 Task: Look for space in Ziway, Ethiopia from 10th September, 2023 to 16th September, 2023 for 4 adults in price range Rs.10000 to Rs.14000. Place can be private room with 4 bedrooms having 4 beds and 4 bathrooms. Property type can be house, flat, hotel. Amenities needed are: wifi, TV, free parkinig on premises, gym, breakfast. Booking option can be shelf check-in. Required host language is English.
Action: Mouse moved to (429, 89)
Screenshot: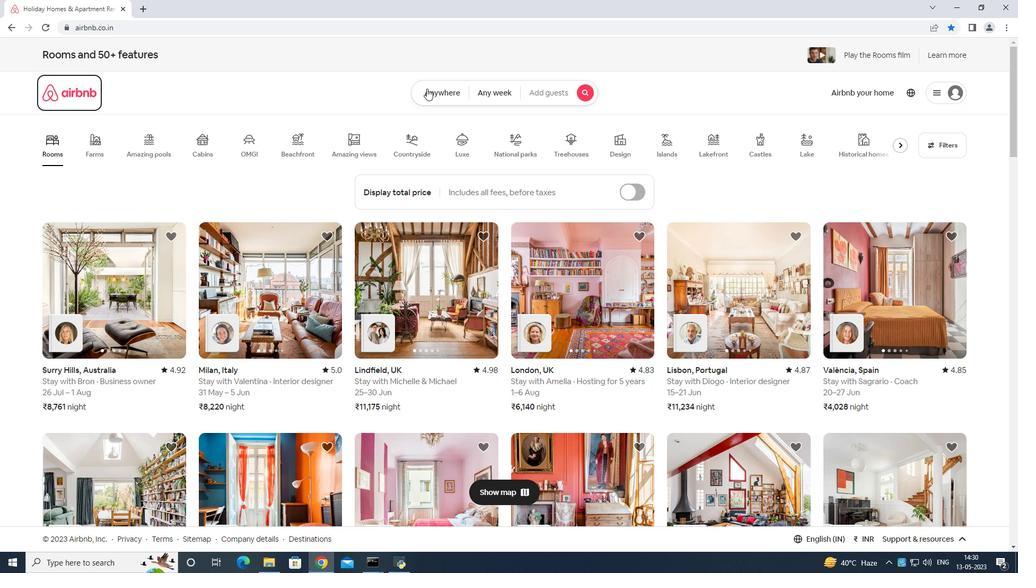 
Action: Mouse pressed left at (429, 89)
Screenshot: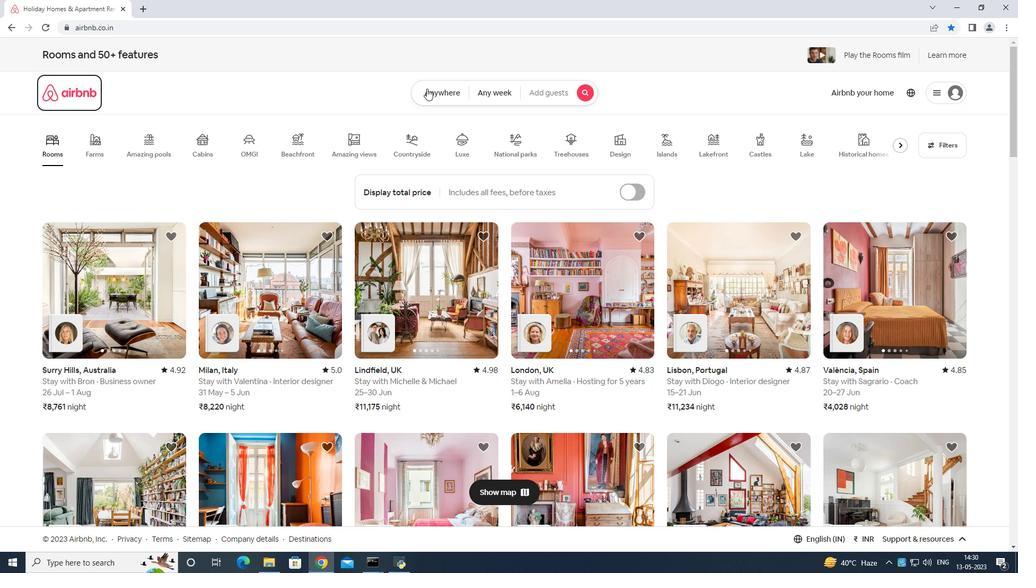 
Action: Mouse moved to (347, 130)
Screenshot: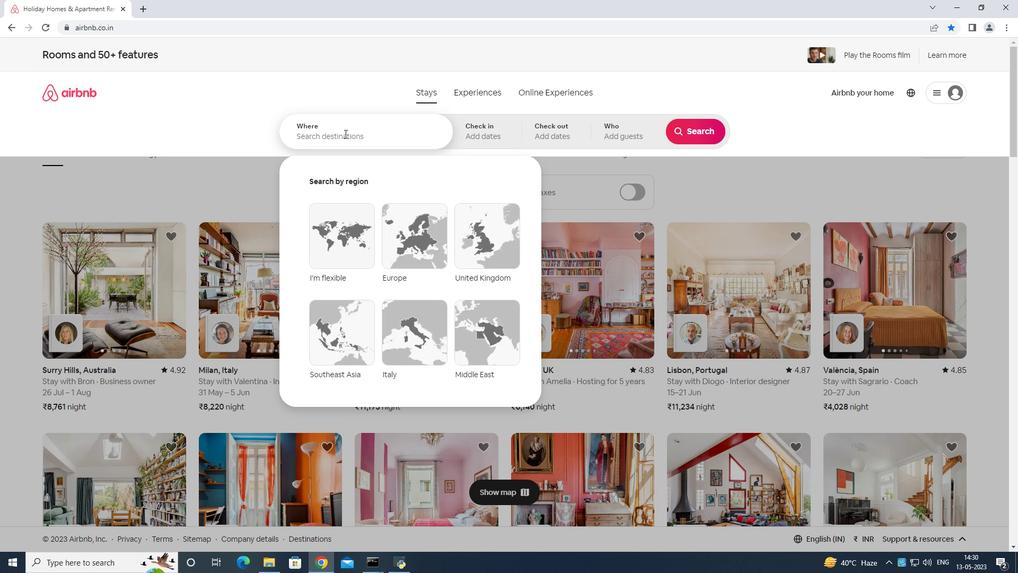 
Action: Mouse pressed left at (347, 130)
Screenshot: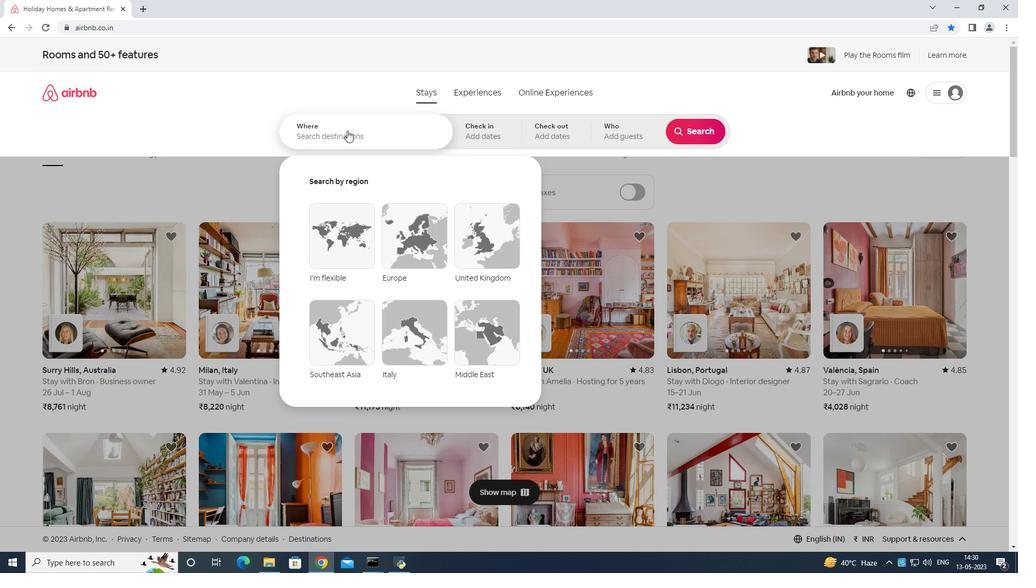 
Action: Mouse moved to (335, 135)
Screenshot: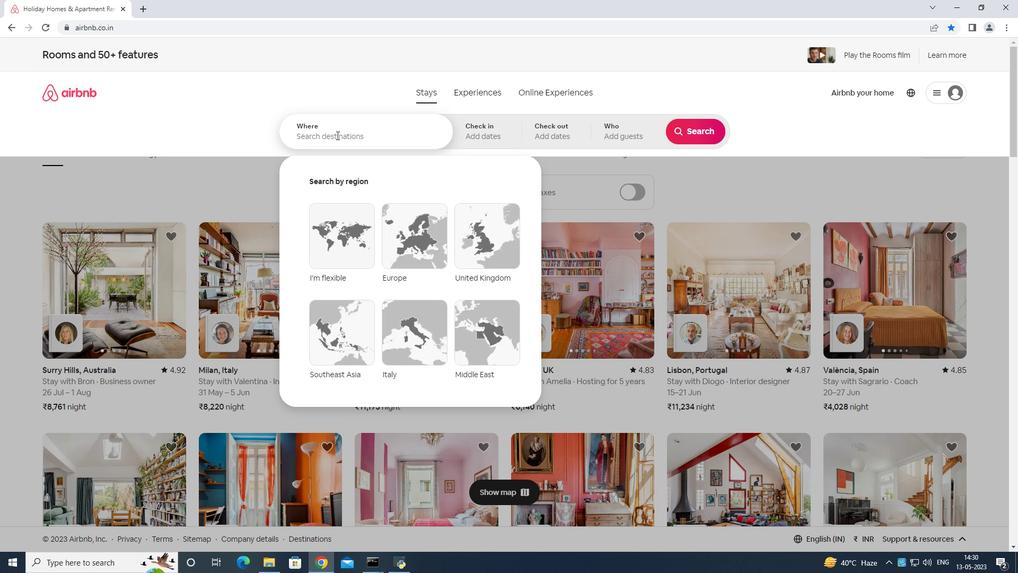 
Action: Key pressed <Key.shift>Ziway<Key.space>etiop<Key.backspace><Key.backspace><Key.backspace>hiopio<Key.backspace>a<Key.enter>
Screenshot: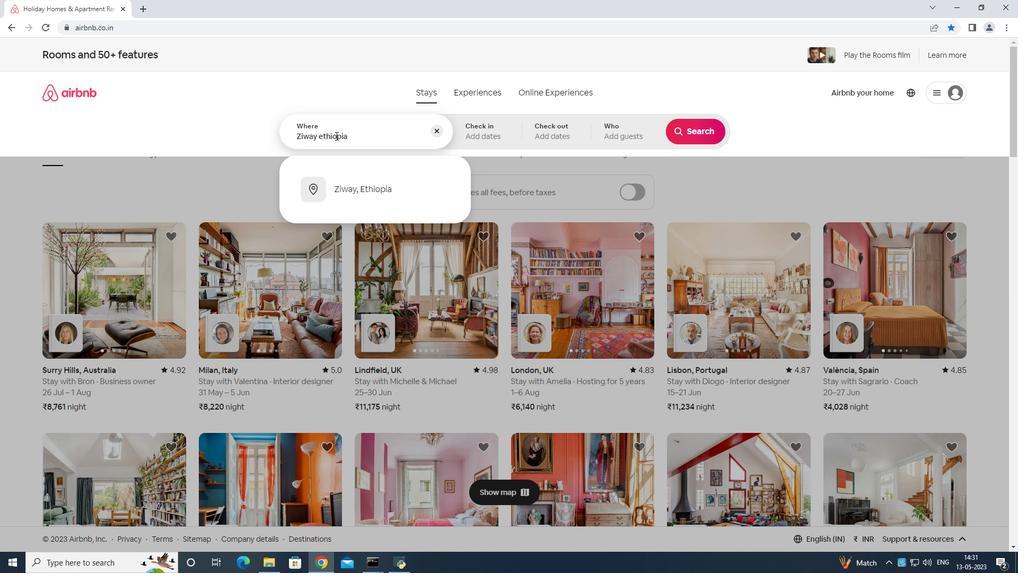 
Action: Mouse moved to (701, 222)
Screenshot: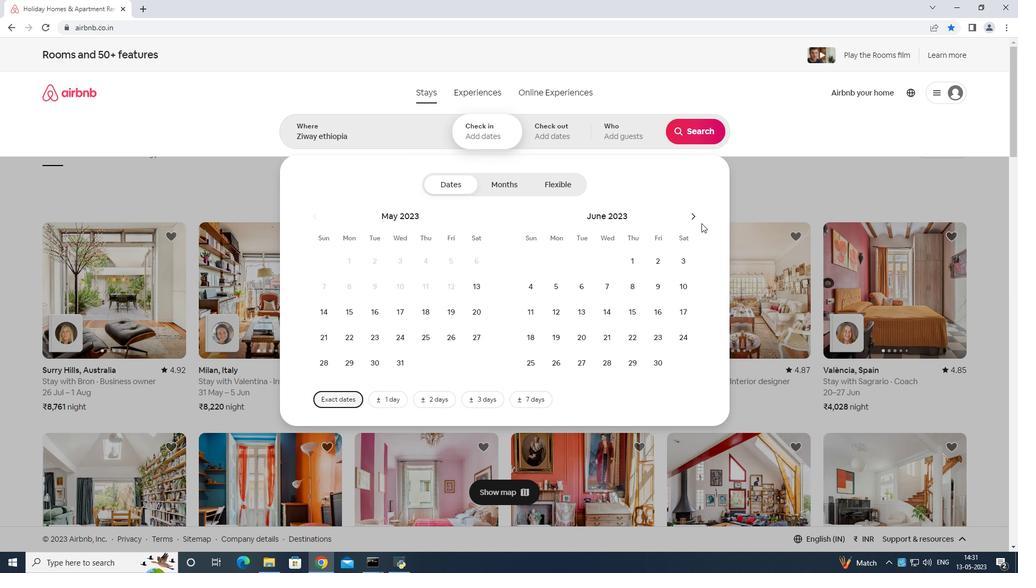 
Action: Mouse pressed left at (701, 222)
Screenshot: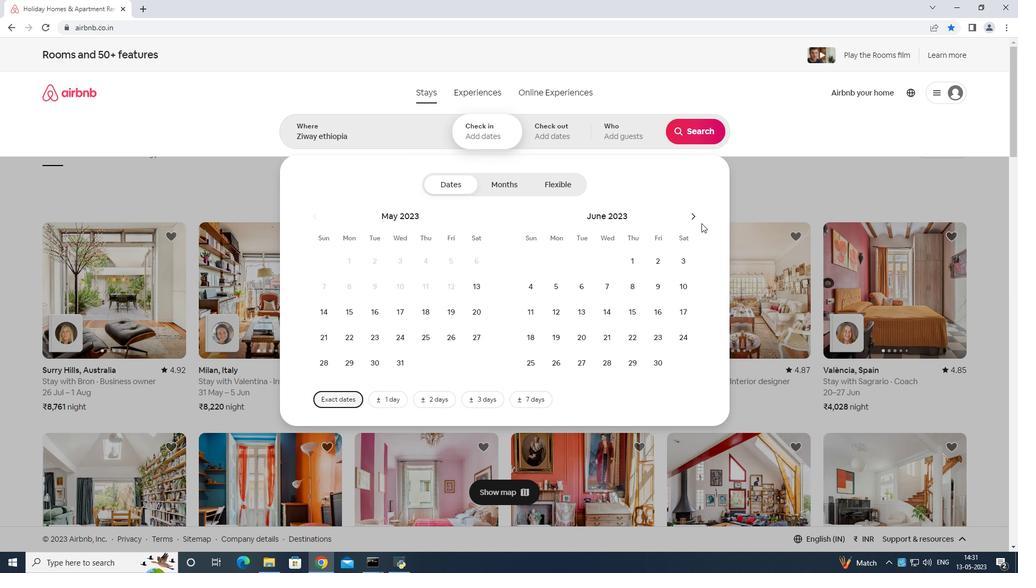 
Action: Mouse moved to (698, 220)
Screenshot: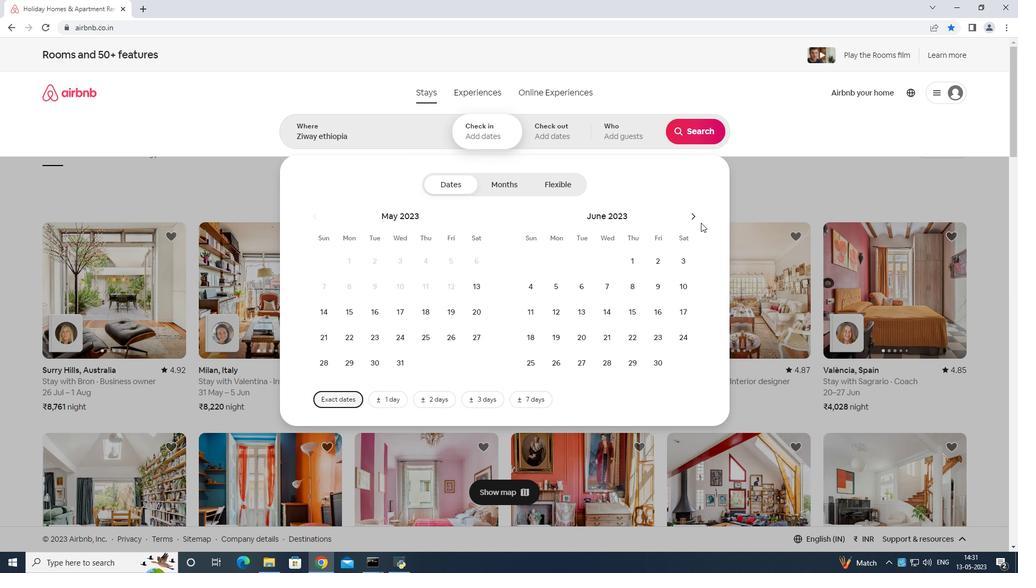 
Action: Mouse pressed left at (698, 220)
Screenshot: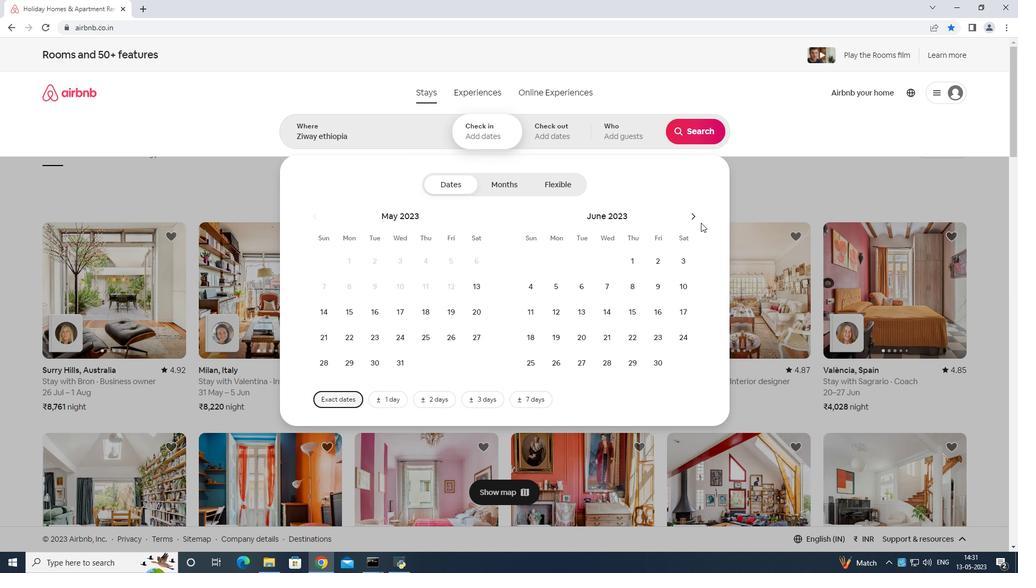 
Action: Mouse moved to (693, 217)
Screenshot: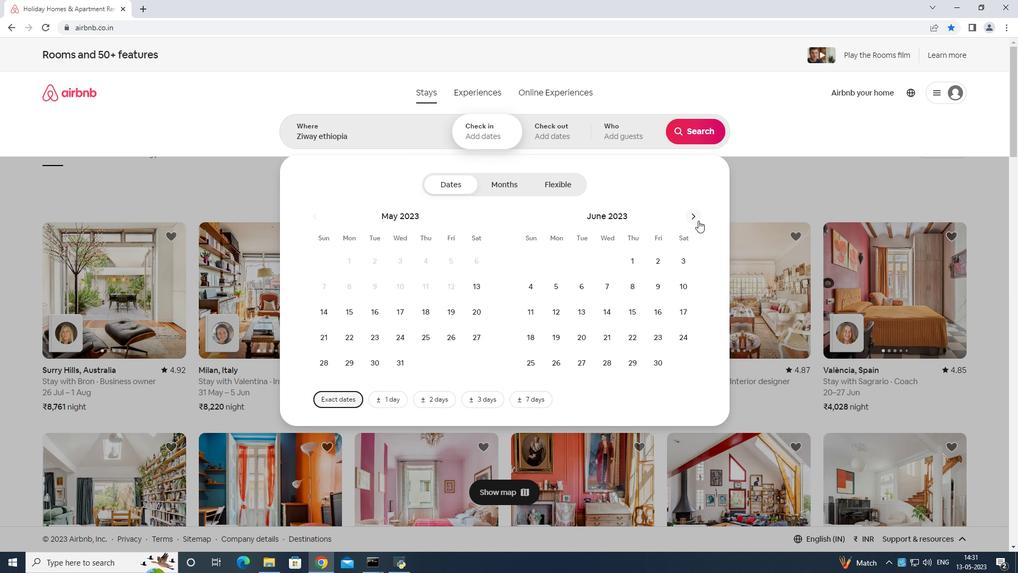 
Action: Mouse pressed left at (693, 217)
Screenshot: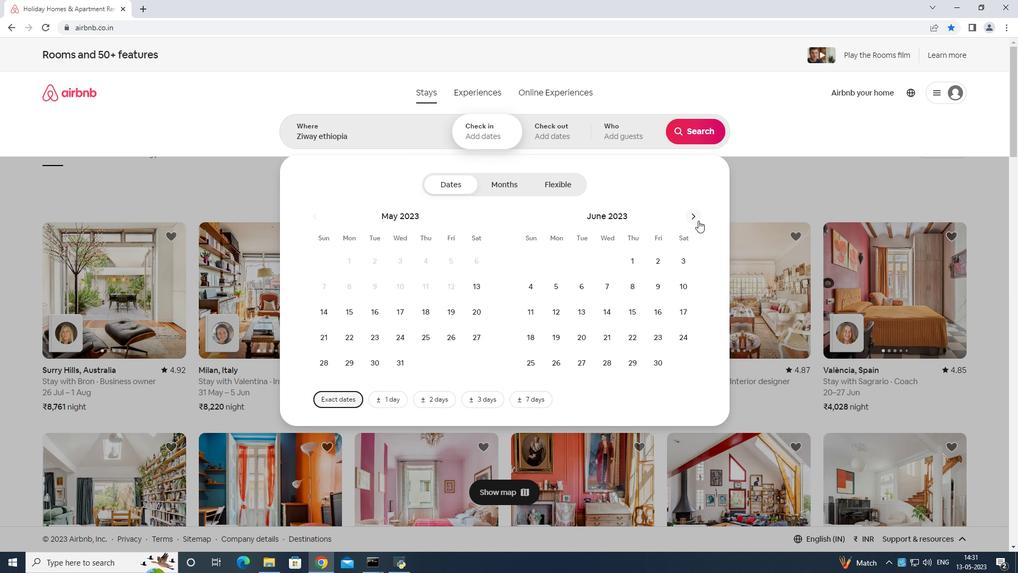 
Action: Mouse pressed left at (693, 217)
Screenshot: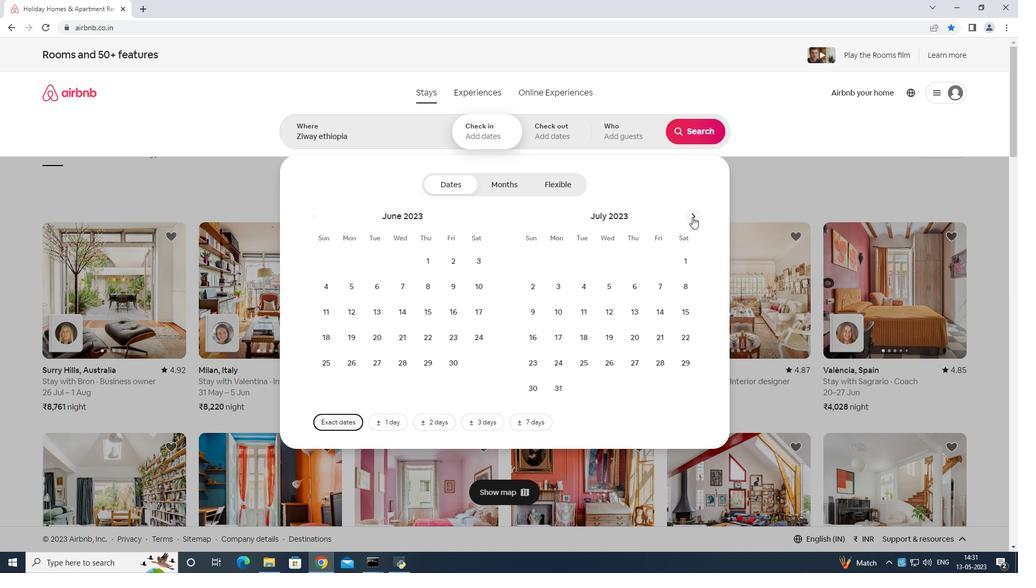 
Action: Mouse pressed left at (693, 217)
Screenshot: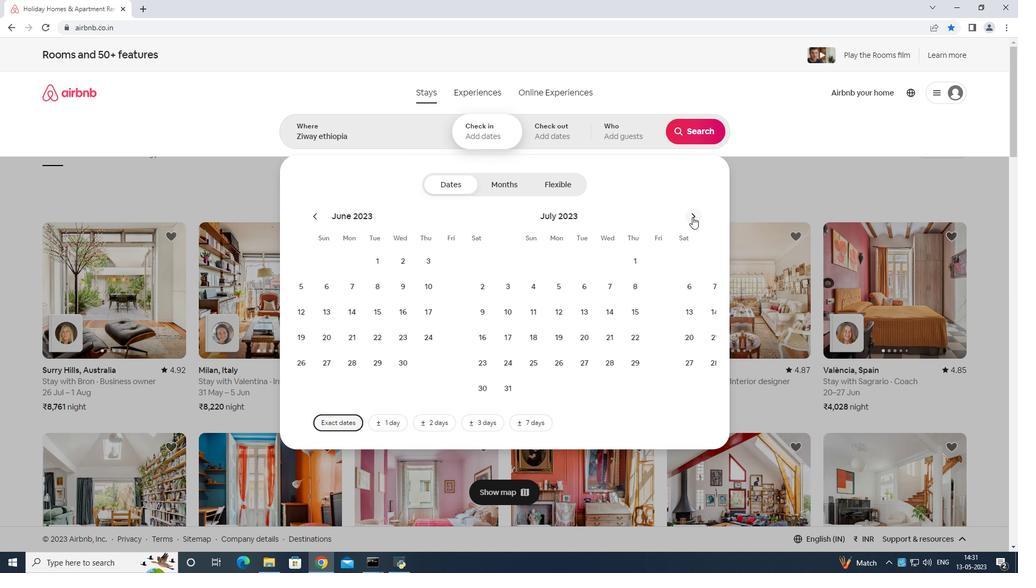 
Action: Mouse moved to (534, 306)
Screenshot: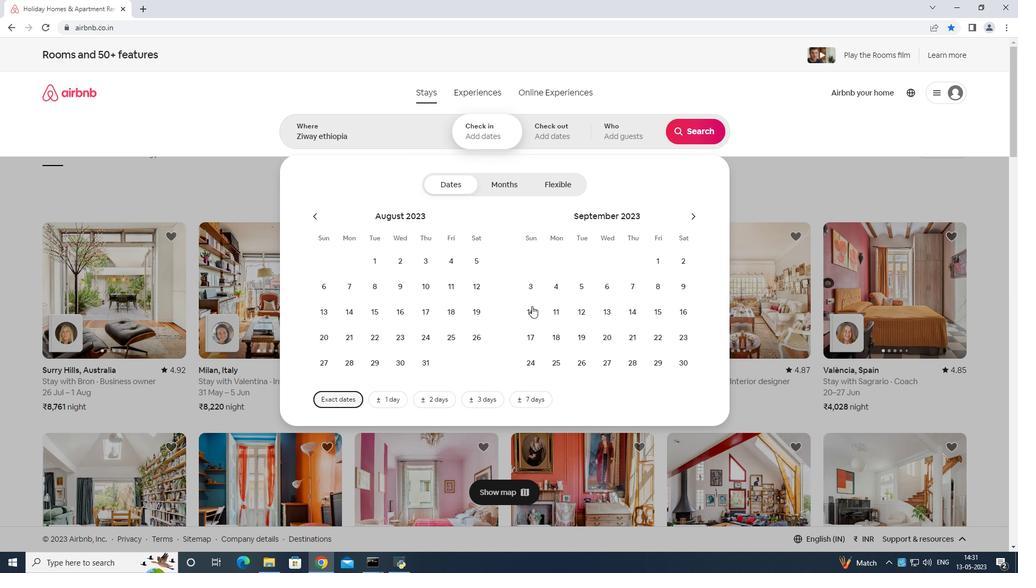 
Action: Mouse pressed left at (534, 306)
Screenshot: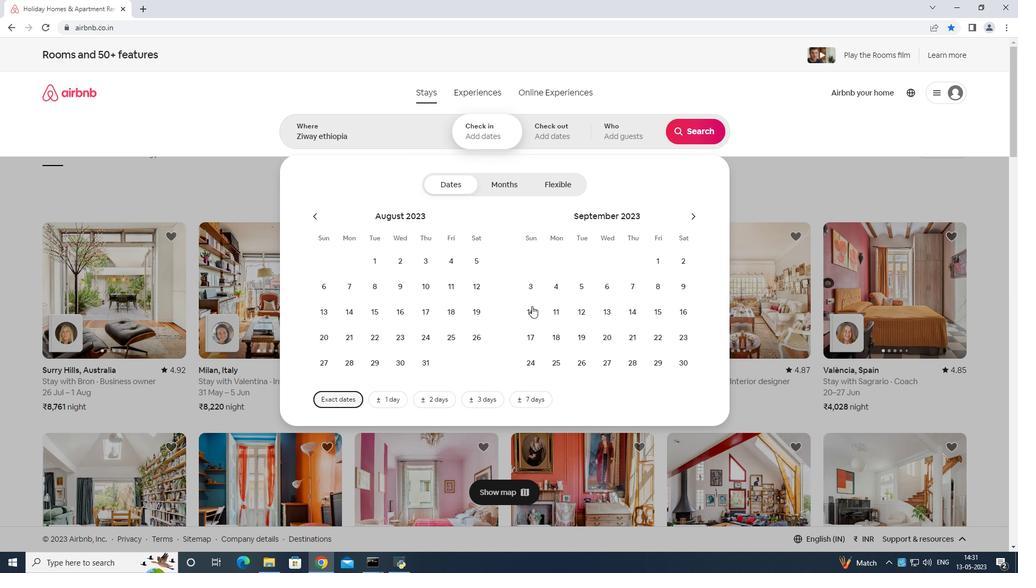 
Action: Mouse moved to (676, 317)
Screenshot: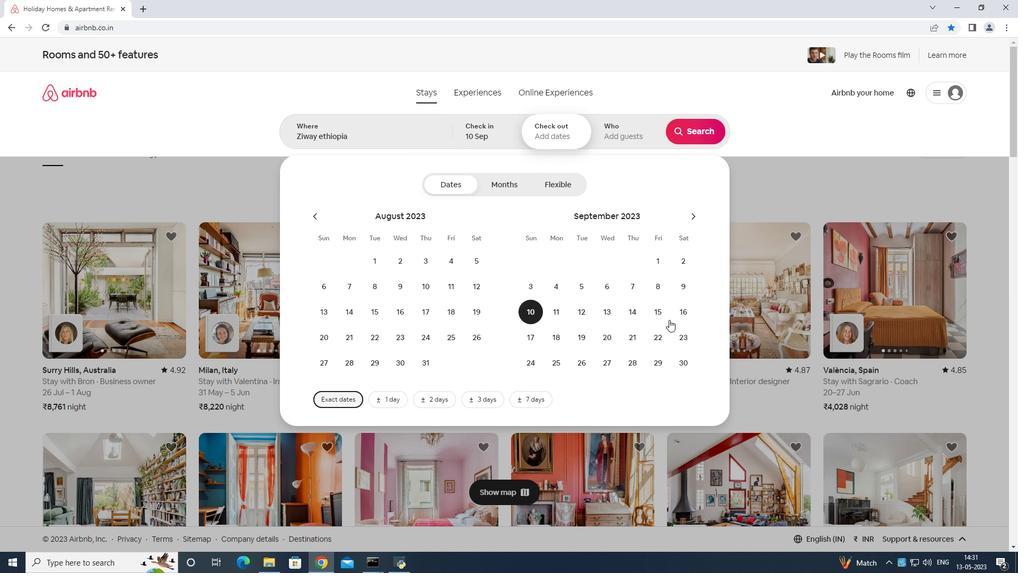 
Action: Mouse pressed left at (676, 317)
Screenshot: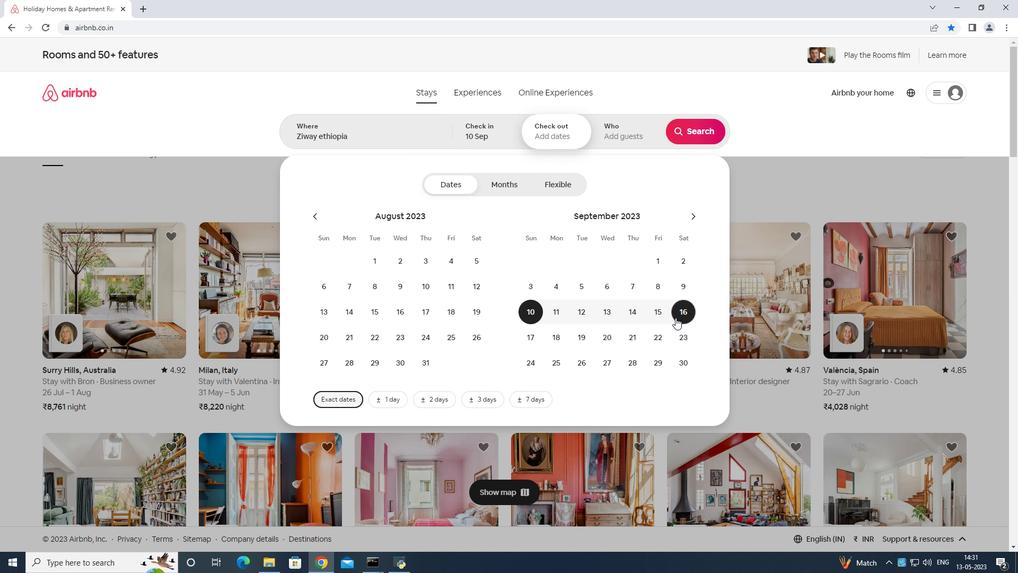 
Action: Mouse moved to (637, 139)
Screenshot: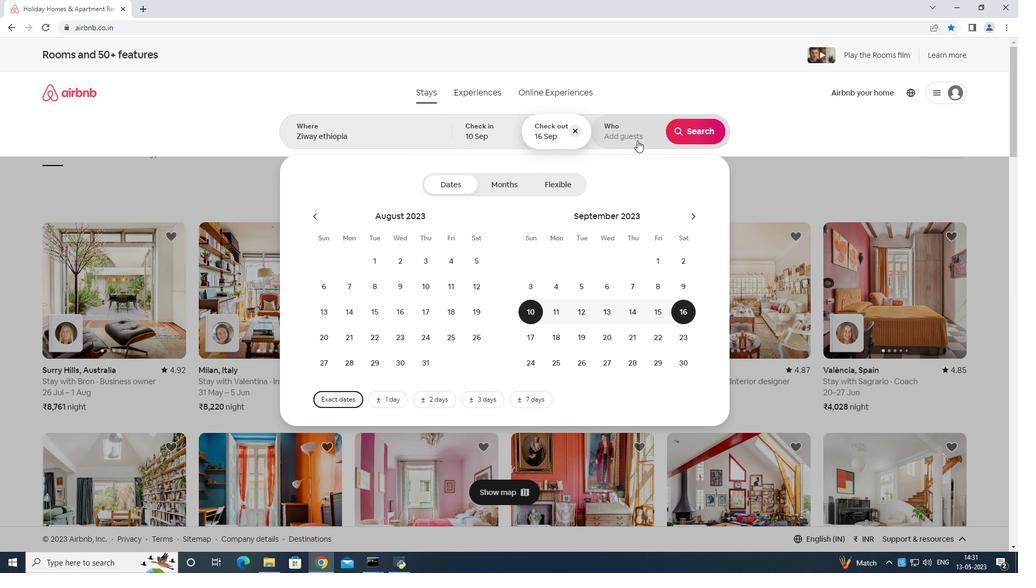 
Action: Mouse pressed left at (637, 139)
Screenshot: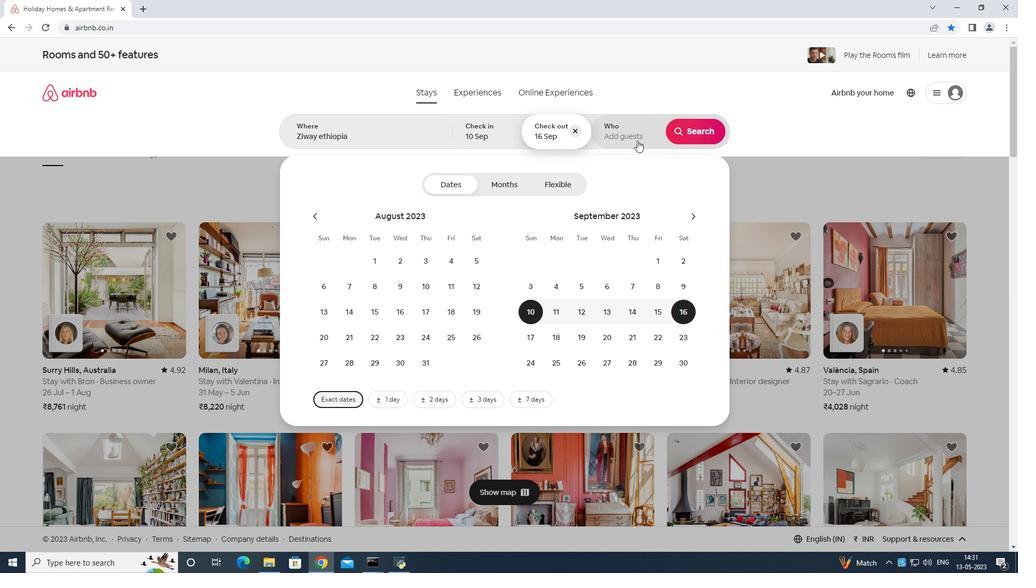 
Action: Mouse moved to (696, 185)
Screenshot: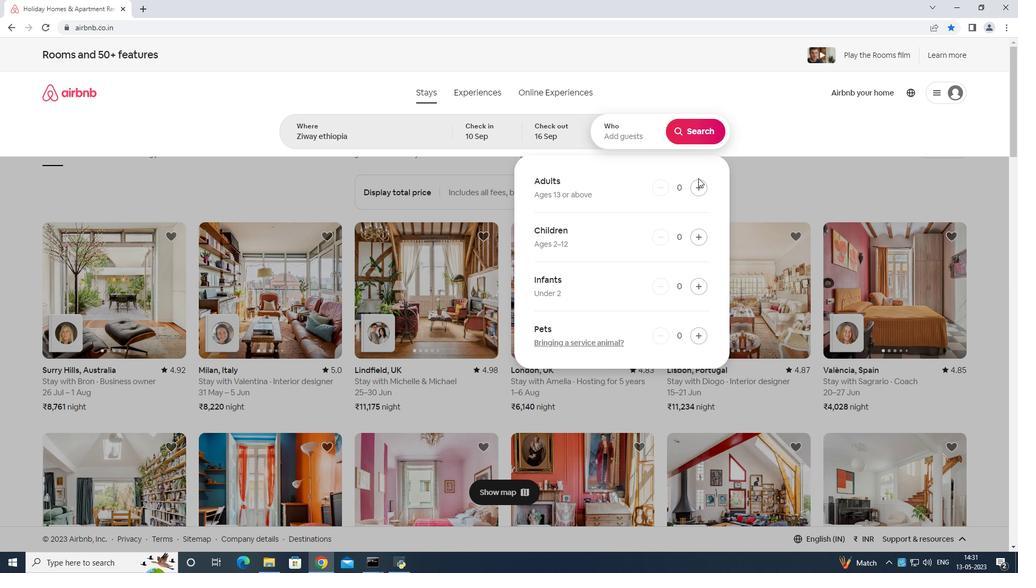 
Action: Mouse pressed left at (696, 185)
Screenshot: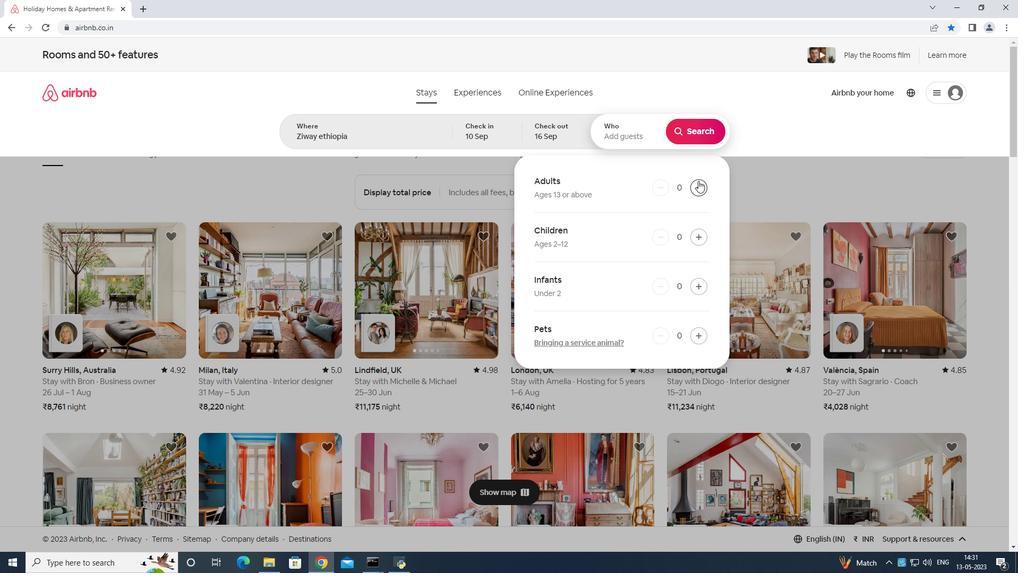 
Action: Mouse pressed left at (696, 185)
Screenshot: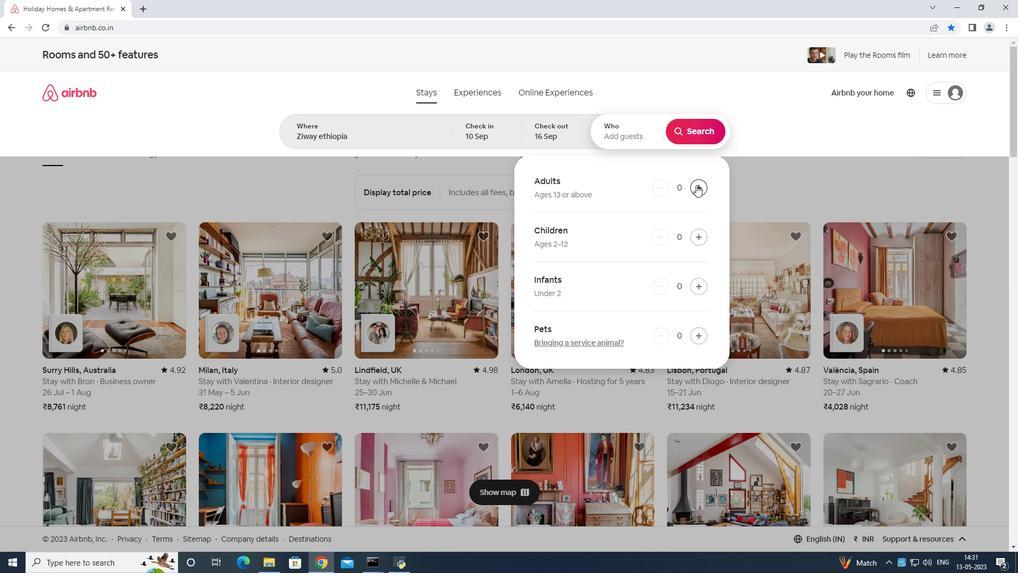 
Action: Mouse pressed left at (696, 185)
Screenshot: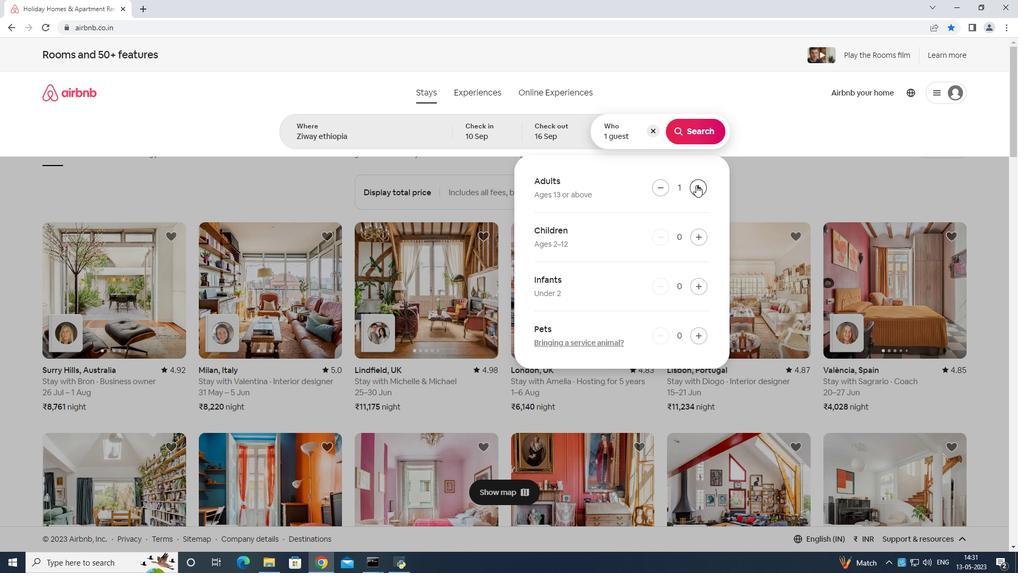 
Action: Mouse pressed left at (696, 185)
Screenshot: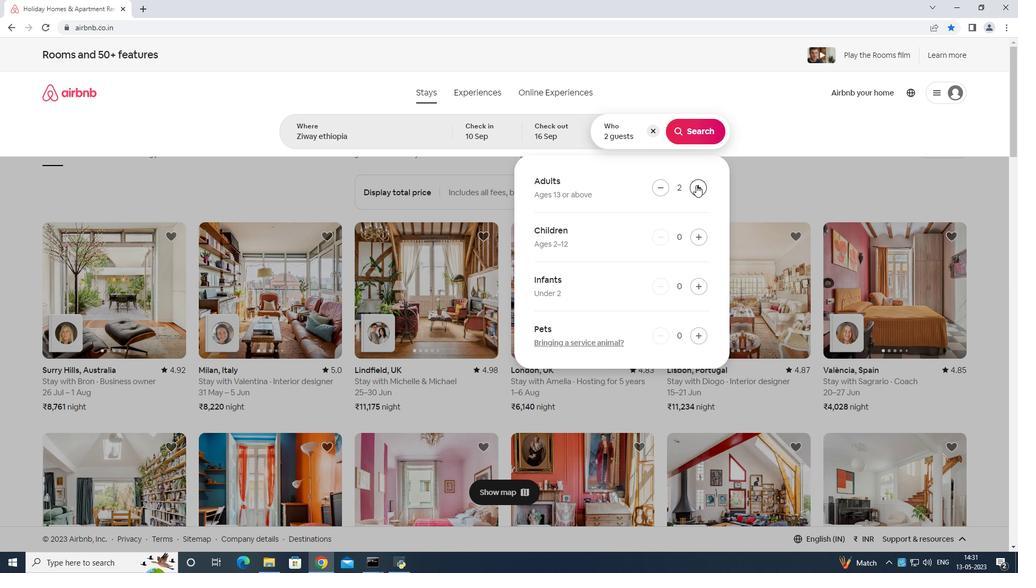
Action: Mouse moved to (697, 126)
Screenshot: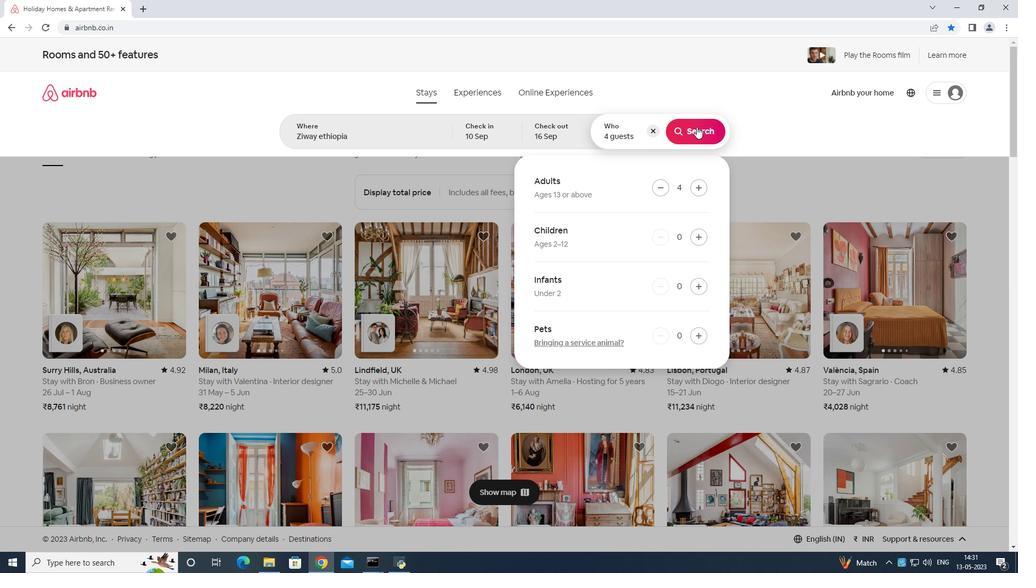 
Action: Mouse pressed left at (697, 126)
Screenshot: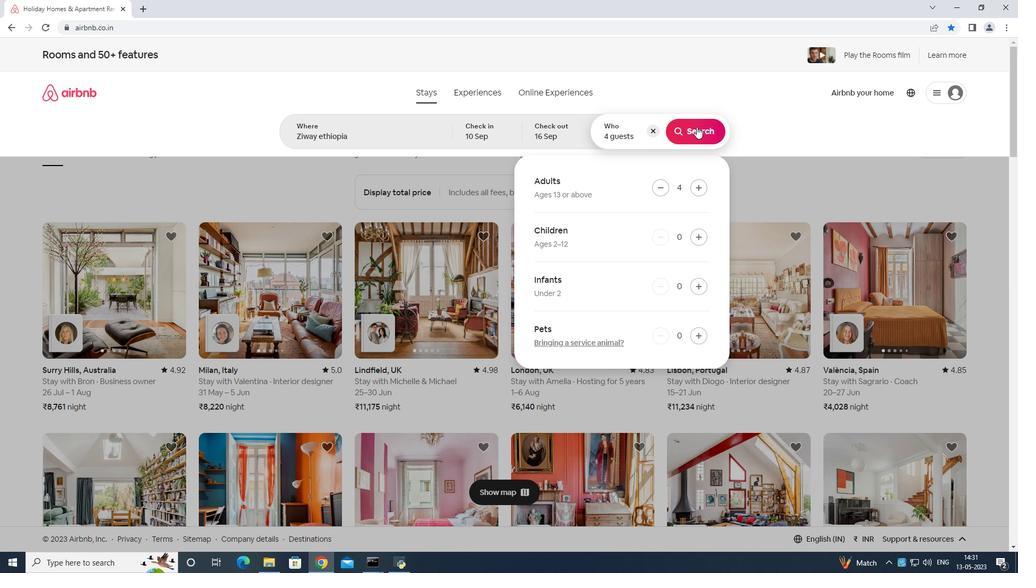 
Action: Mouse moved to (968, 99)
Screenshot: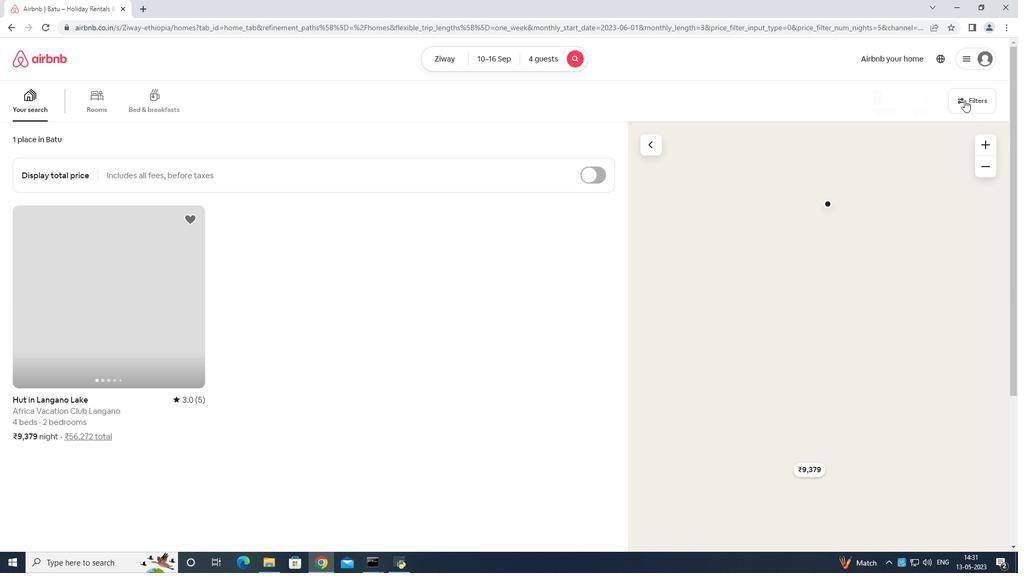 
Action: Mouse pressed left at (968, 99)
Screenshot: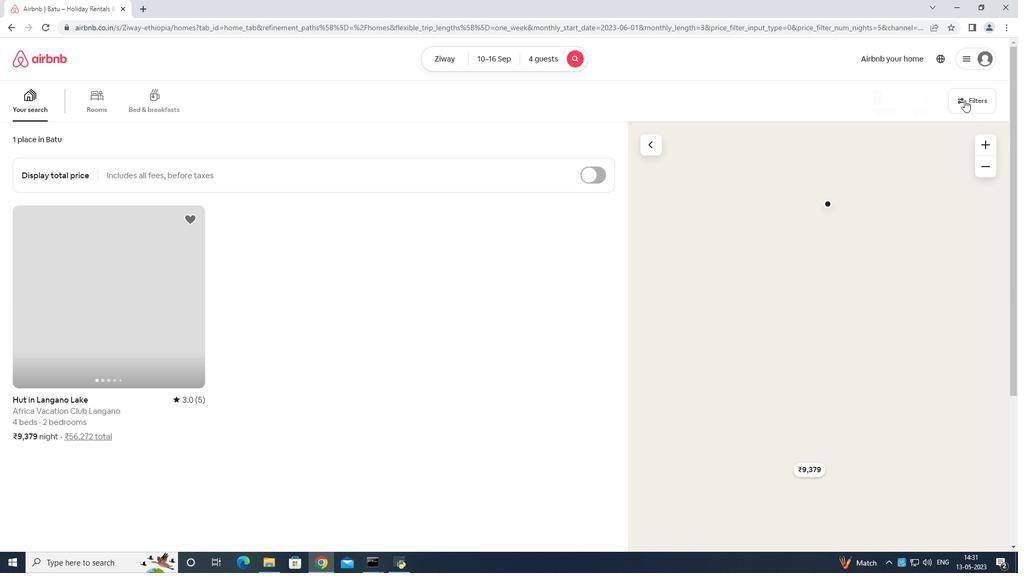 
Action: Mouse moved to (424, 354)
Screenshot: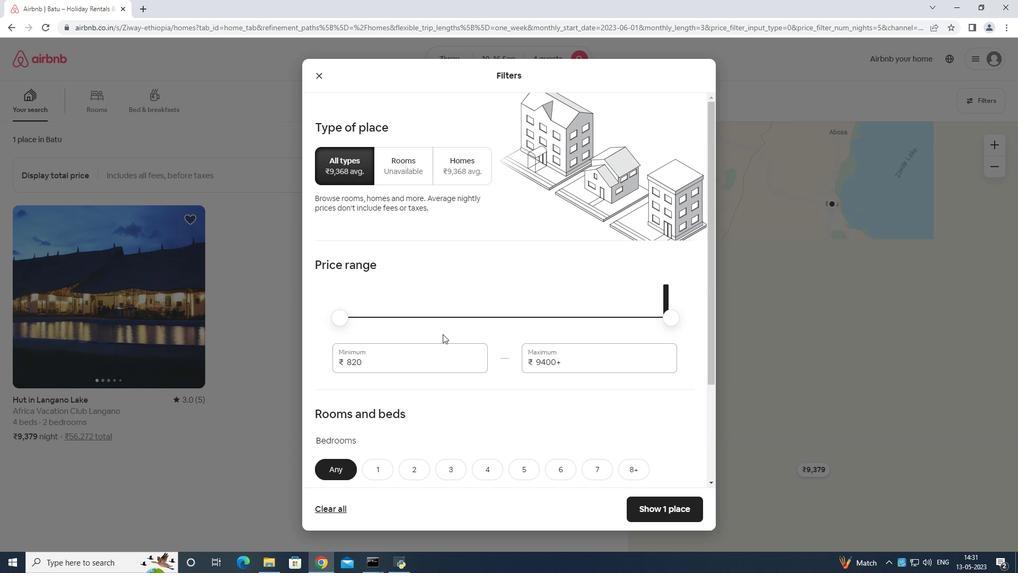 
Action: Mouse pressed left at (424, 354)
Screenshot: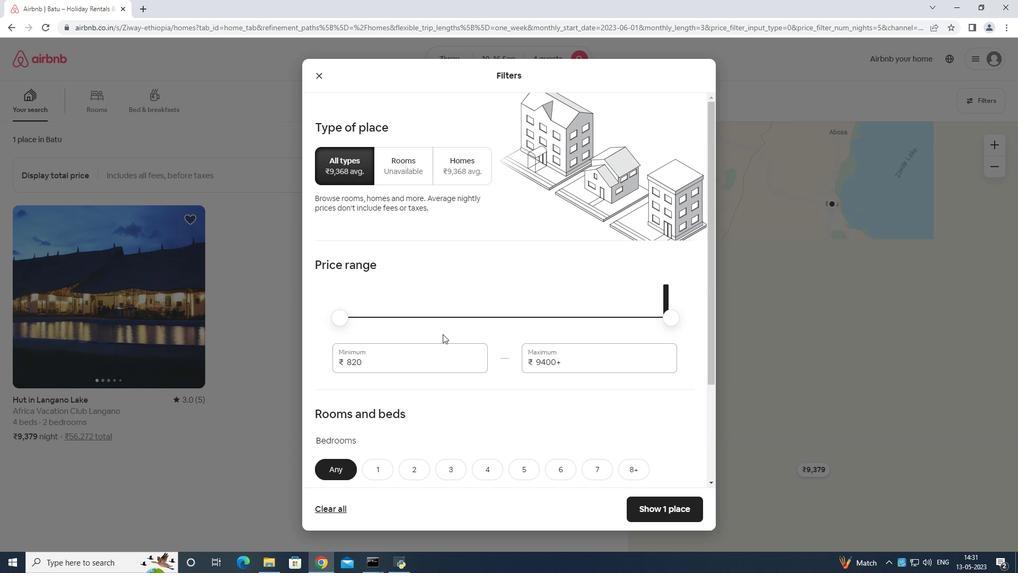 
Action: Mouse moved to (422, 345)
Screenshot: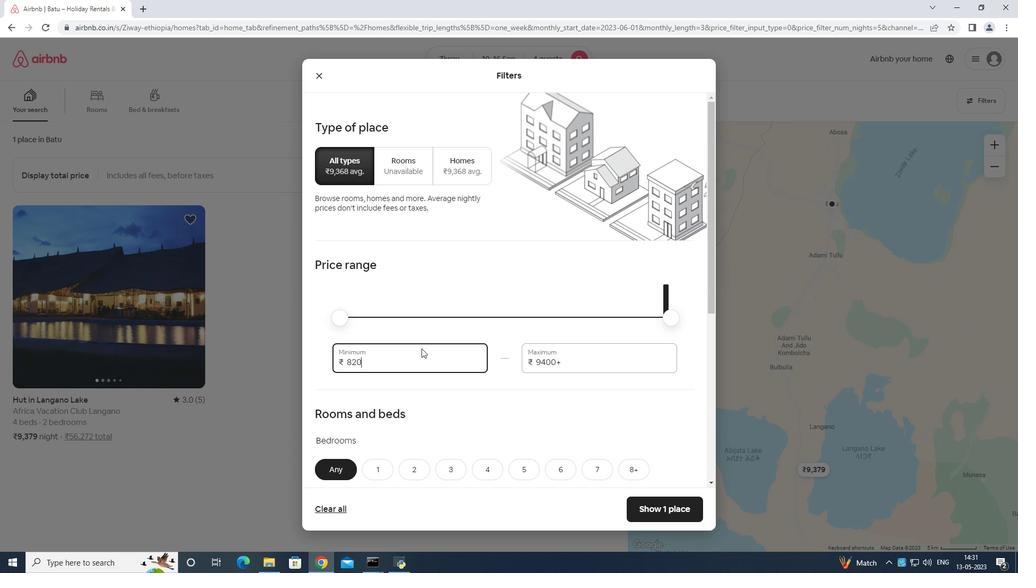 
Action: Key pressed <Key.backspace>
Screenshot: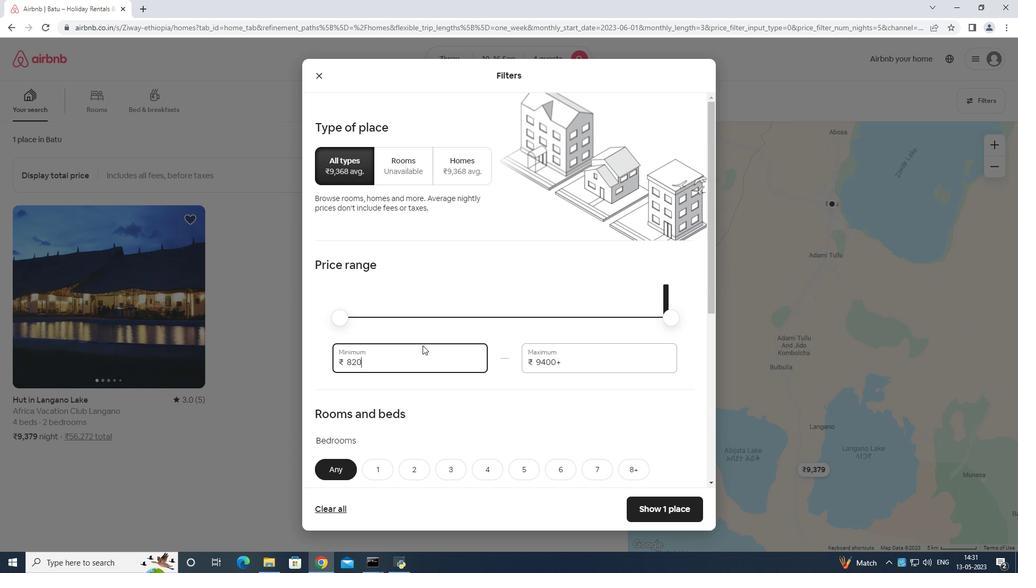 
Action: Mouse moved to (422, 343)
Screenshot: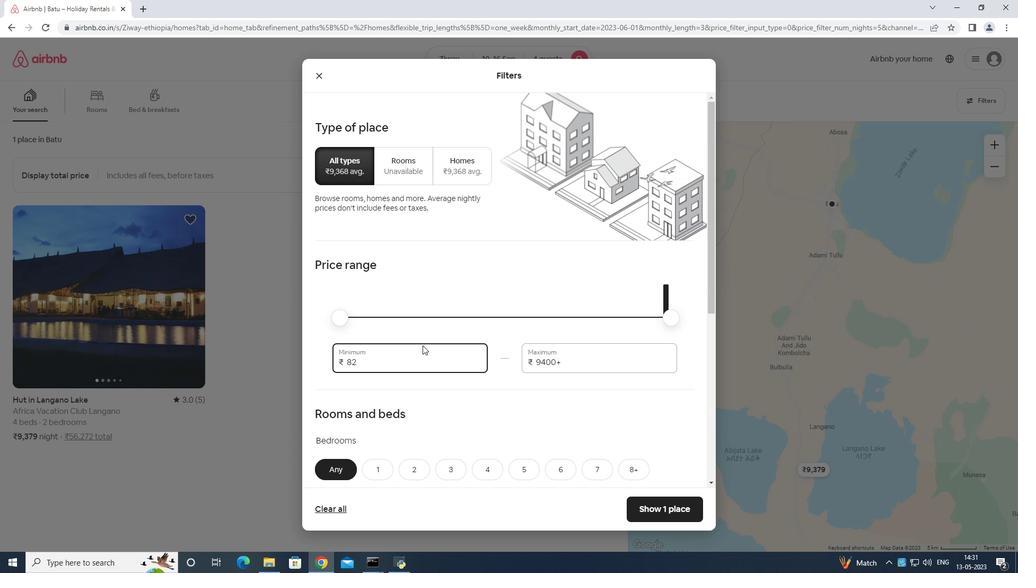 
Action: Key pressed <Key.backspace>
Screenshot: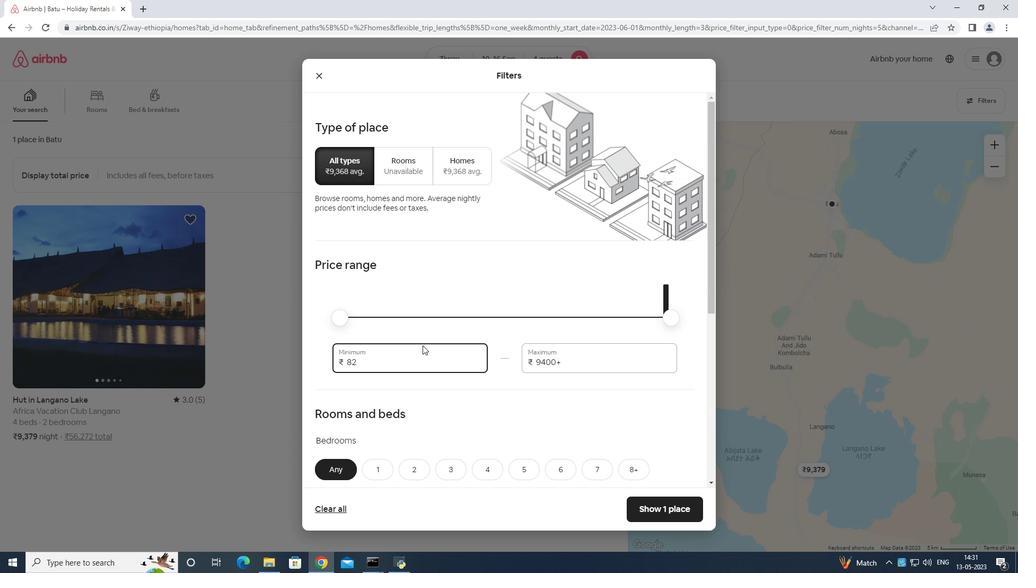 
Action: Mouse moved to (422, 342)
Screenshot: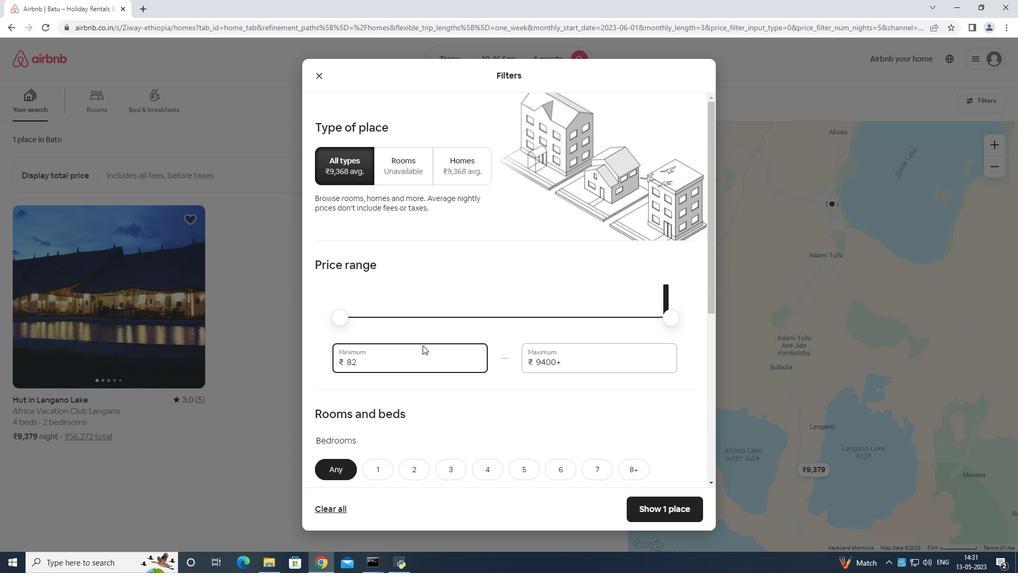 
Action: Key pressed <Key.backspace><Key.backspace>
Screenshot: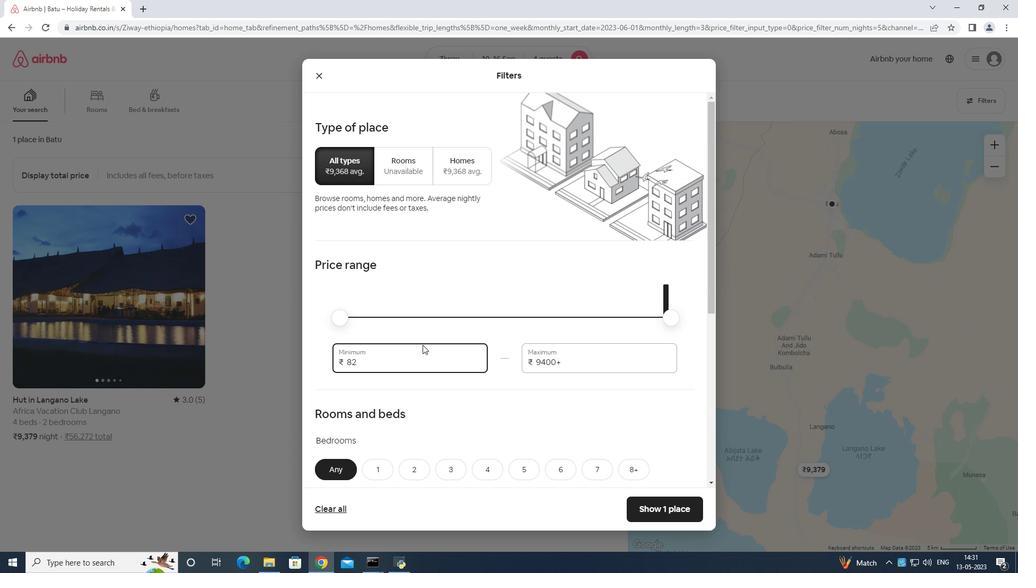 
Action: Mouse moved to (422, 342)
Screenshot: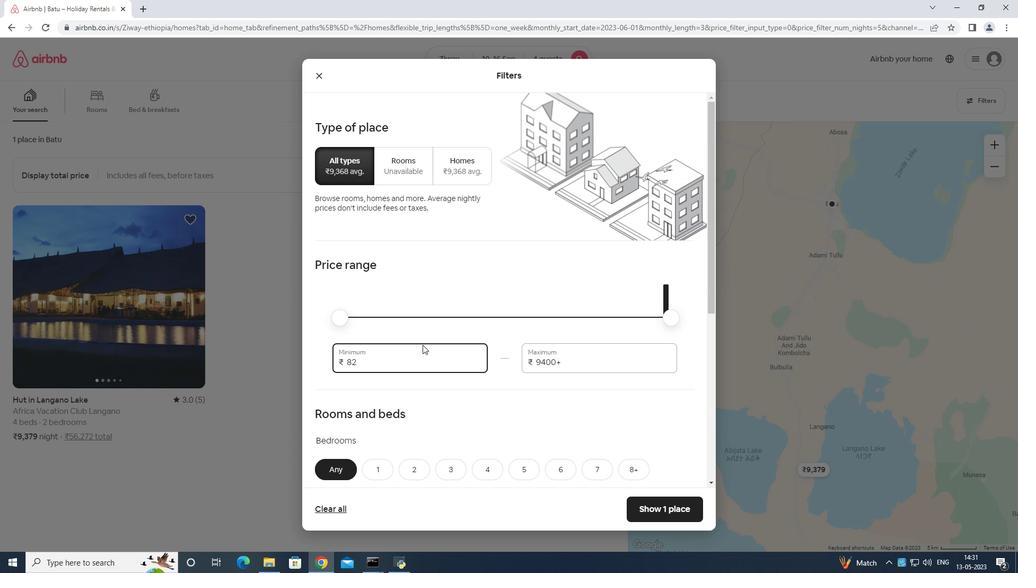 
Action: Key pressed <Key.backspace><Key.backspace><Key.backspace><Key.backspace>
Screenshot: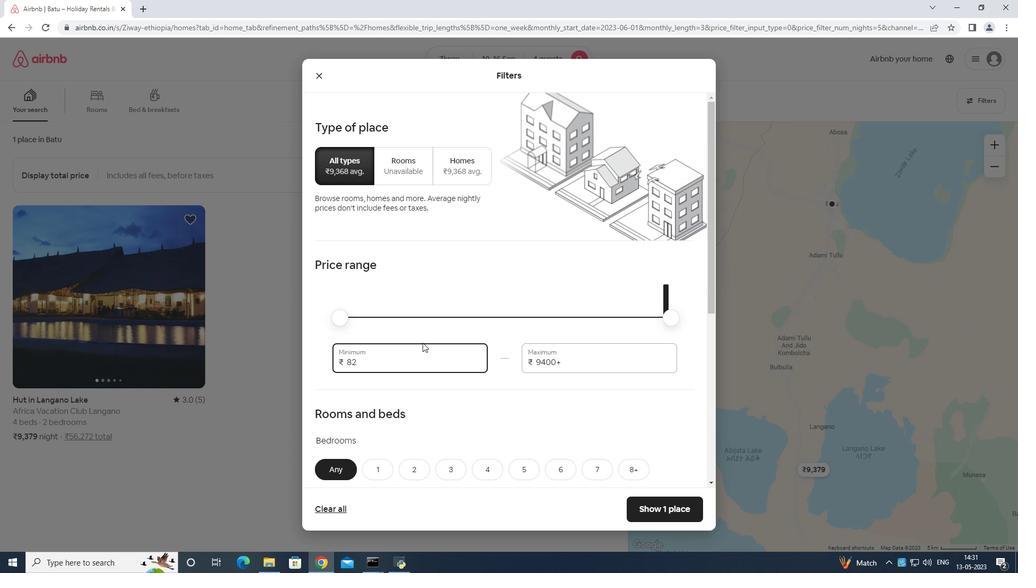 
Action: Mouse moved to (423, 341)
Screenshot: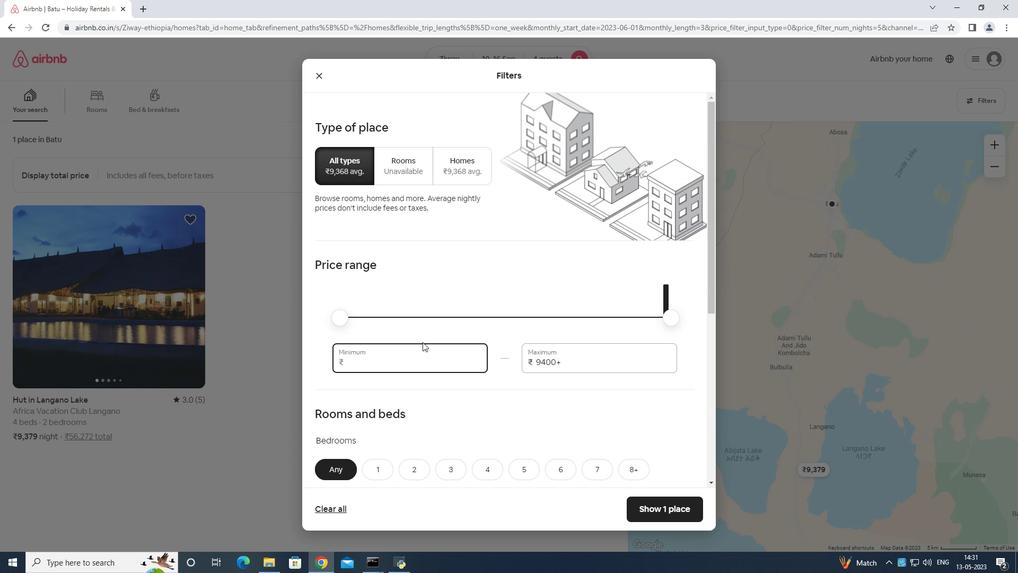 
Action: Key pressed 1
Screenshot: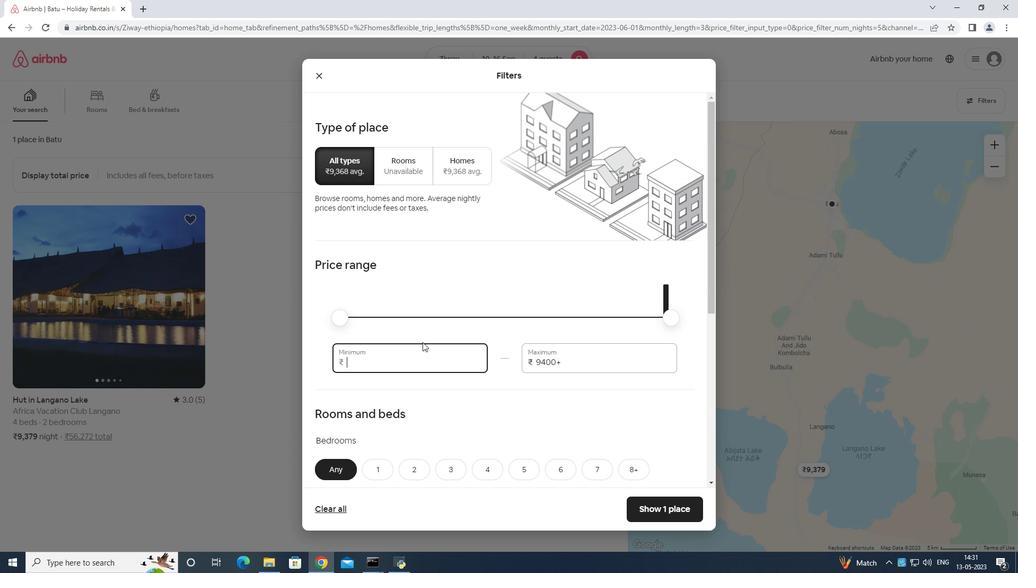 
Action: Mouse moved to (424, 340)
Screenshot: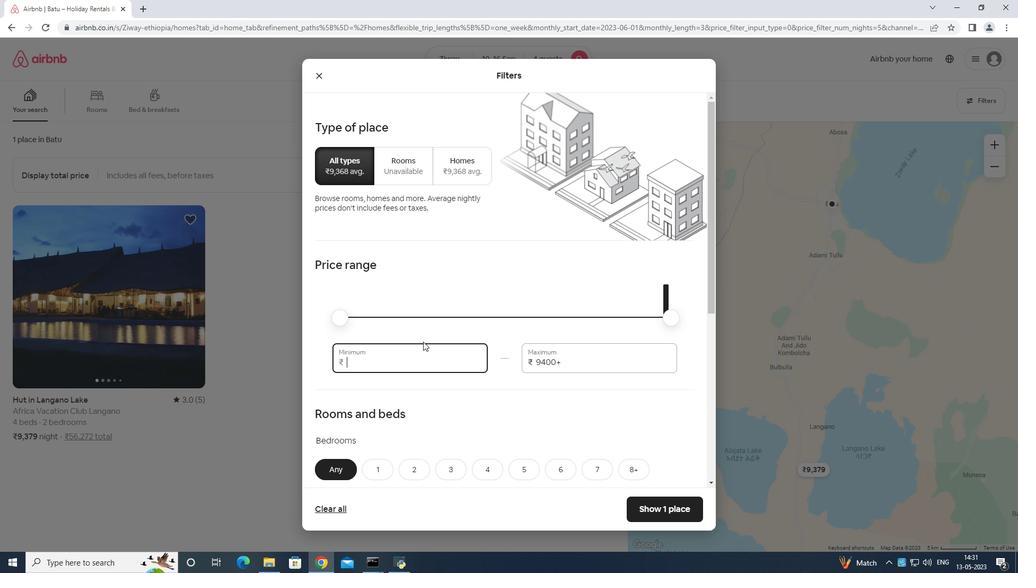
Action: Key pressed 0
Screenshot: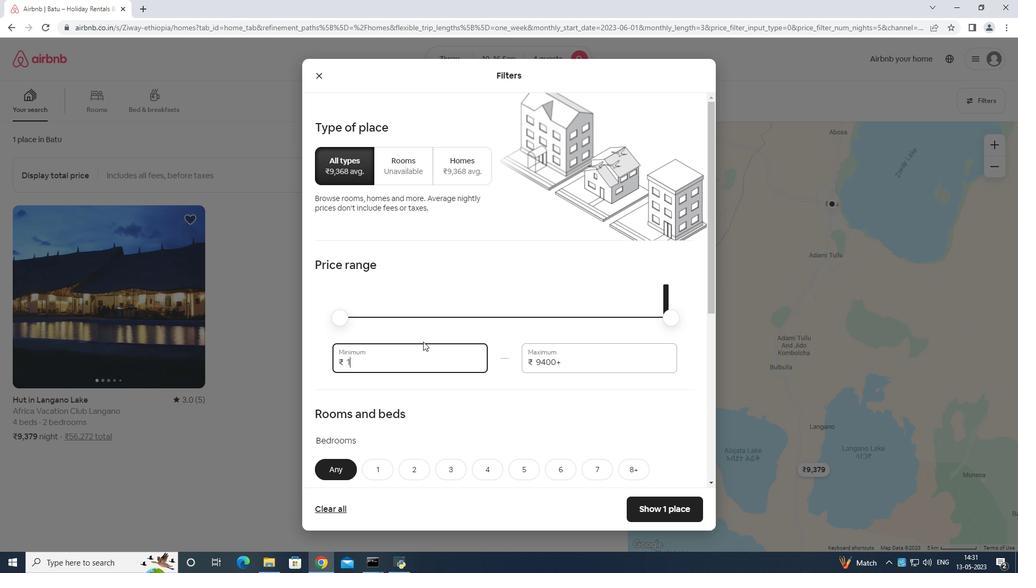 
Action: Mouse moved to (425, 338)
Screenshot: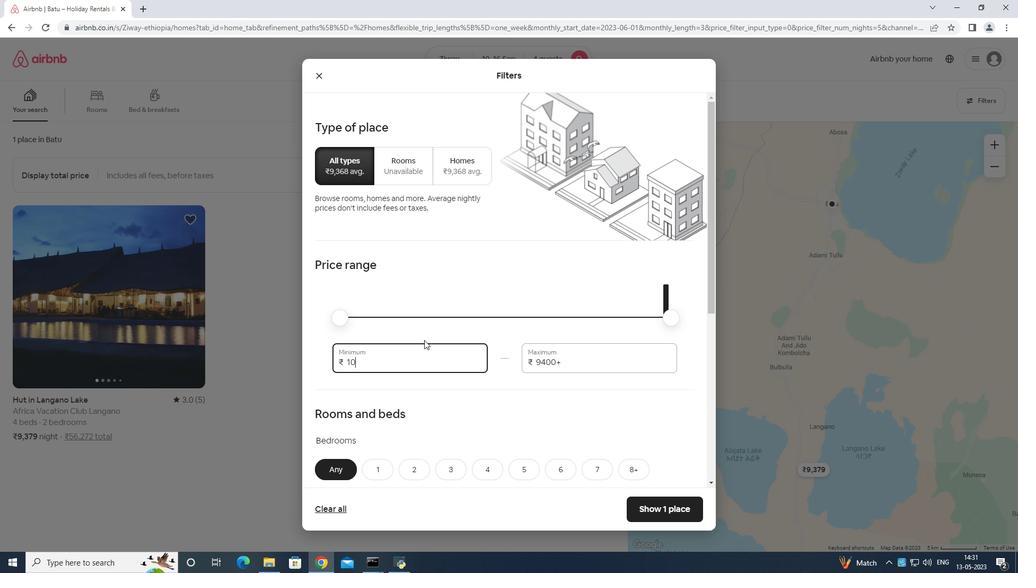 
Action: Key pressed 000
Screenshot: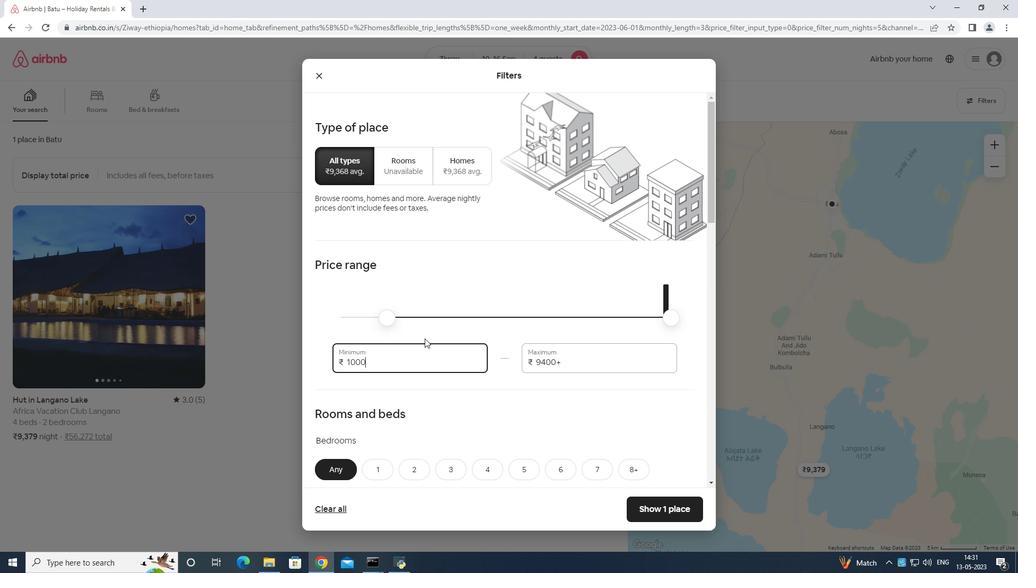 
Action: Mouse moved to (559, 359)
Screenshot: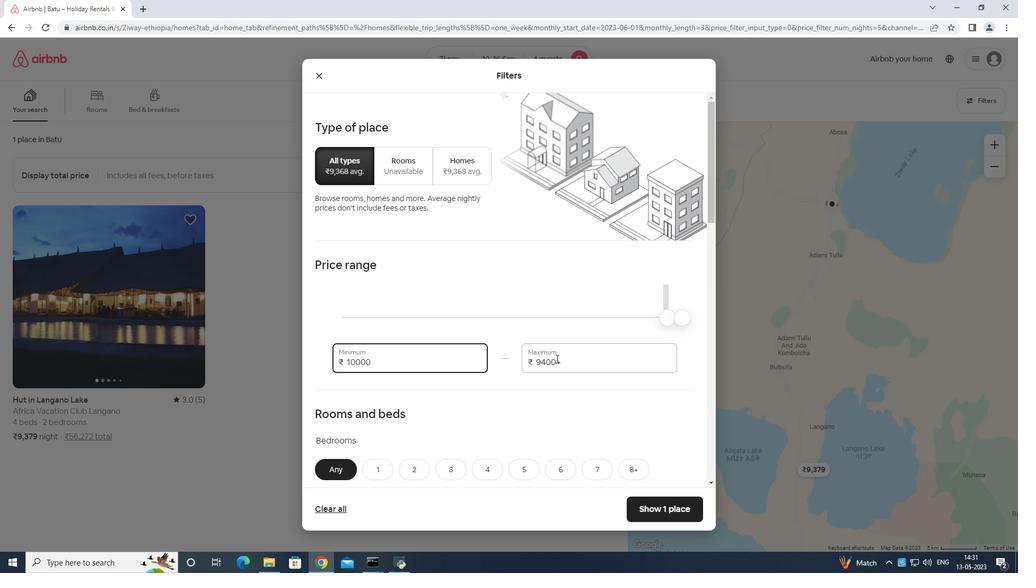 
Action: Mouse pressed left at (559, 359)
Screenshot: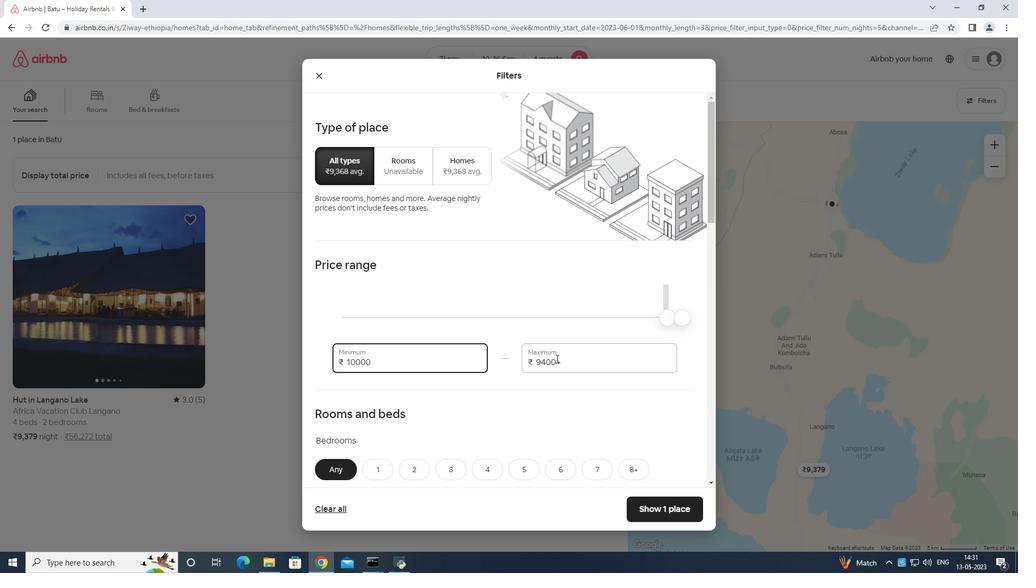 
Action: Mouse moved to (560, 359)
Screenshot: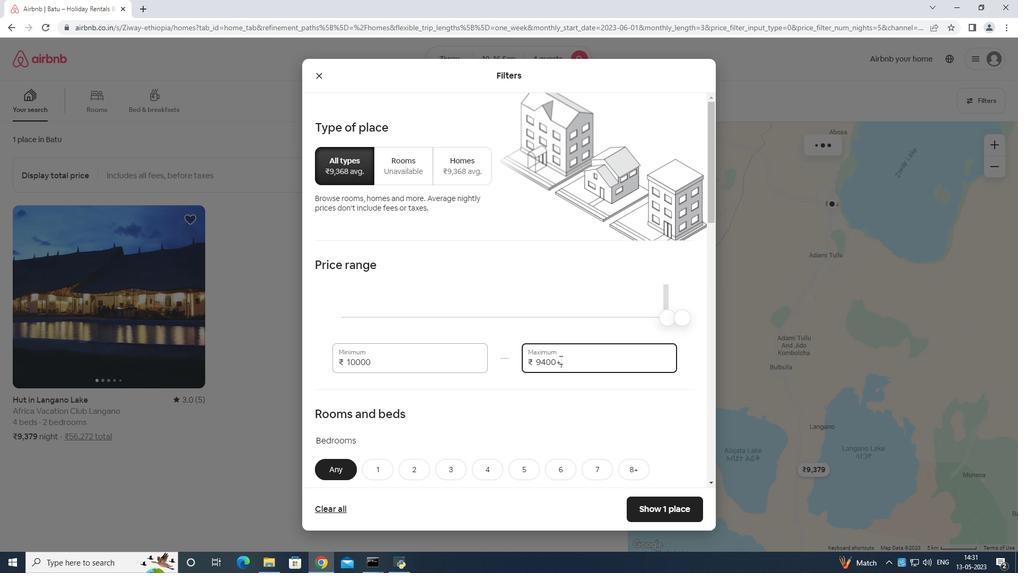
Action: Key pressed <Key.backspace><Key.backspace><Key.backspace><Key.backspace><Key.backspace><Key.backspace><Key.backspace><Key.backspace><Key.backspace><Key.backspace><Key.backspace><Key.backspace><Key.backspace>
Screenshot: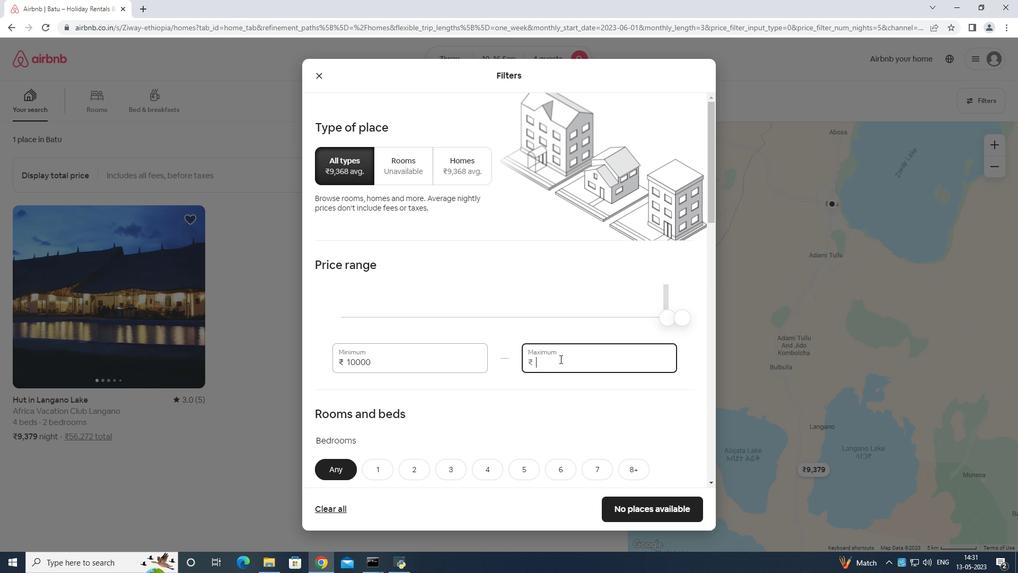 
Action: Mouse moved to (560, 358)
Screenshot: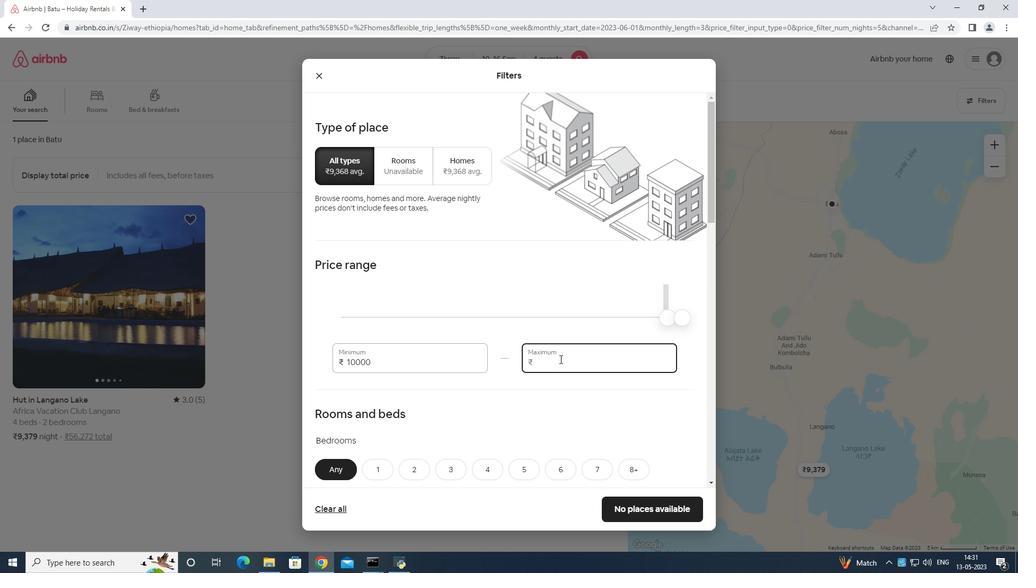 
Action: Key pressed 14
Screenshot: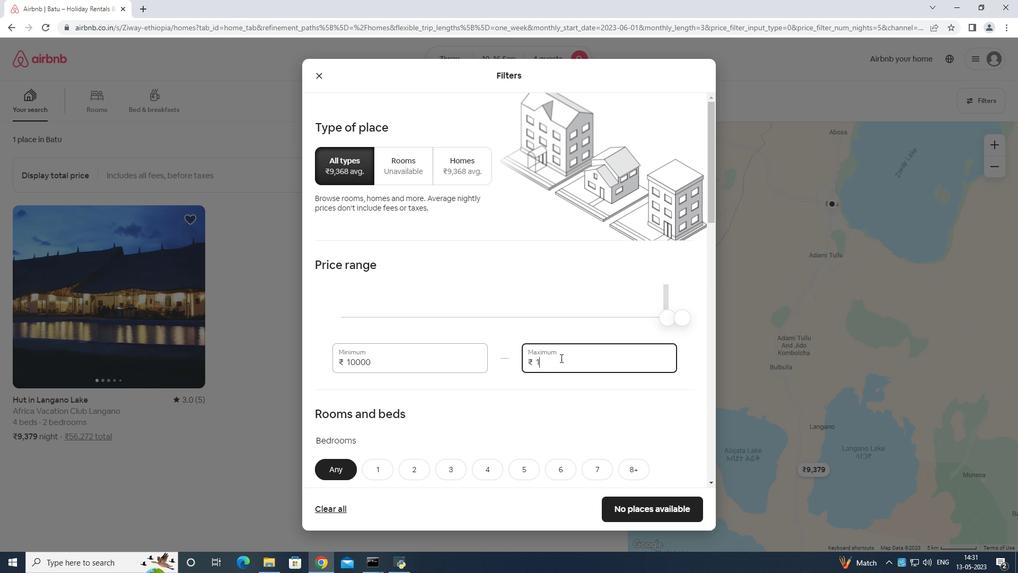 
Action: Mouse moved to (561, 357)
Screenshot: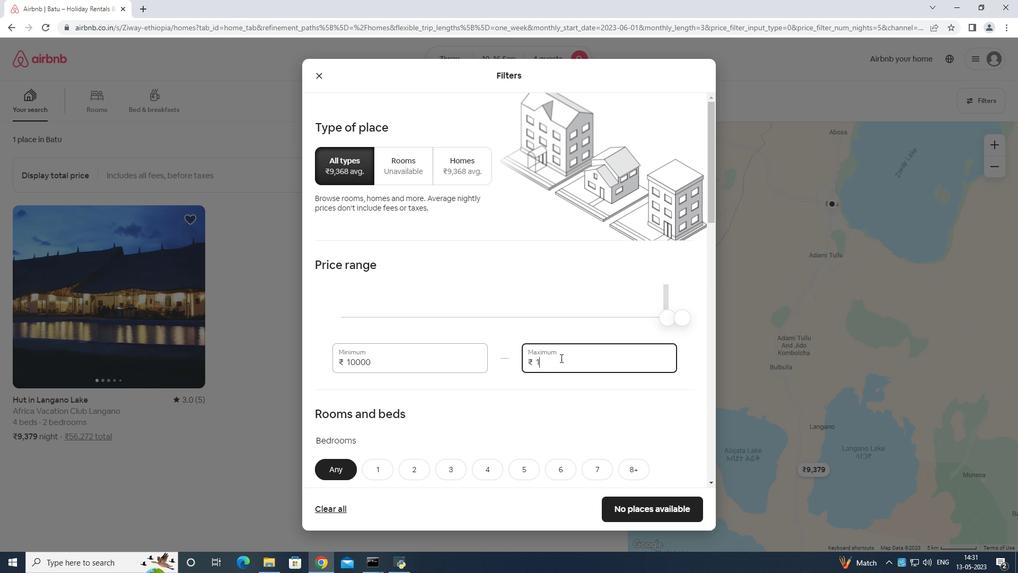 
Action: Key pressed 000
Screenshot: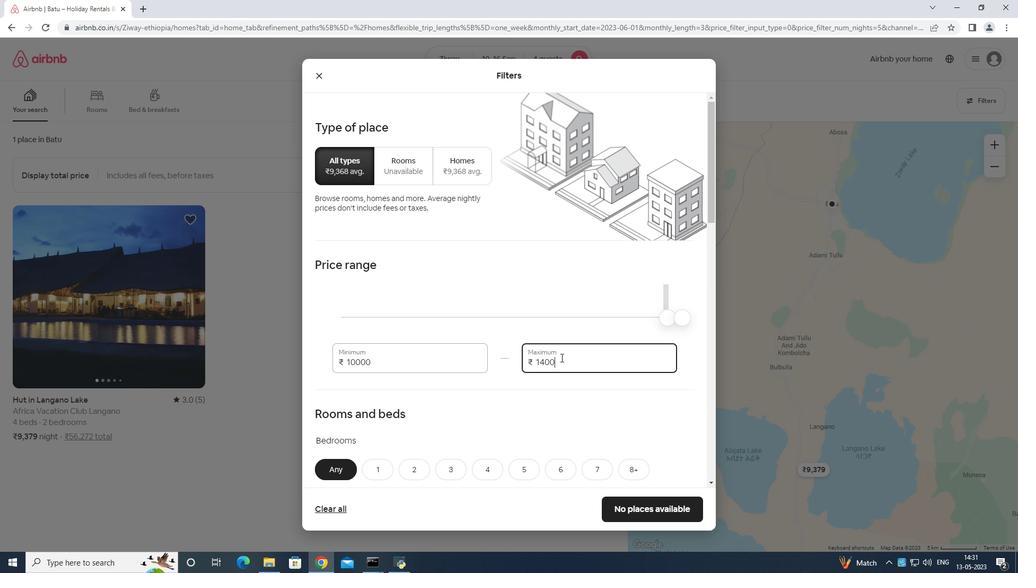 
Action: Mouse moved to (571, 346)
Screenshot: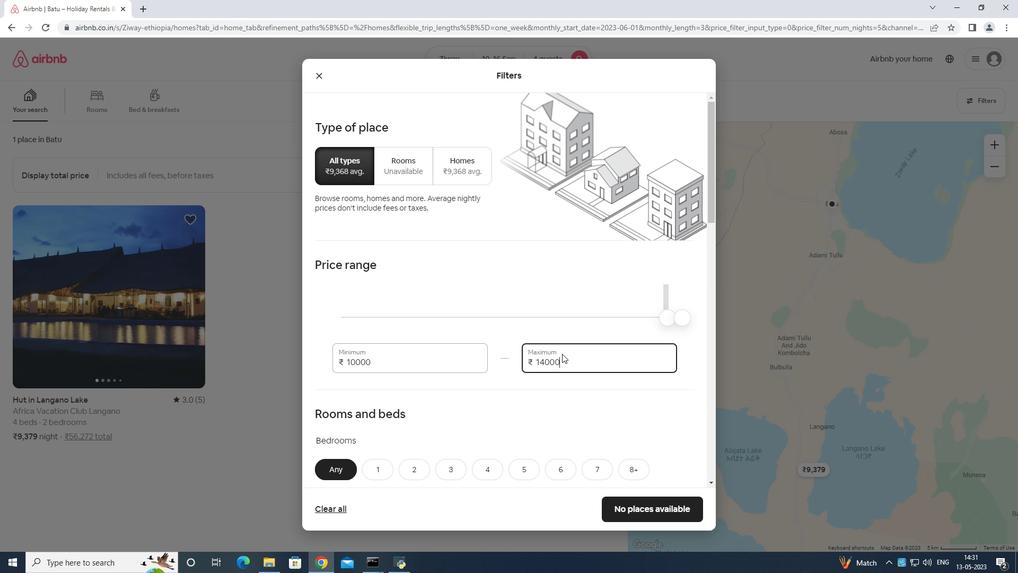 
Action: Mouse scrolled (571, 346) with delta (0, 0)
Screenshot: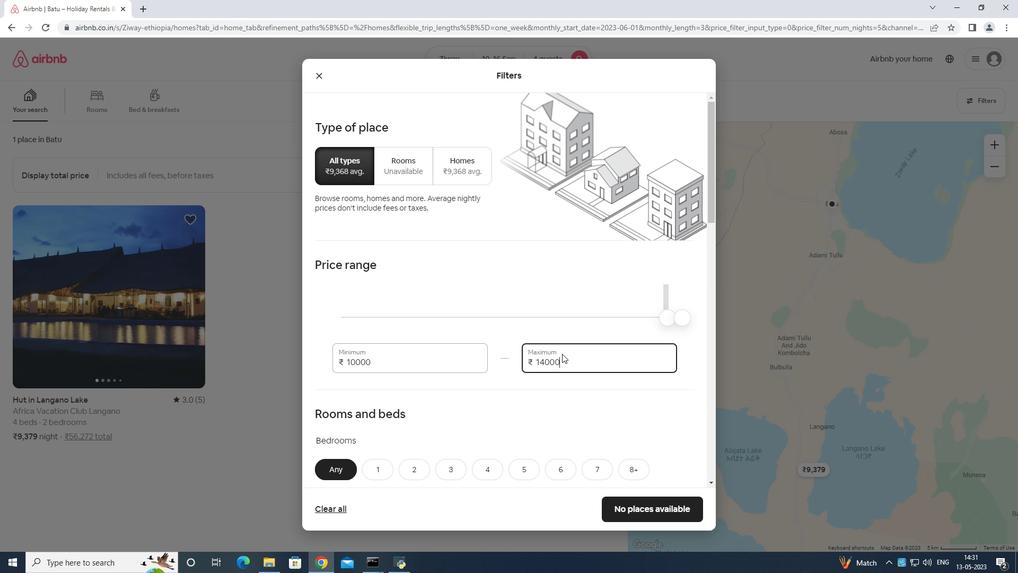 
Action: Mouse moved to (572, 347)
Screenshot: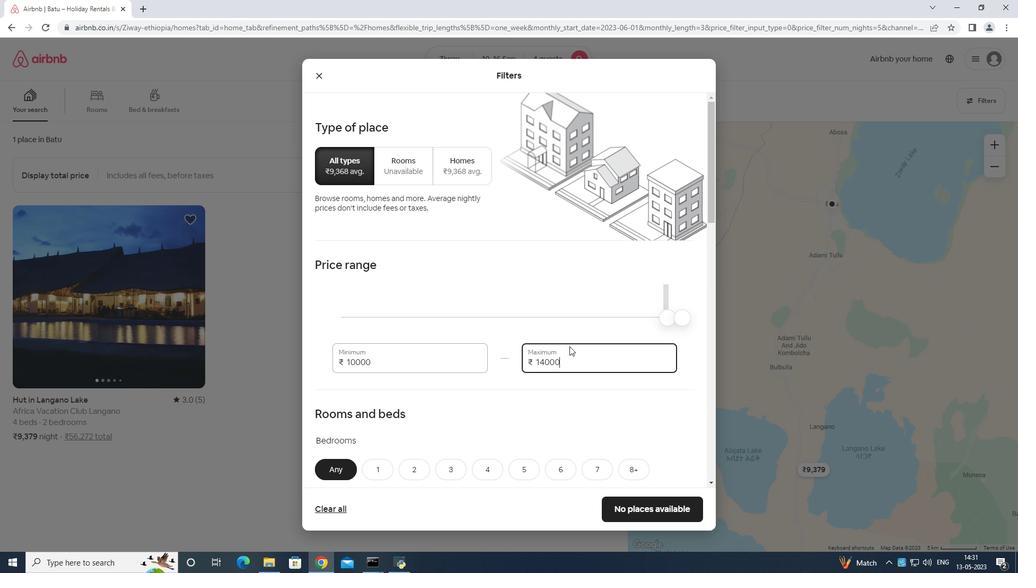 
Action: Mouse scrolled (572, 346) with delta (0, 0)
Screenshot: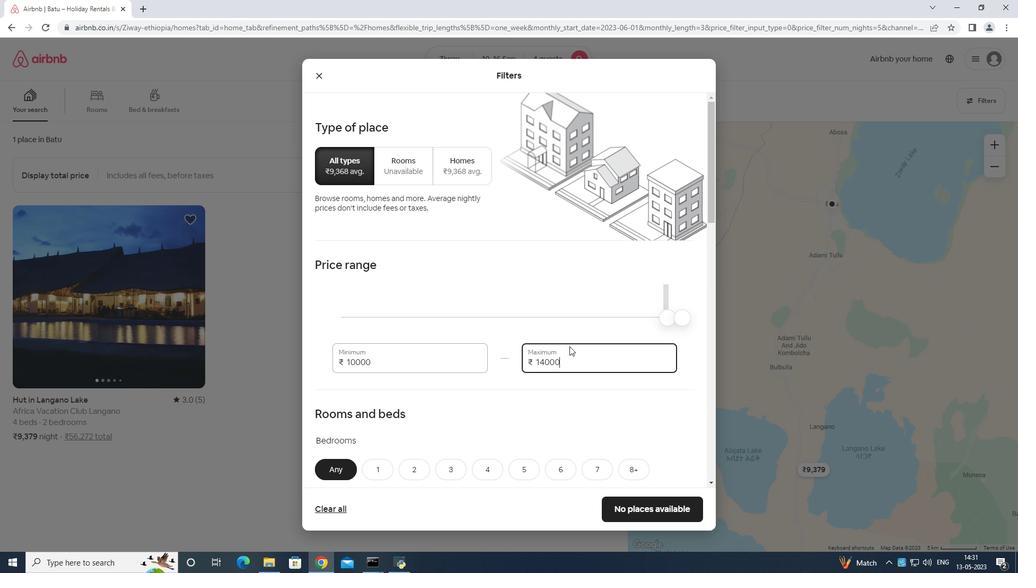
Action: Mouse moved to (572, 347)
Screenshot: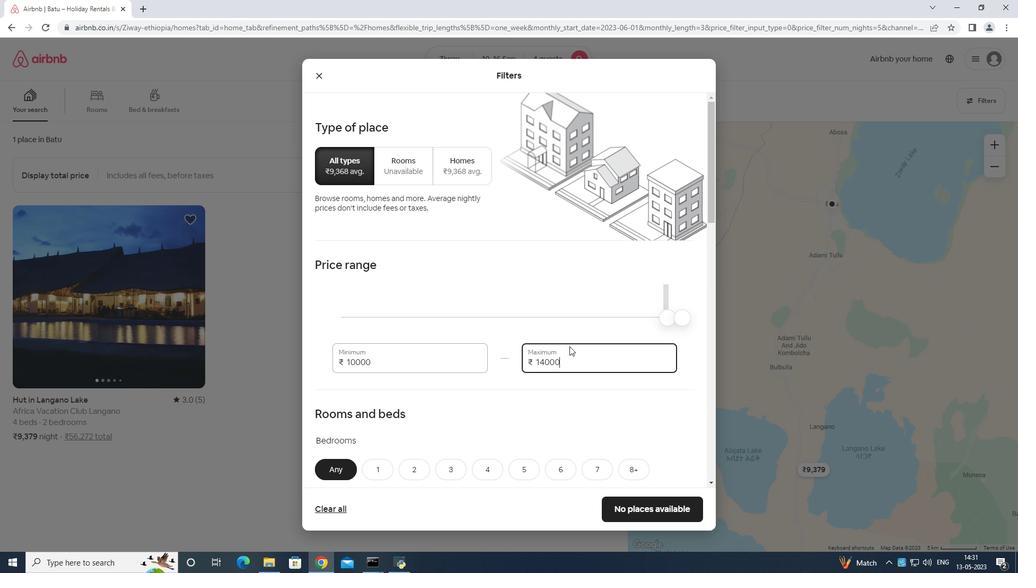 
Action: Mouse scrolled (572, 347) with delta (0, 0)
Screenshot: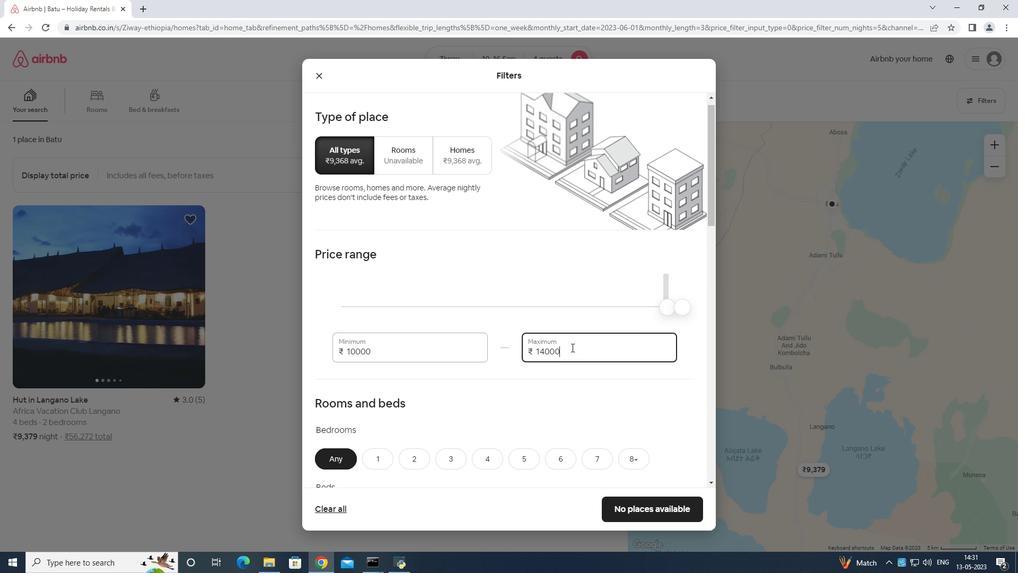 
Action: Mouse moved to (484, 315)
Screenshot: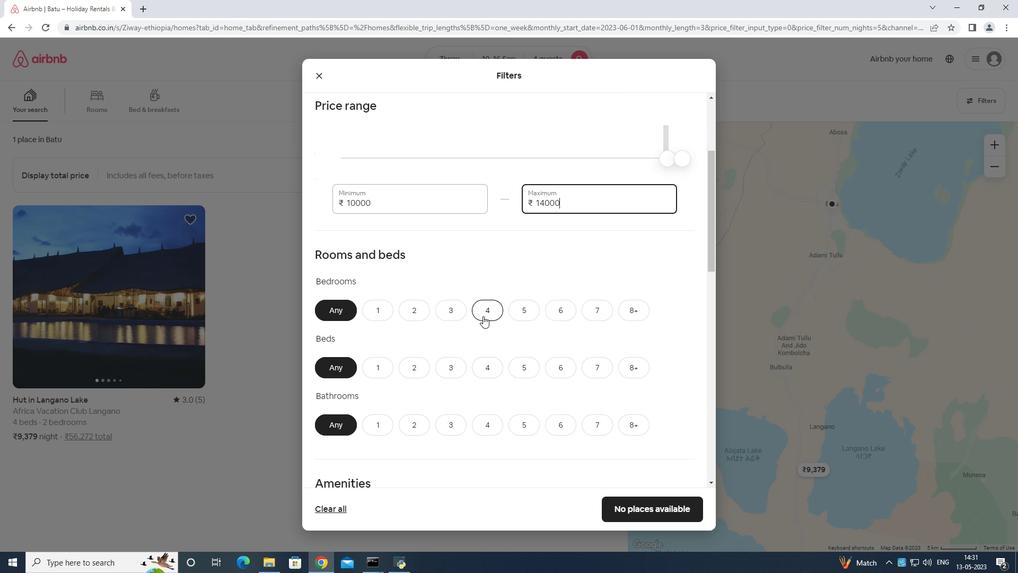 
Action: Mouse pressed left at (484, 315)
Screenshot: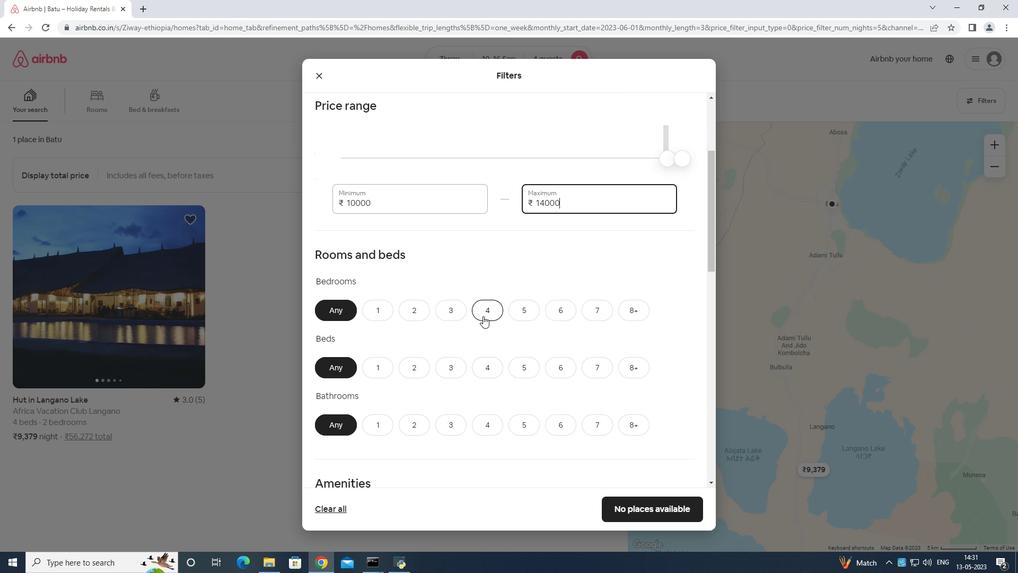
Action: Mouse moved to (482, 359)
Screenshot: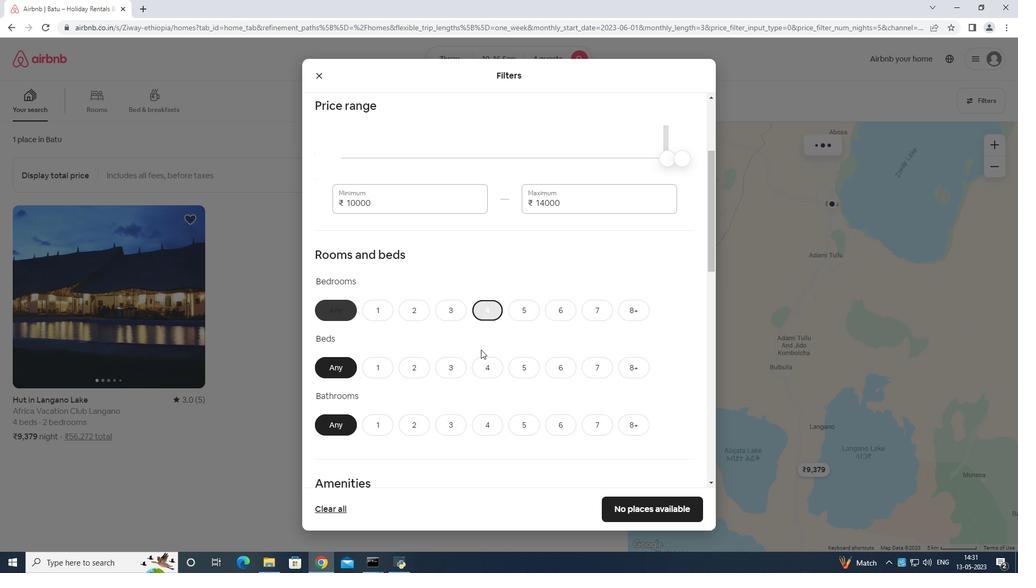 
Action: Mouse pressed left at (482, 359)
Screenshot: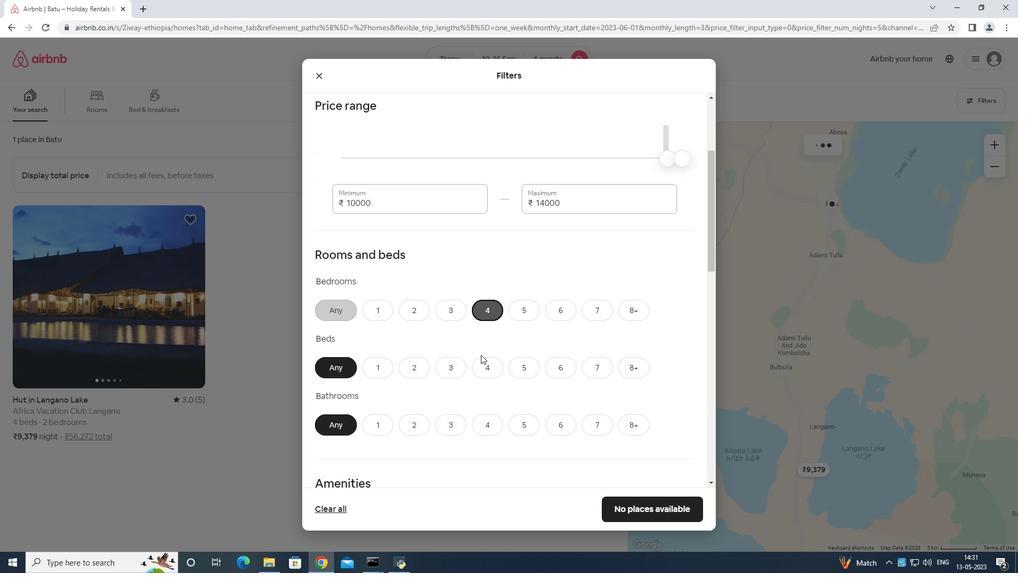 
Action: Mouse moved to (486, 426)
Screenshot: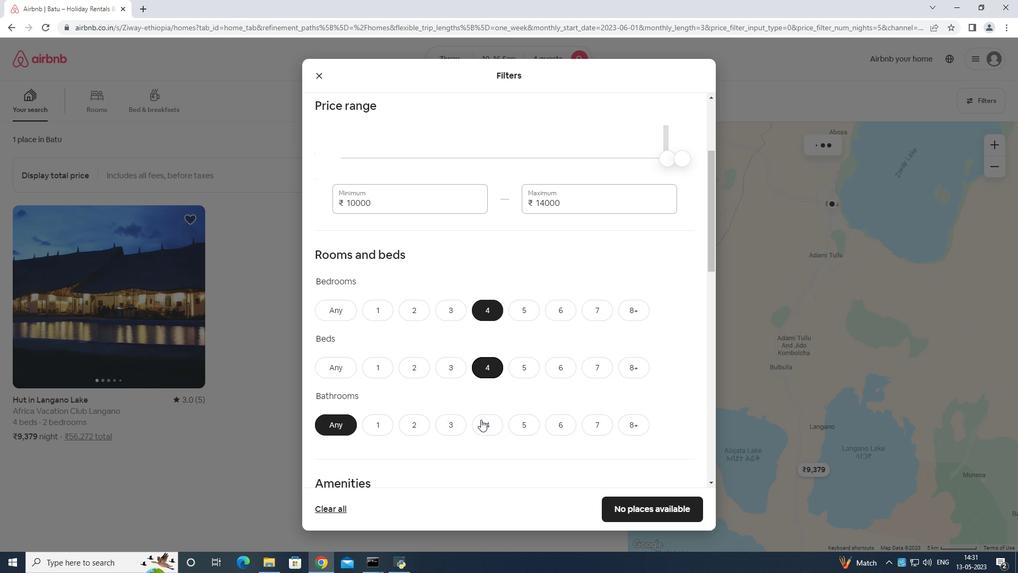 
Action: Mouse pressed left at (486, 426)
Screenshot: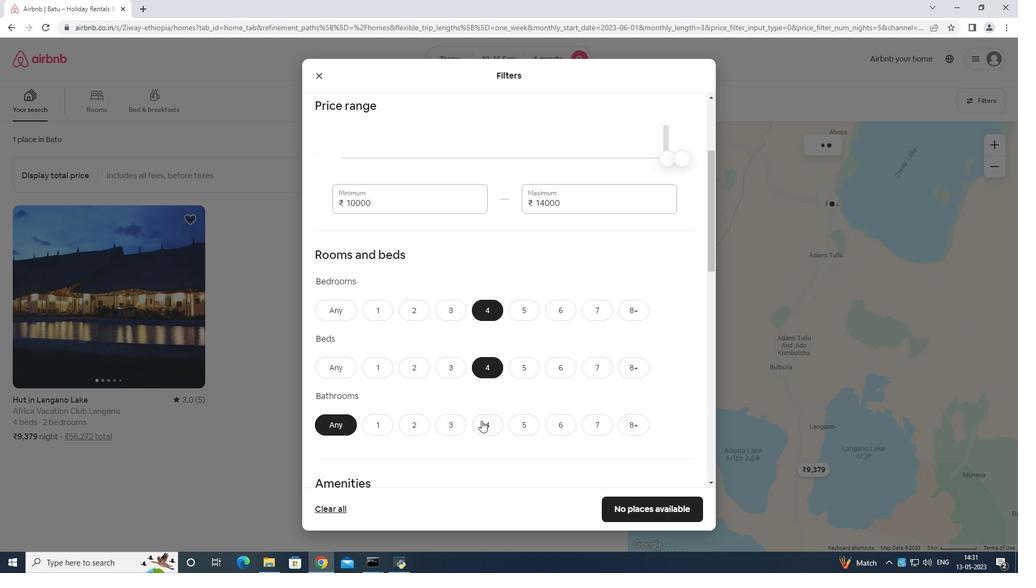
Action: Mouse moved to (508, 402)
Screenshot: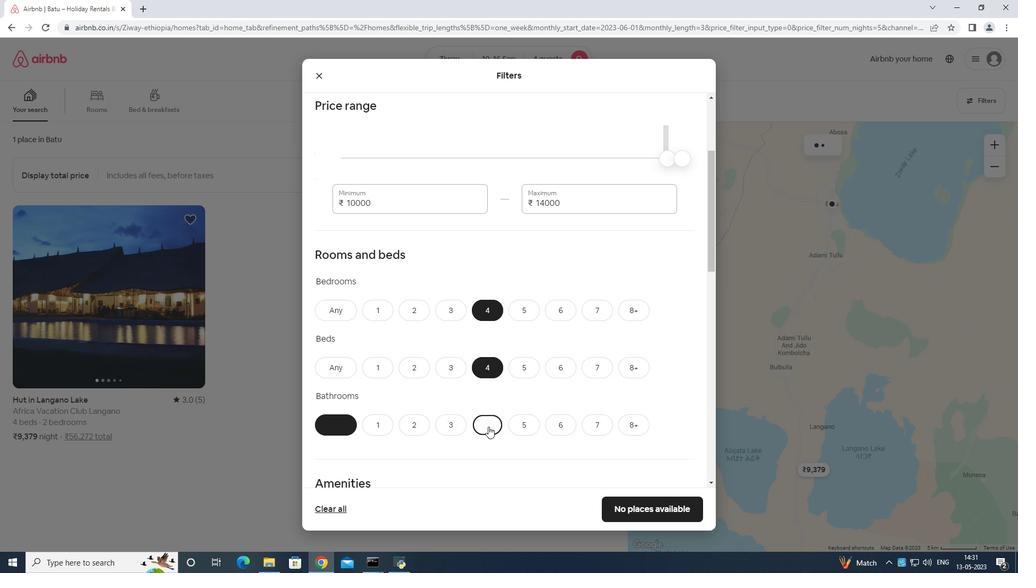 
Action: Mouse scrolled (508, 402) with delta (0, 0)
Screenshot: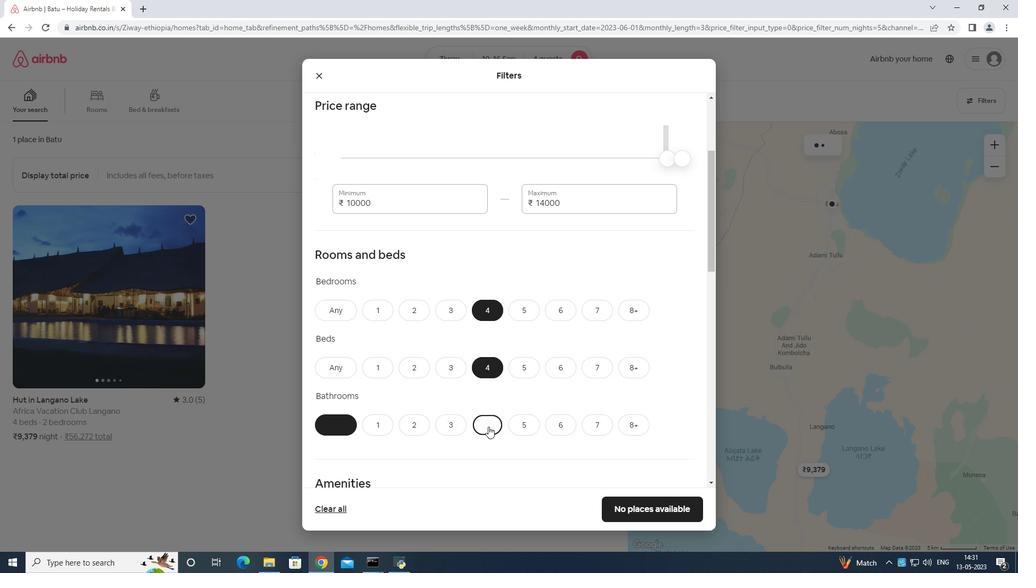 
Action: Mouse moved to (515, 400)
Screenshot: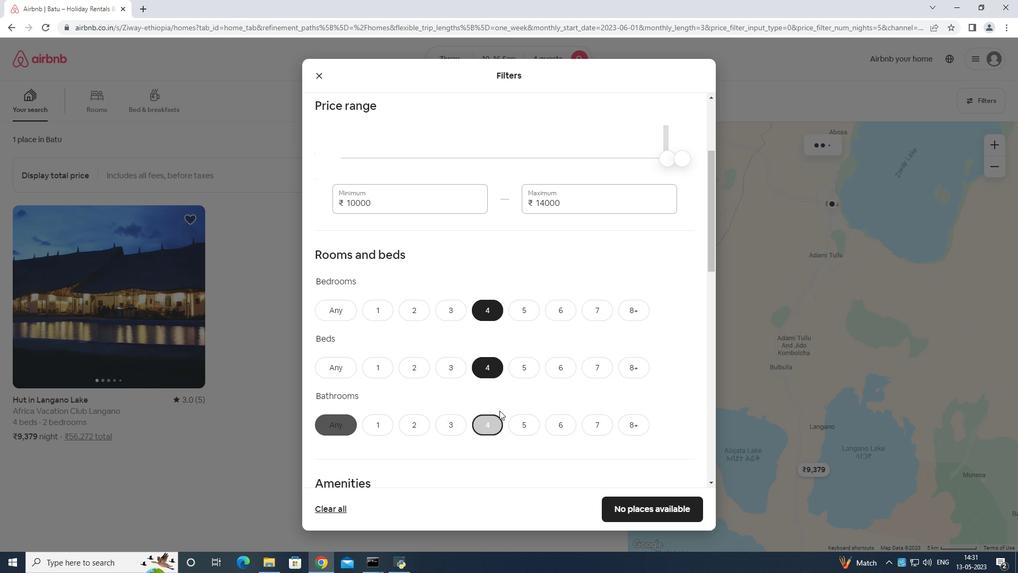 
Action: Mouse scrolled (515, 399) with delta (0, 0)
Screenshot: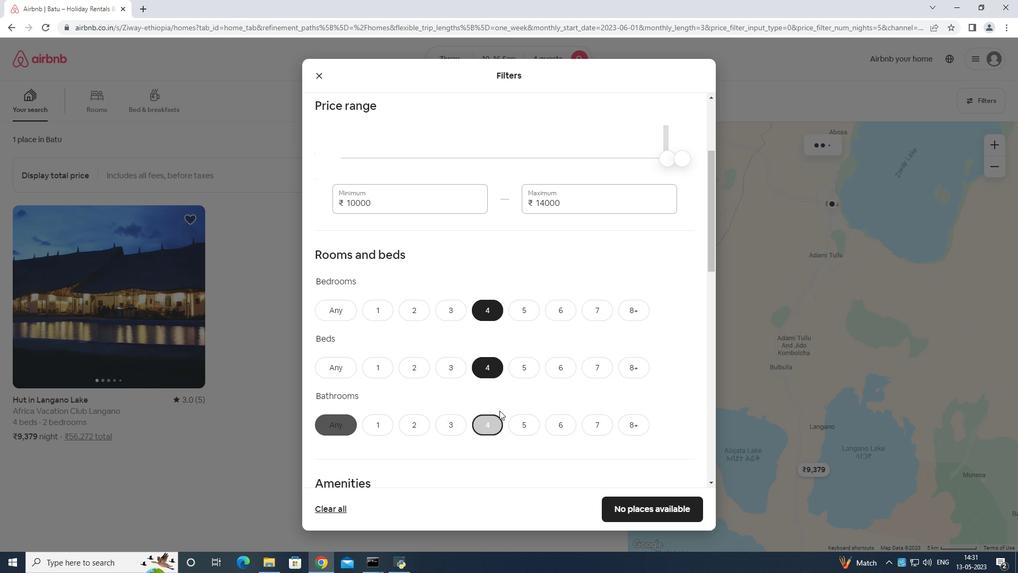 
Action: Mouse moved to (519, 396)
Screenshot: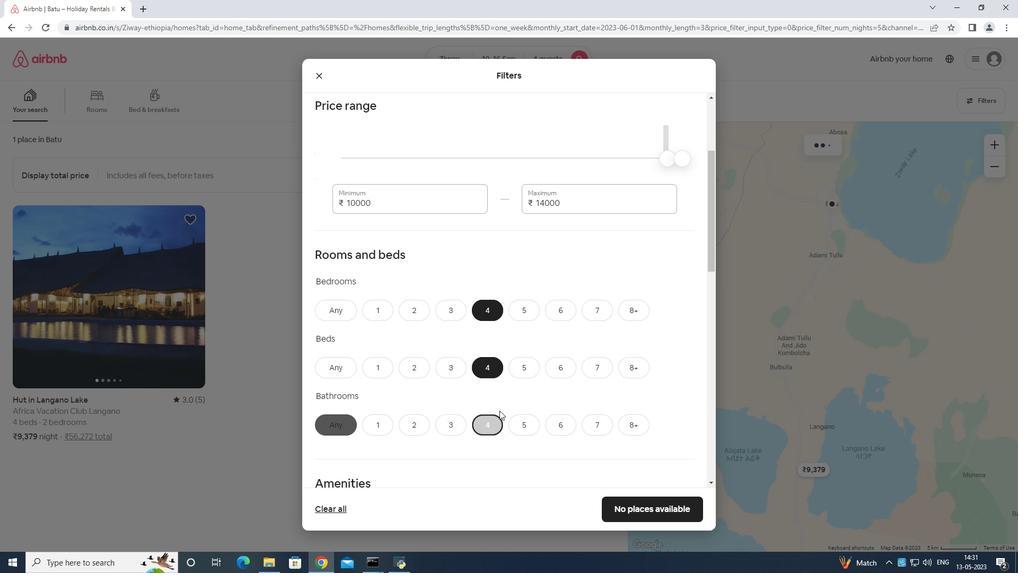
Action: Mouse scrolled (519, 396) with delta (0, 0)
Screenshot: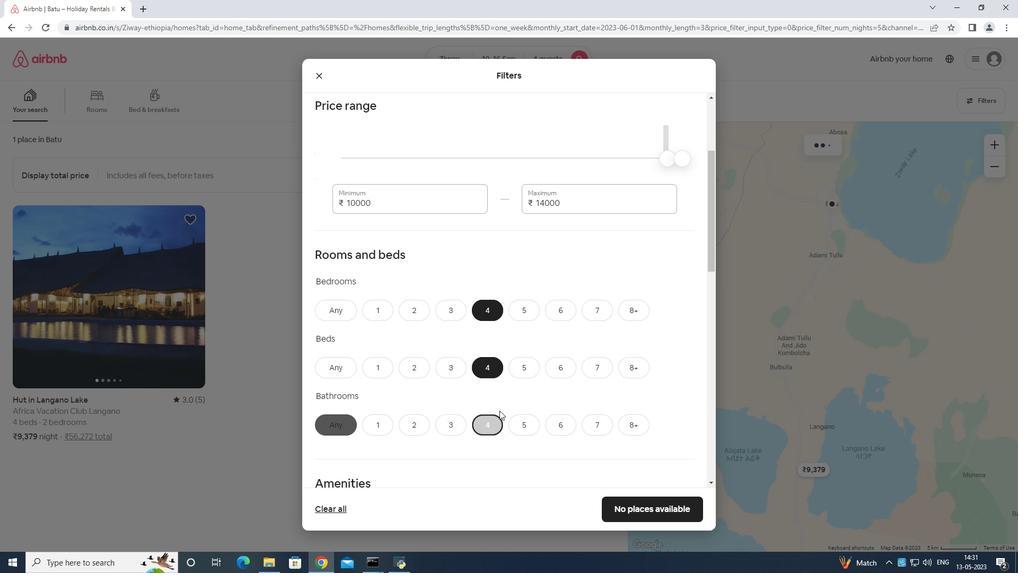 
Action: Mouse moved to (521, 387)
Screenshot: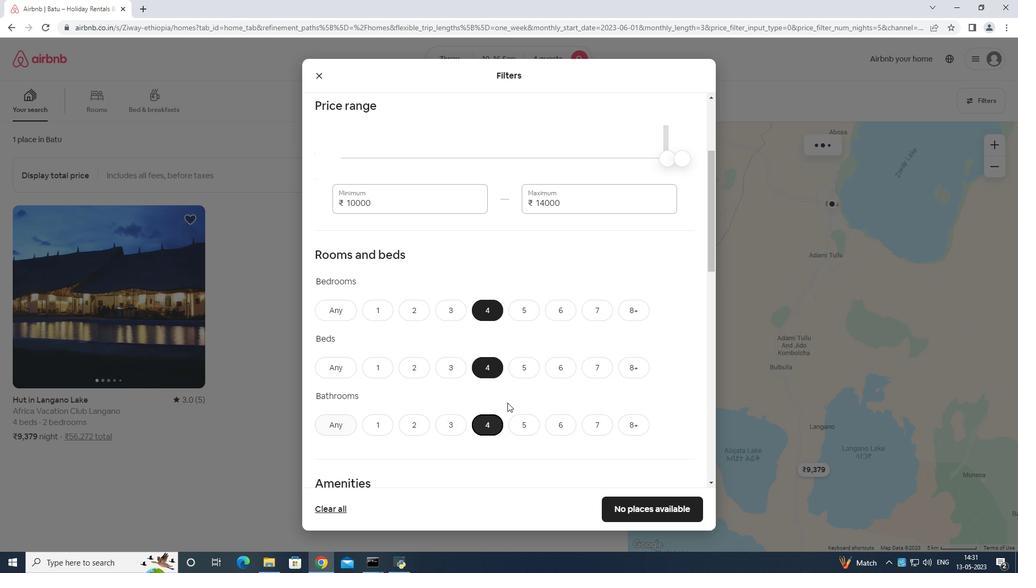 
Action: Mouse scrolled (521, 388) with delta (0, 0)
Screenshot: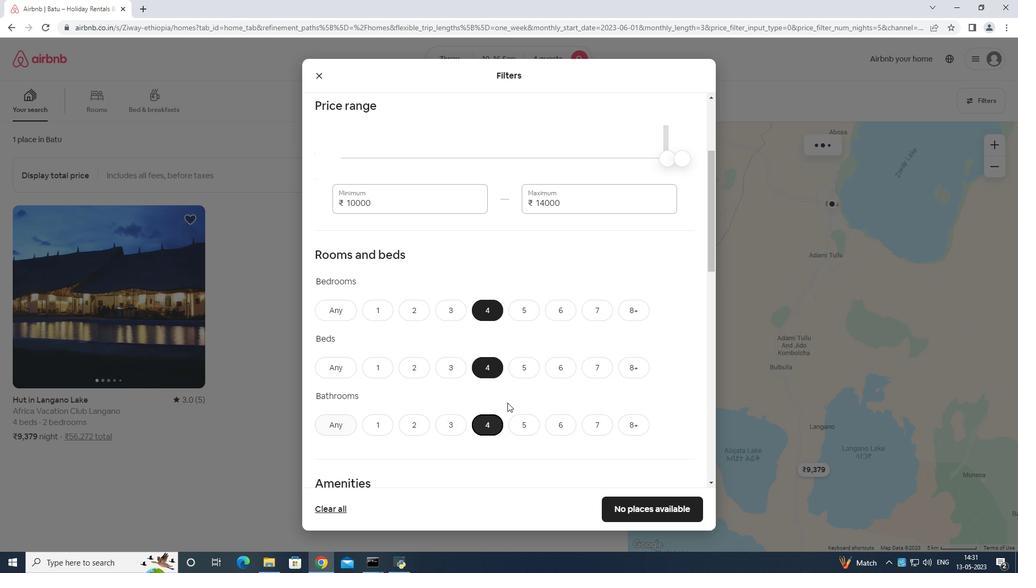 
Action: Mouse moved to (318, 322)
Screenshot: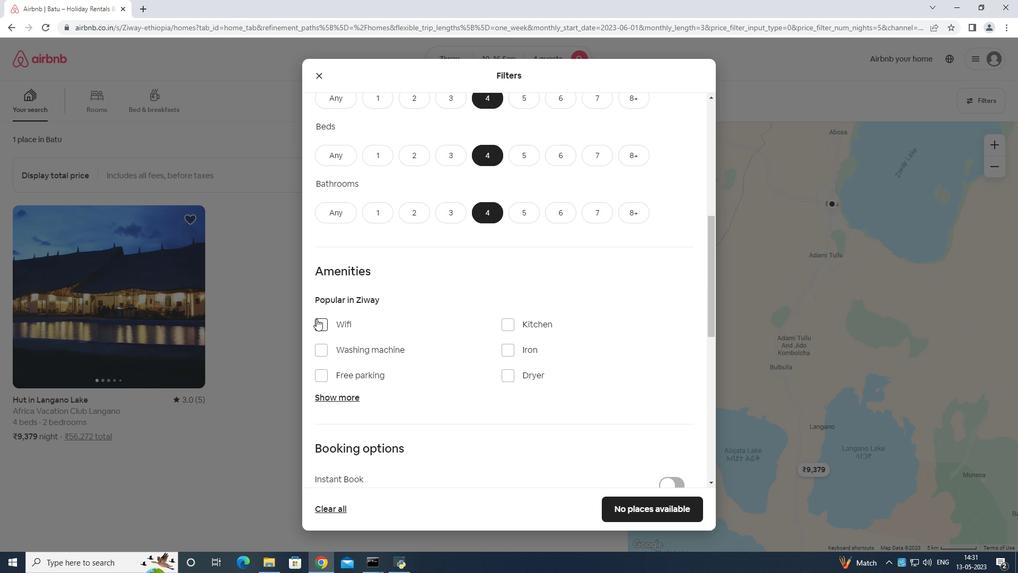 
Action: Mouse pressed left at (317, 322)
Screenshot: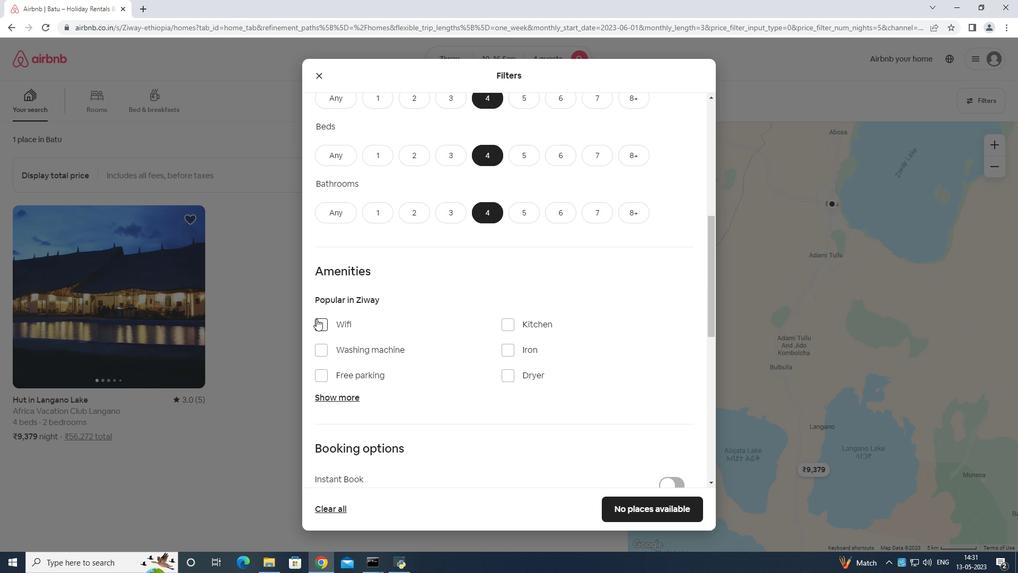 
Action: Mouse moved to (319, 372)
Screenshot: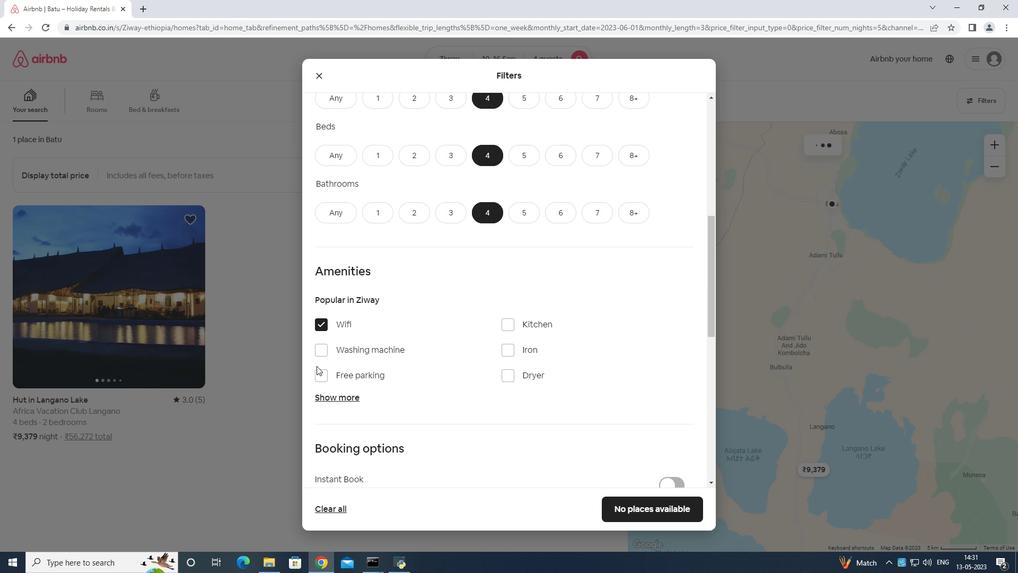 
Action: Mouse pressed left at (319, 372)
Screenshot: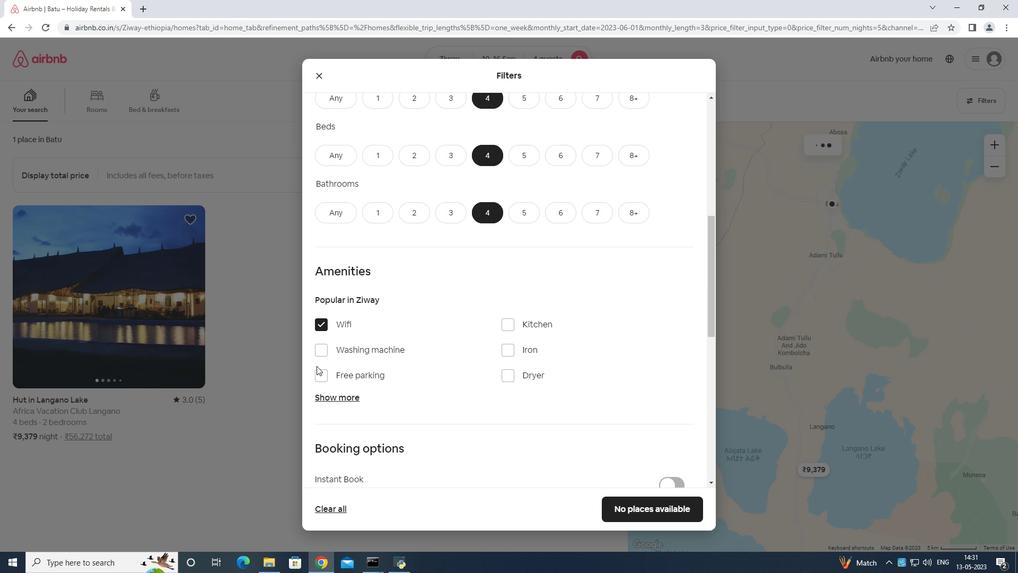 
Action: Mouse moved to (330, 396)
Screenshot: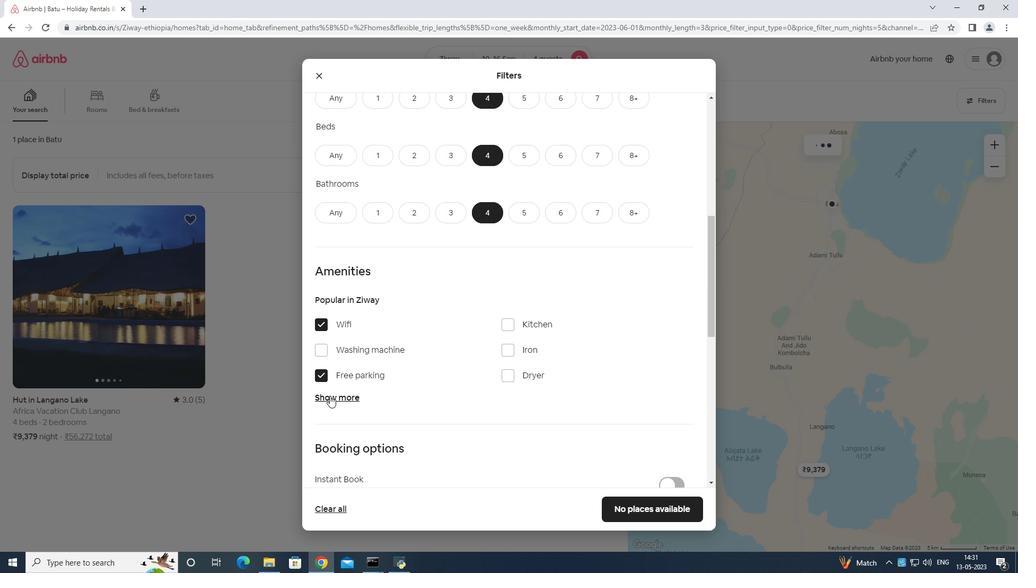 
Action: Mouse pressed left at (330, 396)
Screenshot: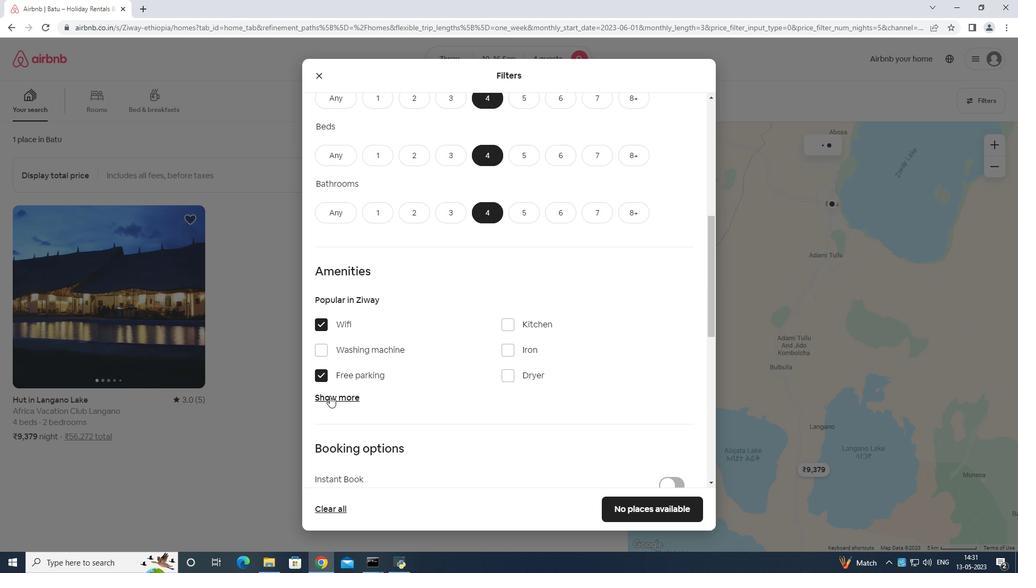 
Action: Mouse moved to (443, 358)
Screenshot: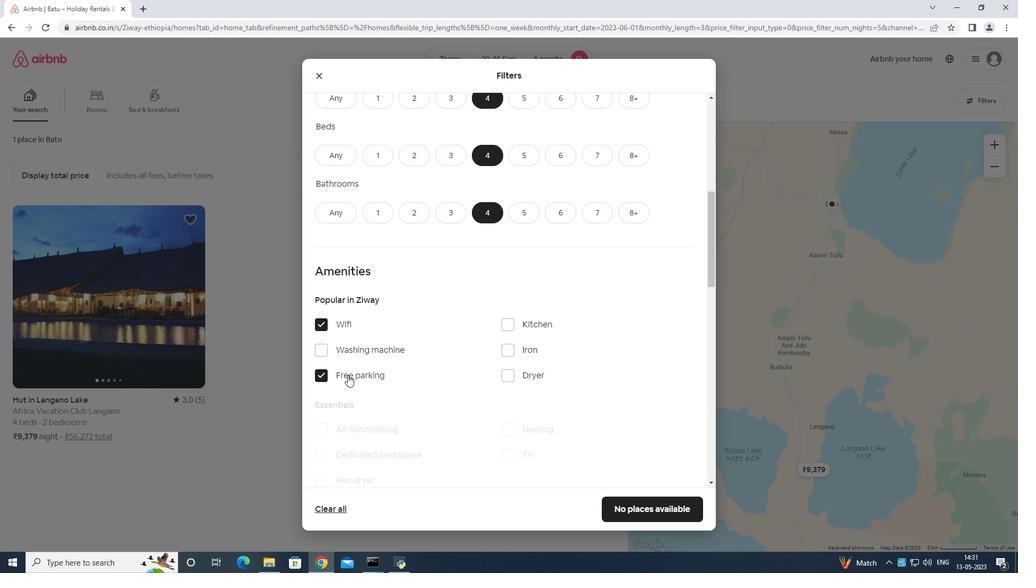 
Action: Mouse scrolled (443, 357) with delta (0, 0)
Screenshot: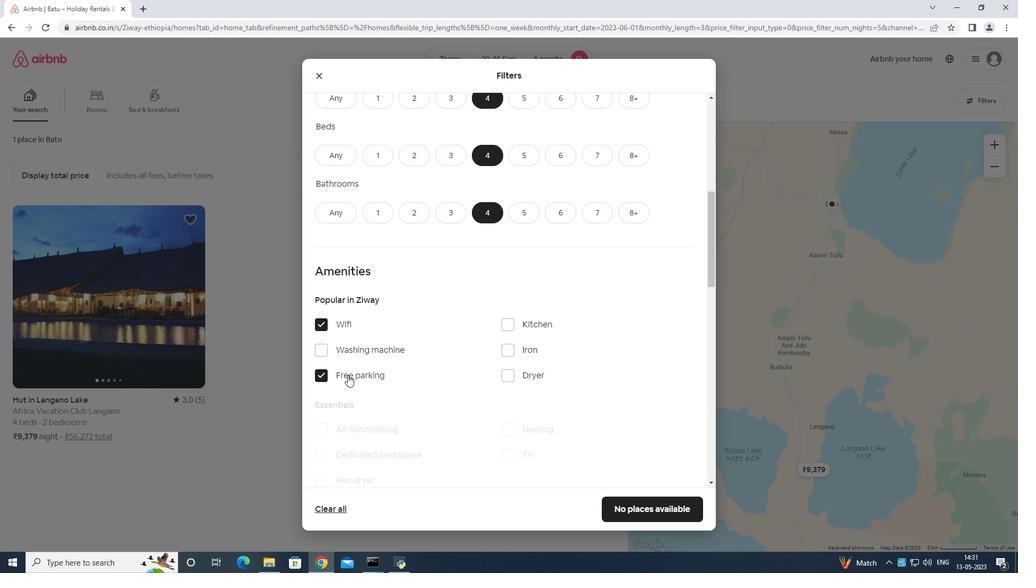 
Action: Mouse moved to (456, 360)
Screenshot: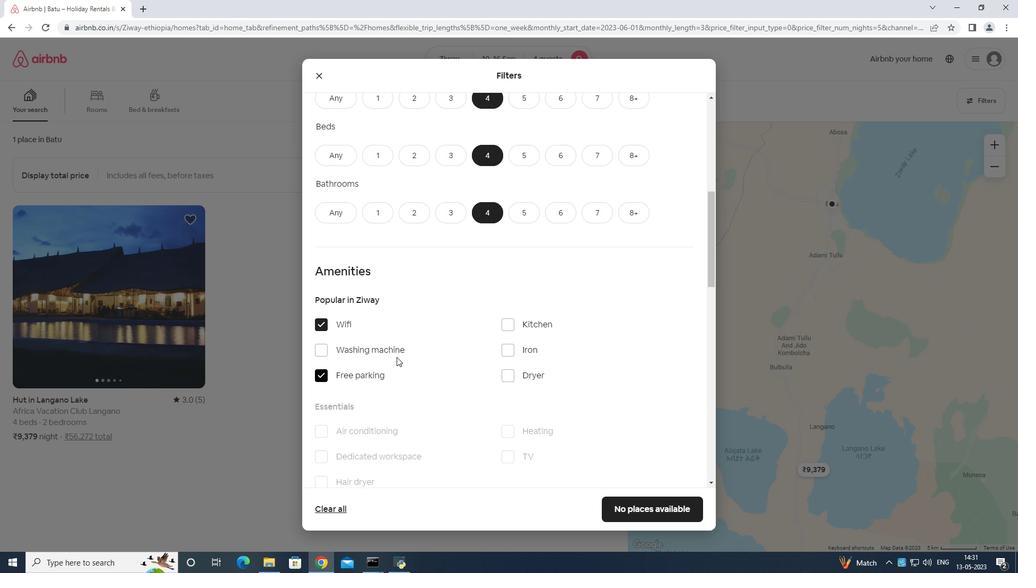 
Action: Mouse scrolled (456, 359) with delta (0, 0)
Screenshot: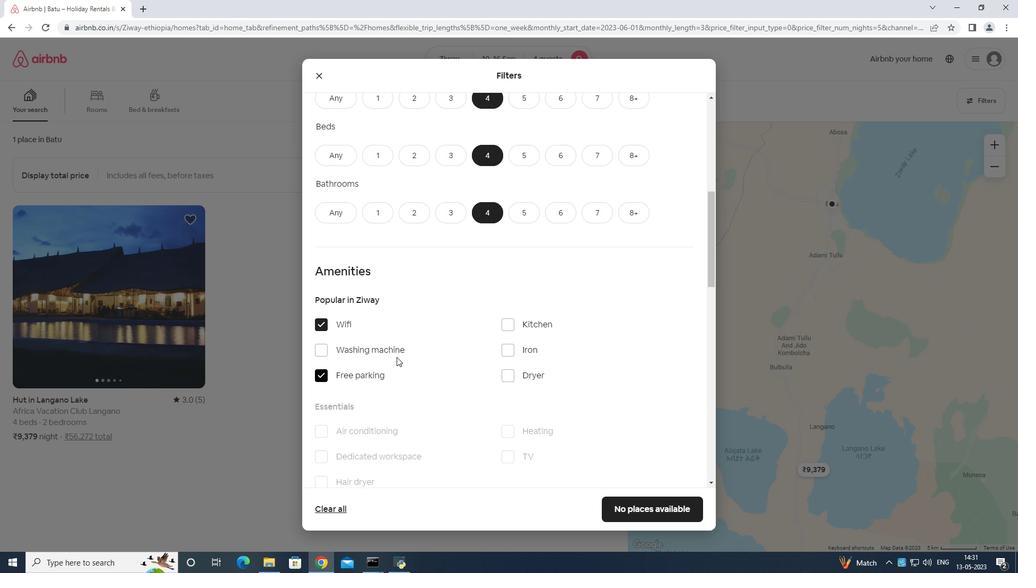 
Action: Mouse moved to (461, 360)
Screenshot: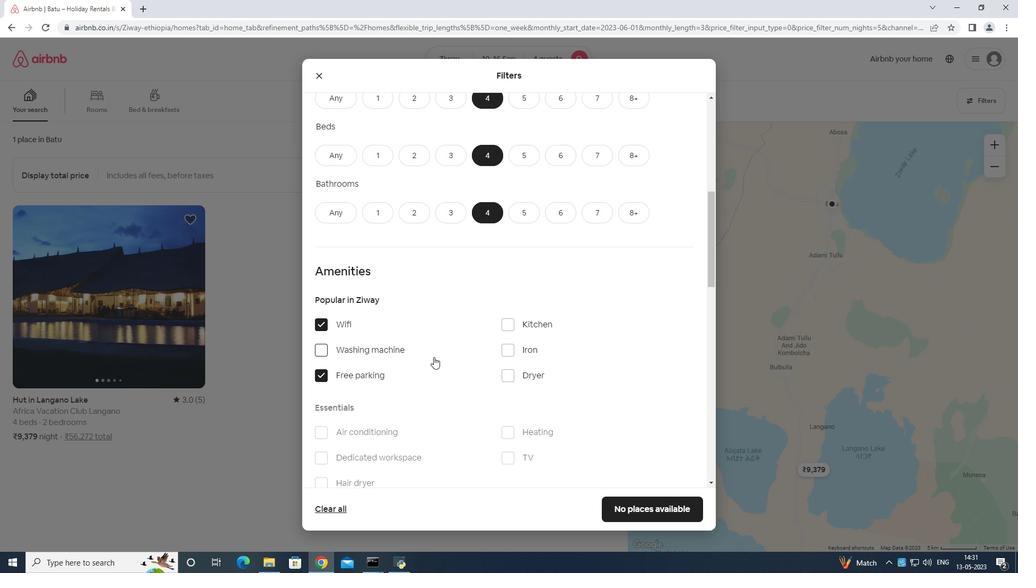 
Action: Mouse scrolled (461, 359) with delta (0, 0)
Screenshot: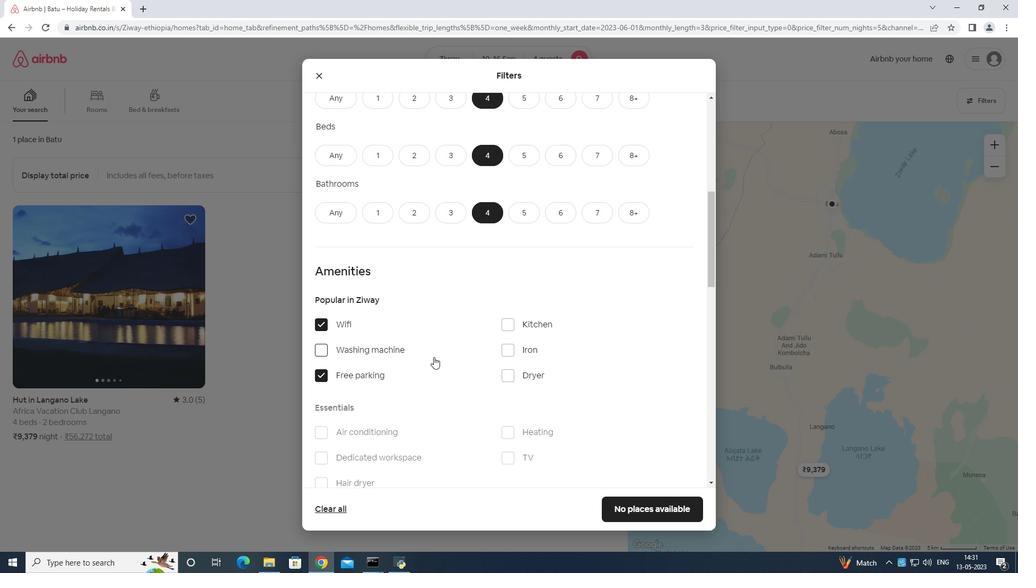 
Action: Mouse moved to (506, 298)
Screenshot: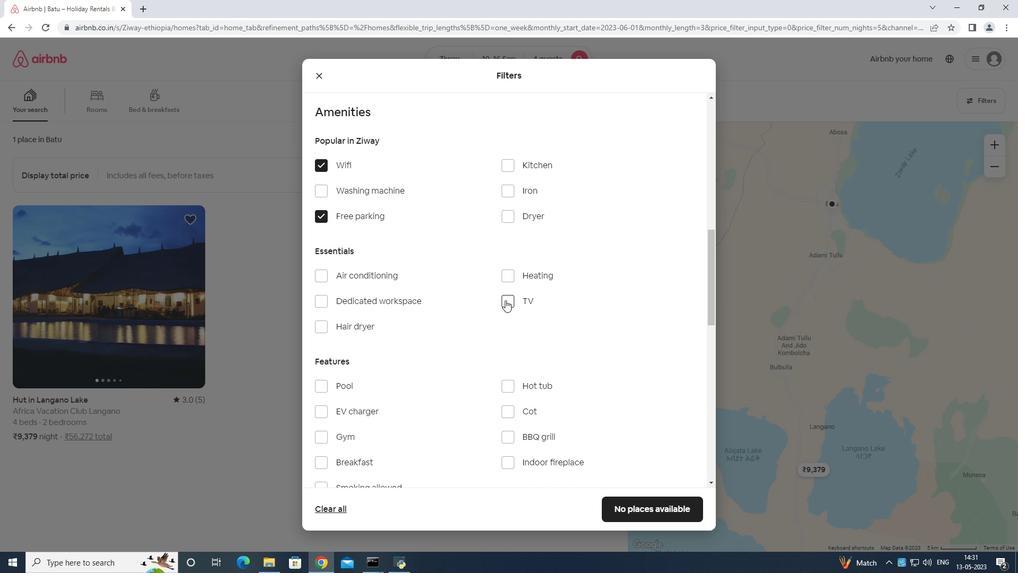 
Action: Mouse pressed left at (506, 298)
Screenshot: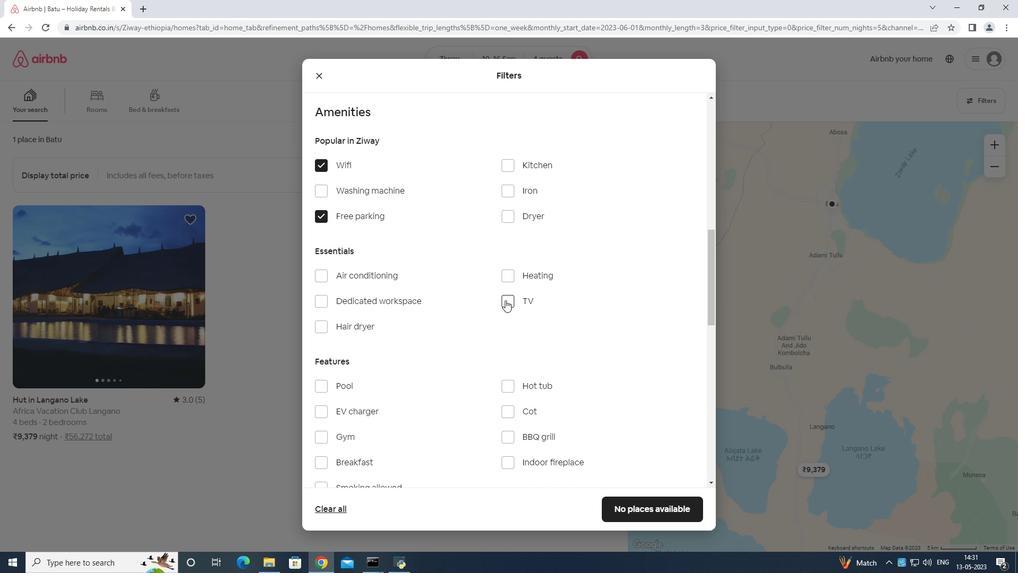 
Action: Mouse moved to (511, 310)
Screenshot: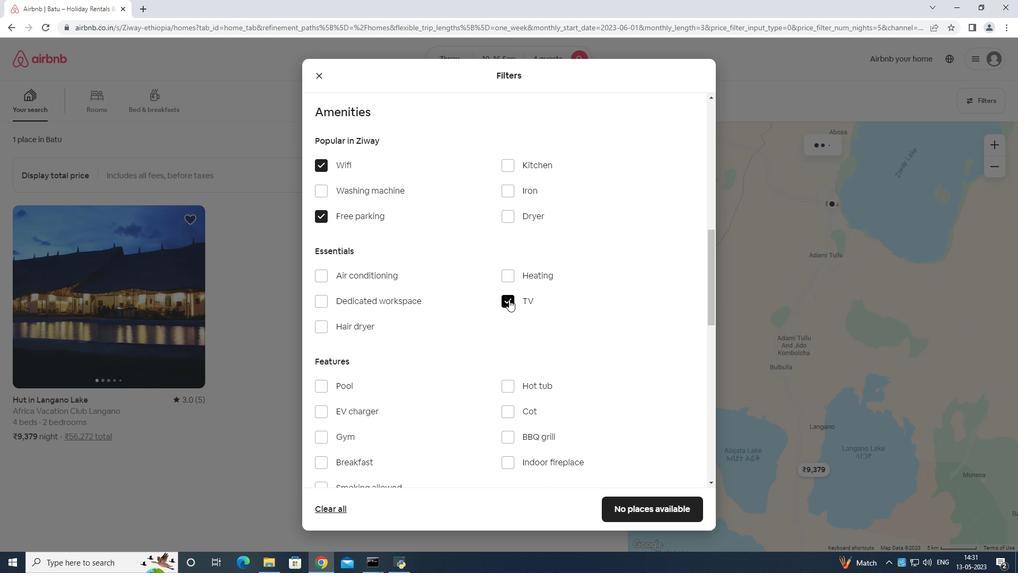 
Action: Mouse scrolled (511, 304) with delta (0, 0)
Screenshot: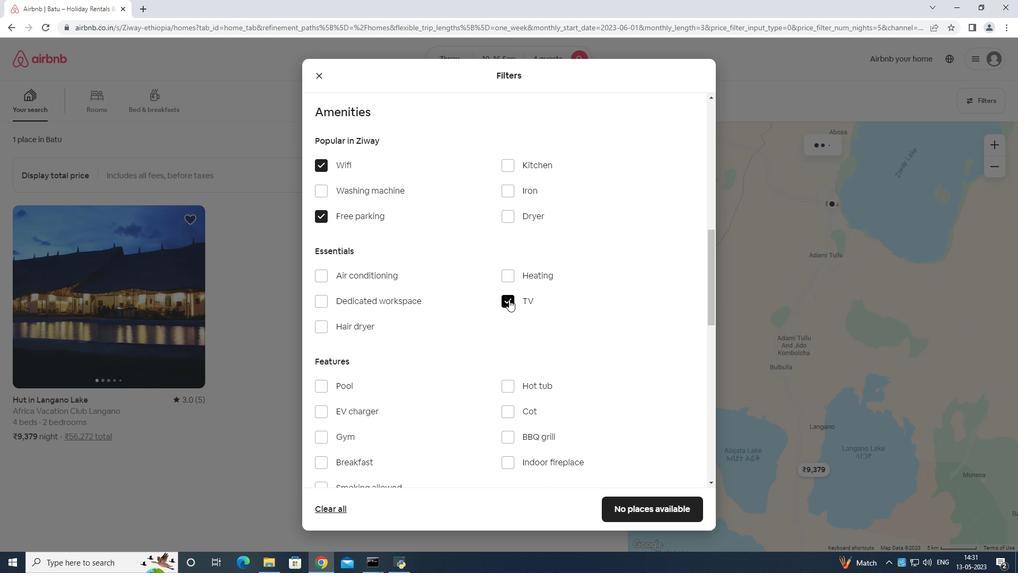 
Action: Mouse moved to (511, 311)
Screenshot: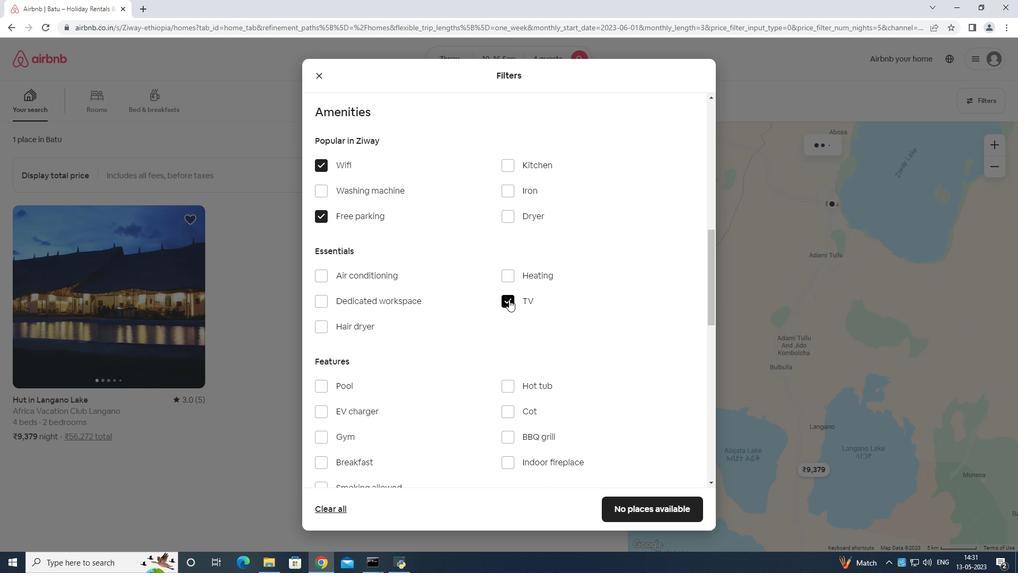 
Action: Mouse scrolled (511, 309) with delta (0, 0)
Screenshot: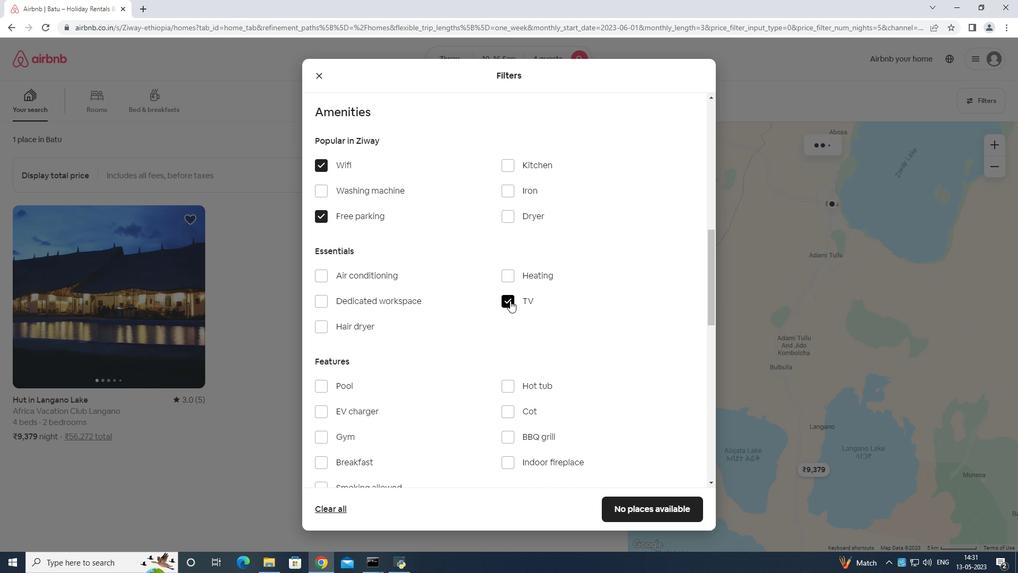 
Action: Mouse moved to (324, 330)
Screenshot: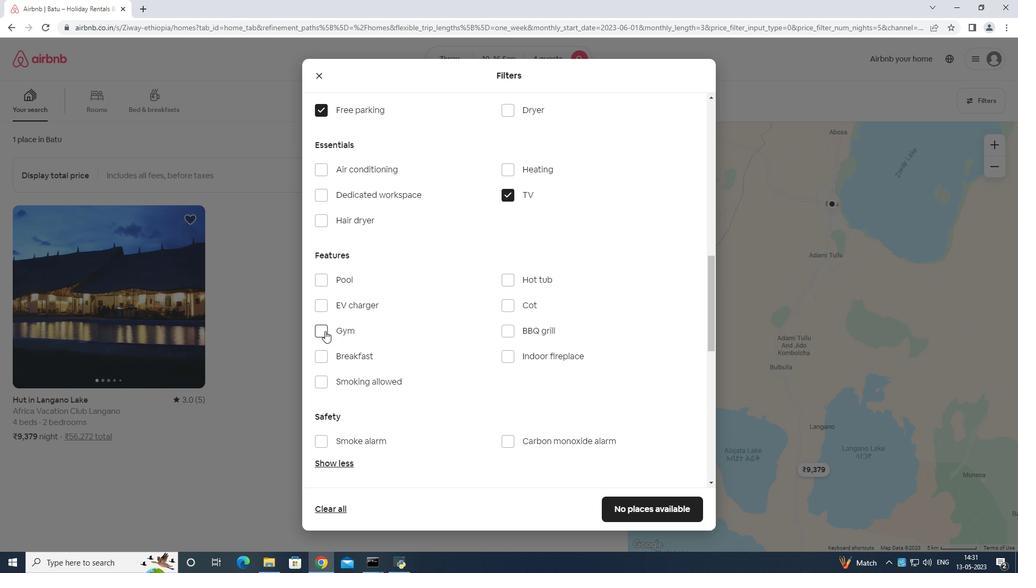 
Action: Mouse pressed left at (324, 330)
Screenshot: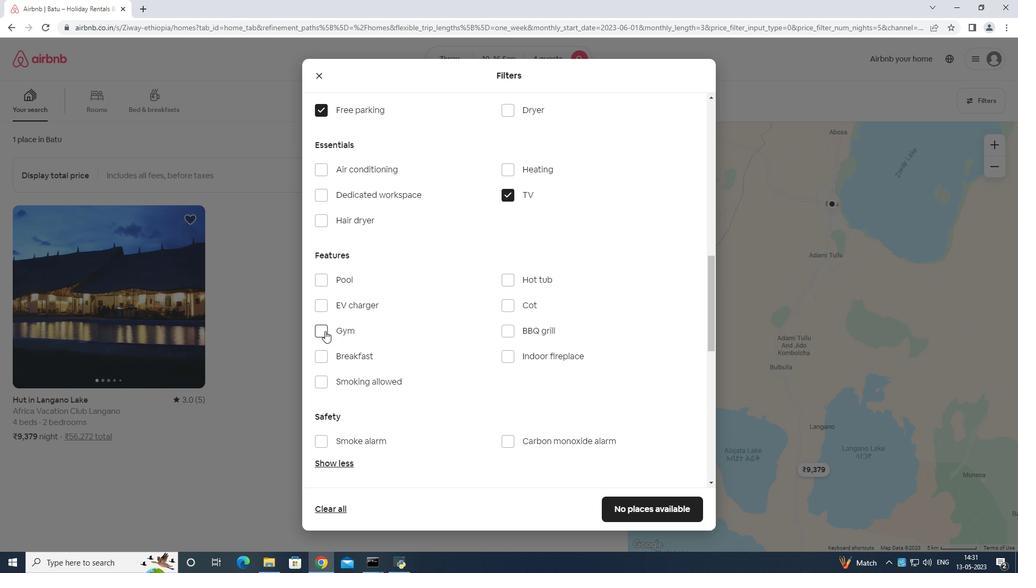 
Action: Mouse moved to (319, 355)
Screenshot: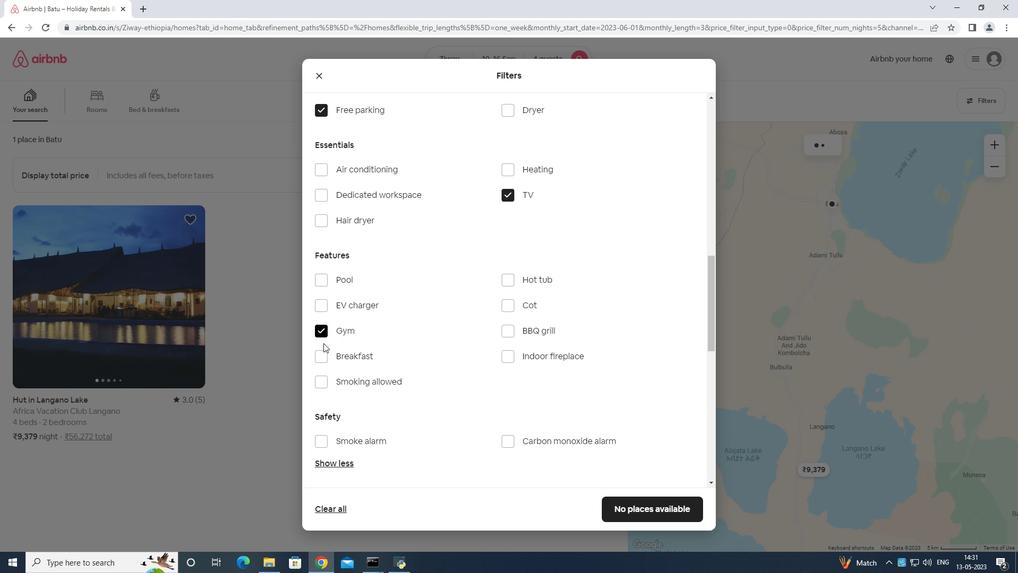 
Action: Mouse pressed left at (319, 355)
Screenshot: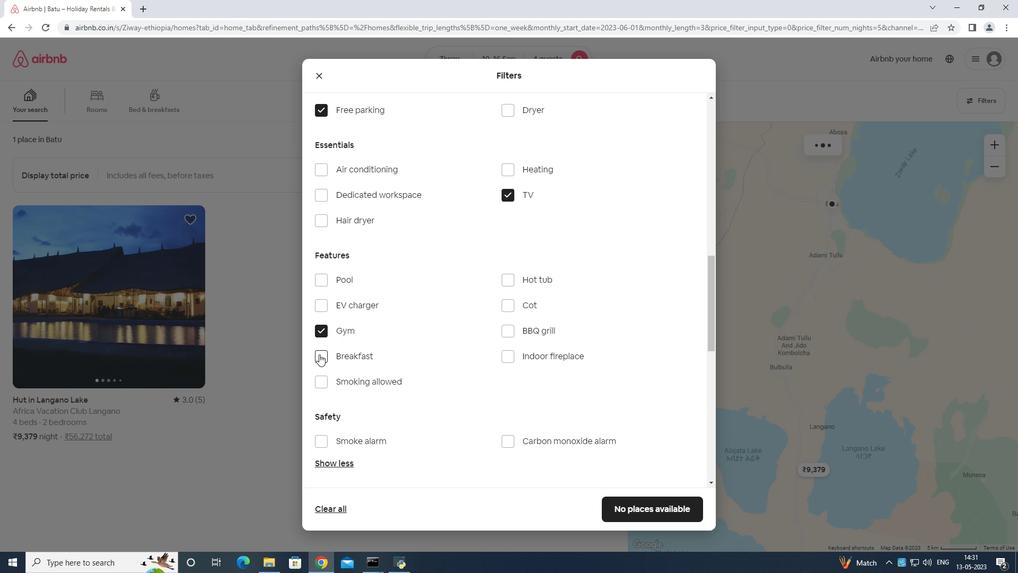 
Action: Mouse moved to (498, 301)
Screenshot: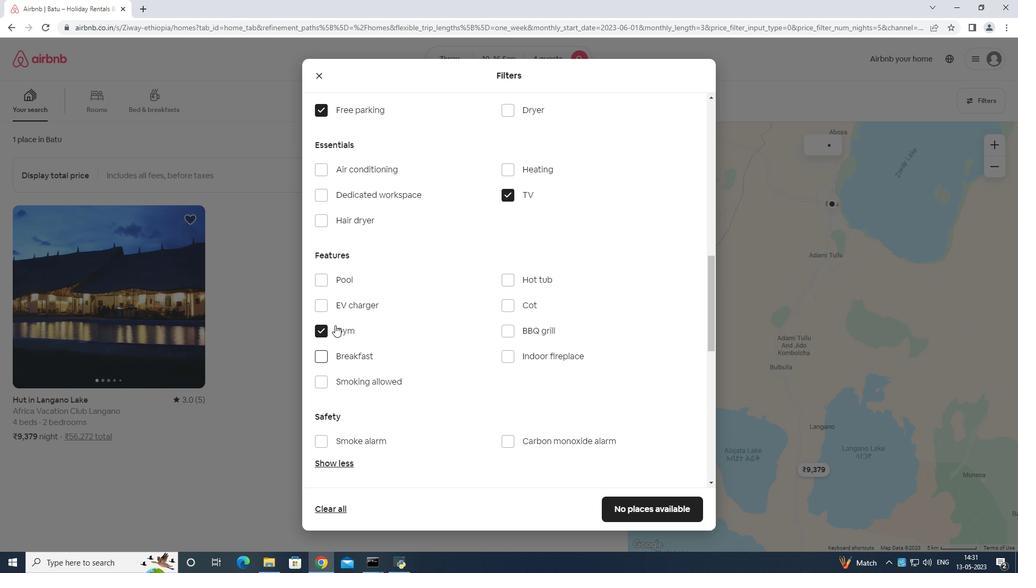 
Action: Mouse scrolled (498, 300) with delta (0, 0)
Screenshot: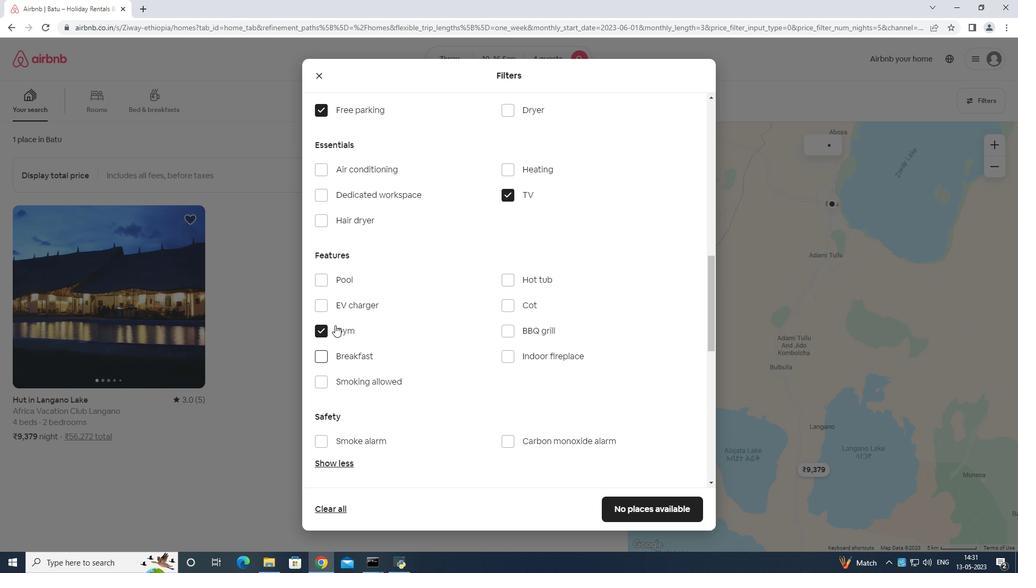 
Action: Mouse moved to (517, 308)
Screenshot: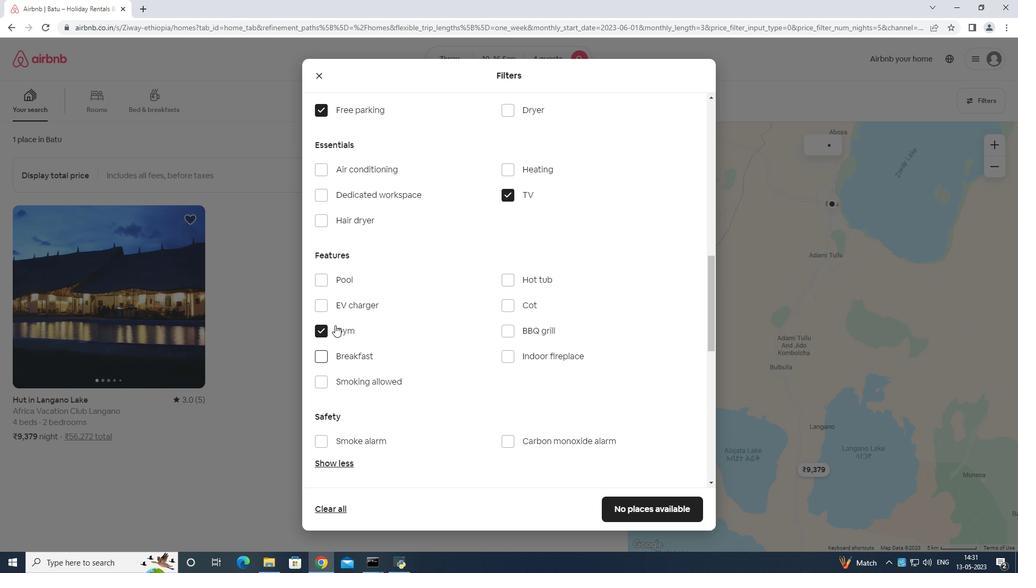 
Action: Mouse scrolled (517, 307) with delta (0, 0)
Screenshot: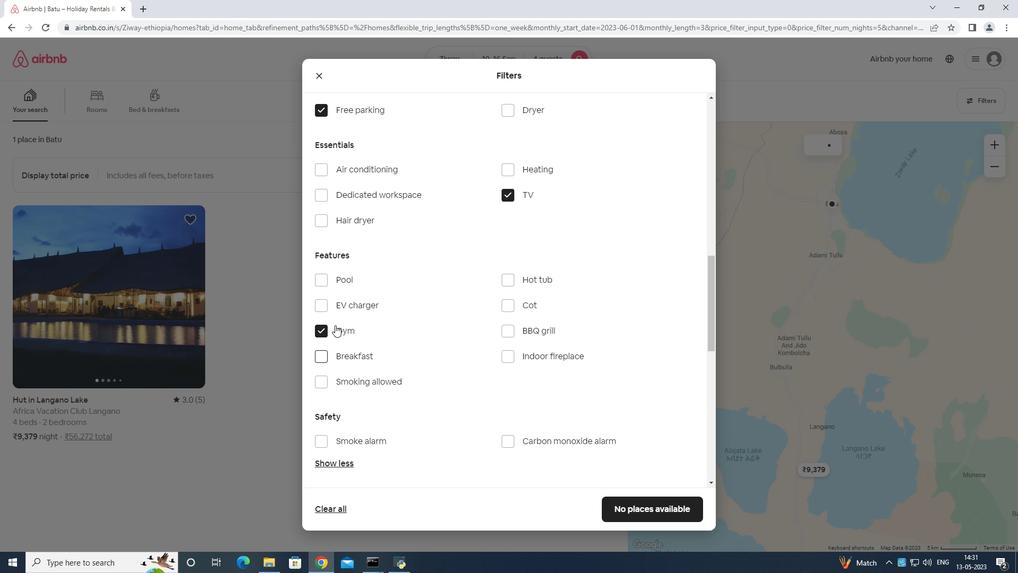 
Action: Mouse moved to (529, 310)
Screenshot: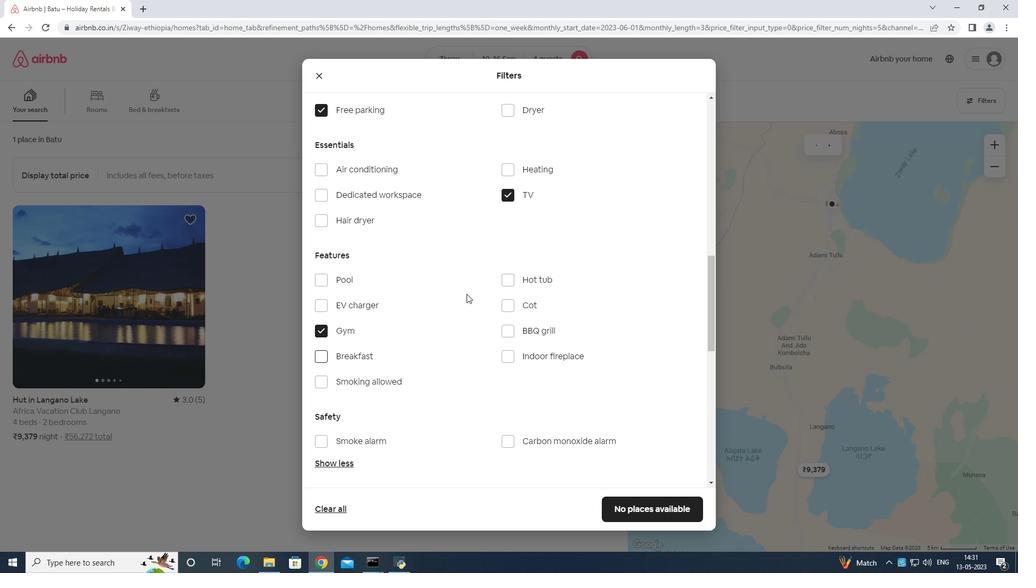 
Action: Mouse scrolled (529, 309) with delta (0, 0)
Screenshot: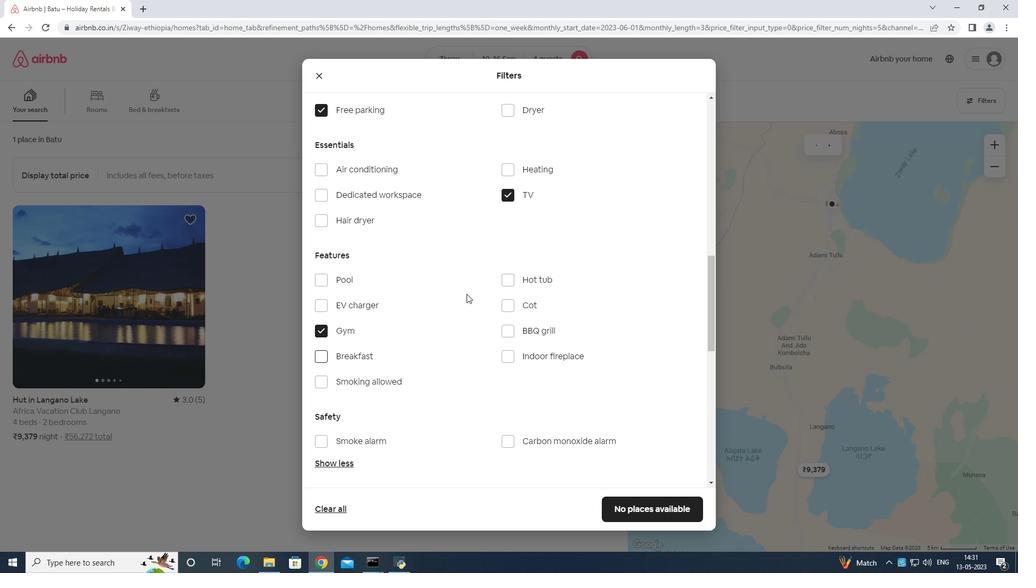 
Action: Mouse moved to (540, 310)
Screenshot: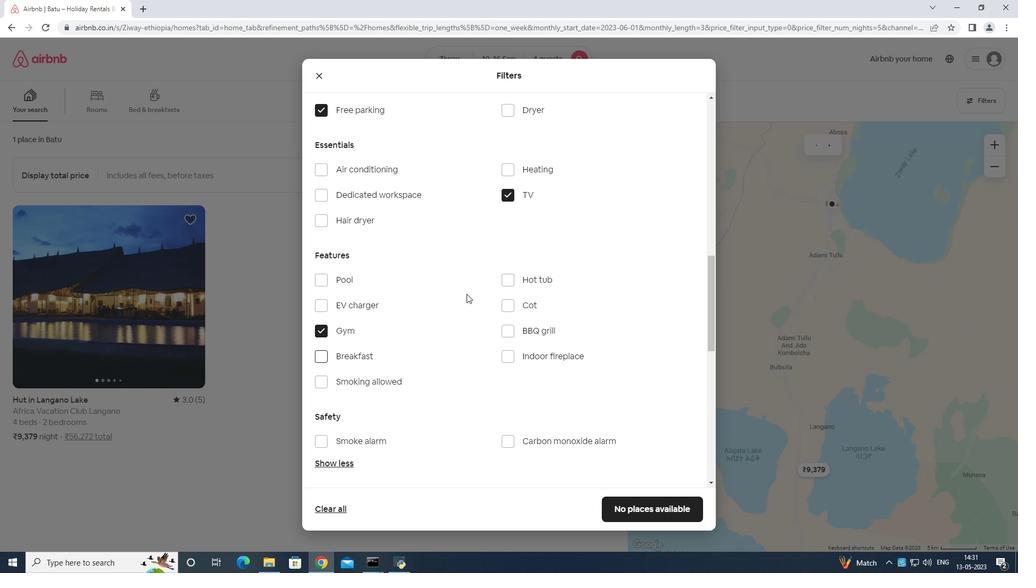 
Action: Mouse scrolled (540, 309) with delta (0, 0)
Screenshot: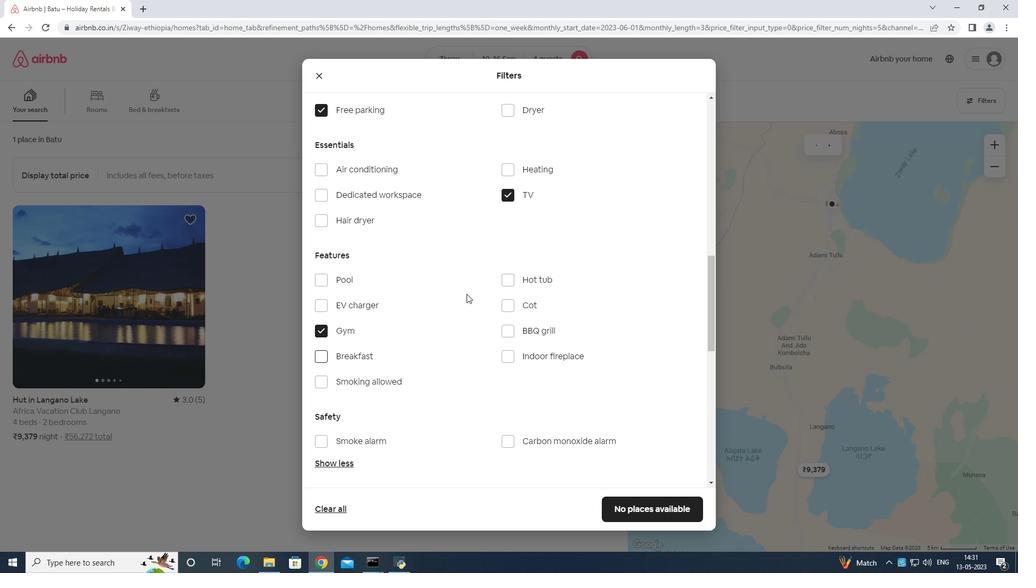 
Action: Mouse moved to (550, 312)
Screenshot: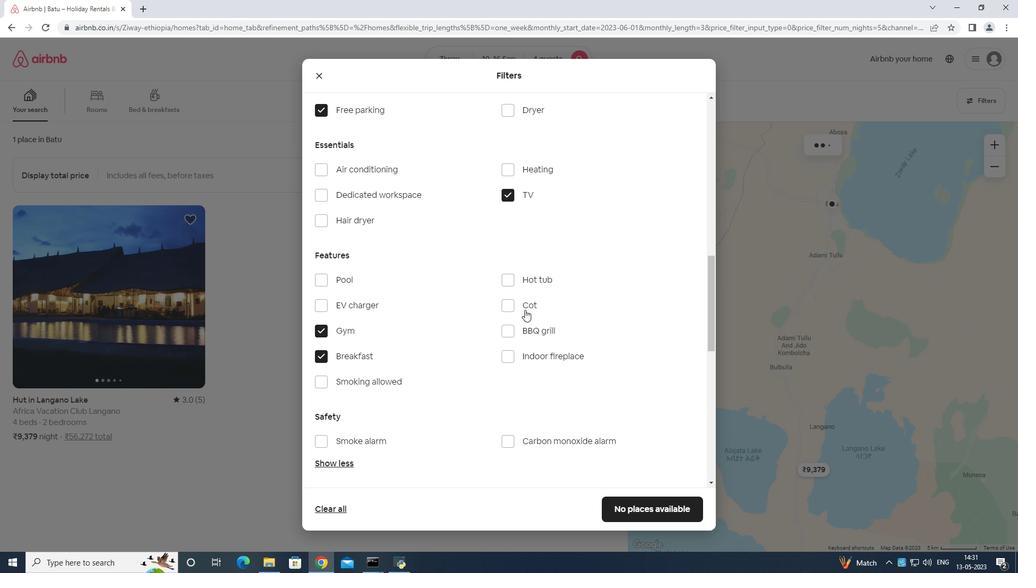 
Action: Mouse scrolled (550, 311) with delta (0, 0)
Screenshot: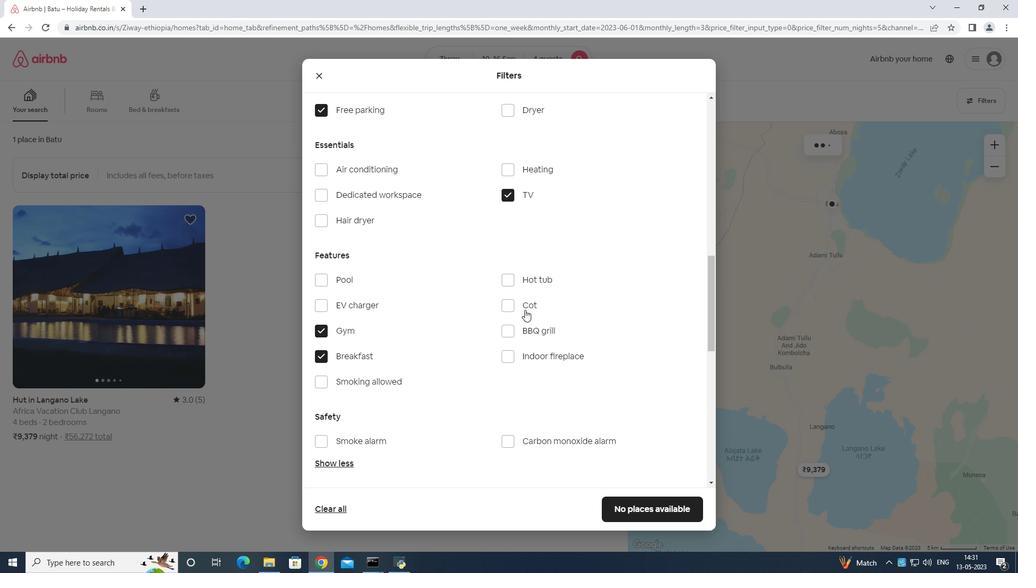 
Action: Mouse moved to (678, 319)
Screenshot: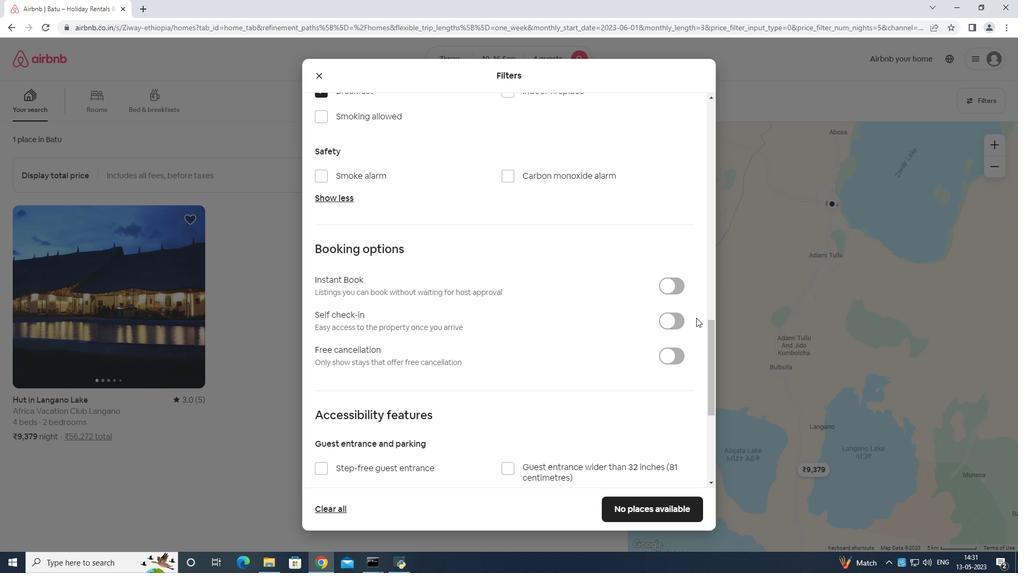 
Action: Mouse pressed left at (678, 319)
Screenshot: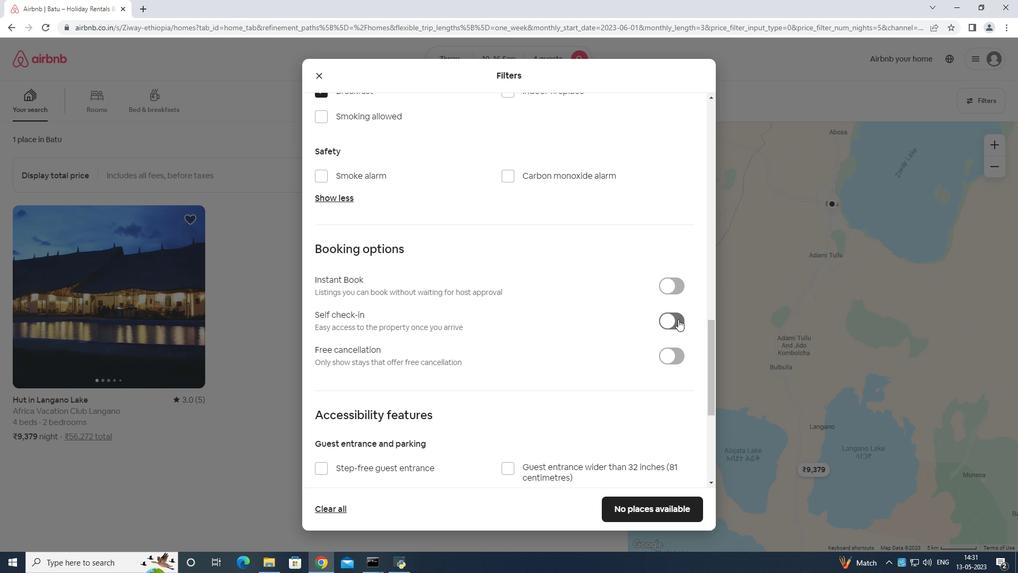 
Action: Mouse moved to (610, 326)
Screenshot: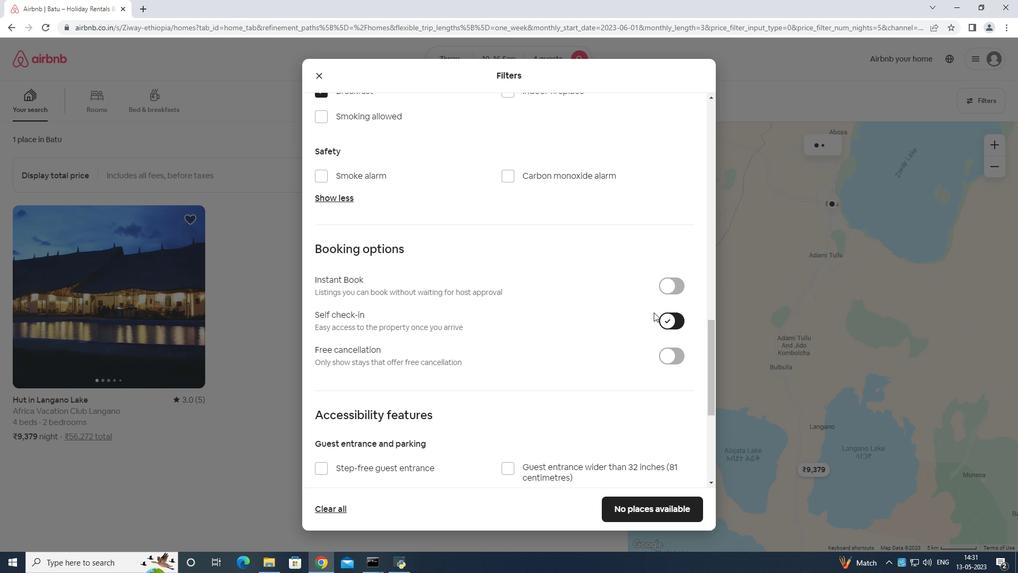 
Action: Mouse scrolled (610, 327) with delta (0, 0)
Screenshot: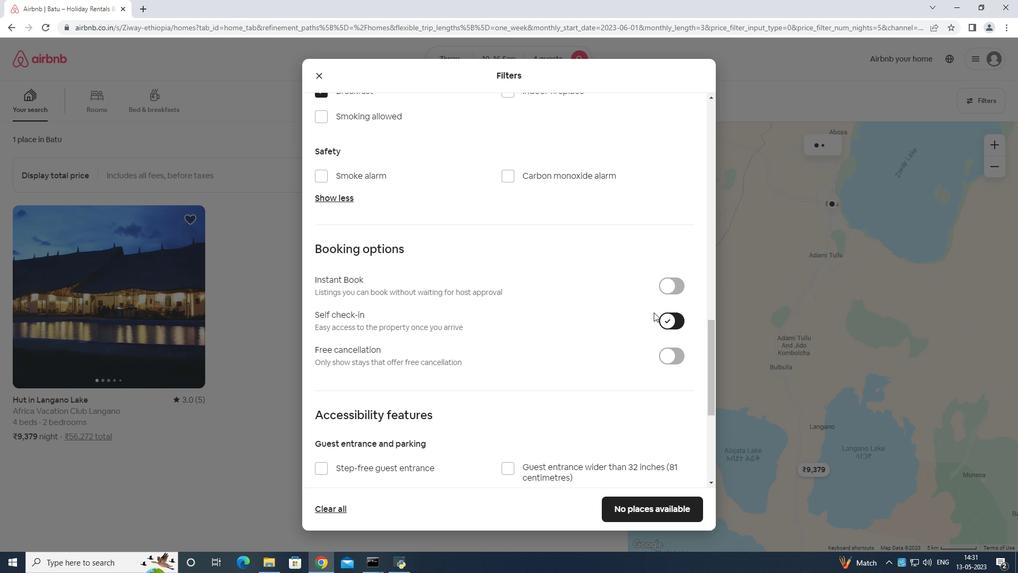 
Action: Mouse moved to (609, 326)
Screenshot: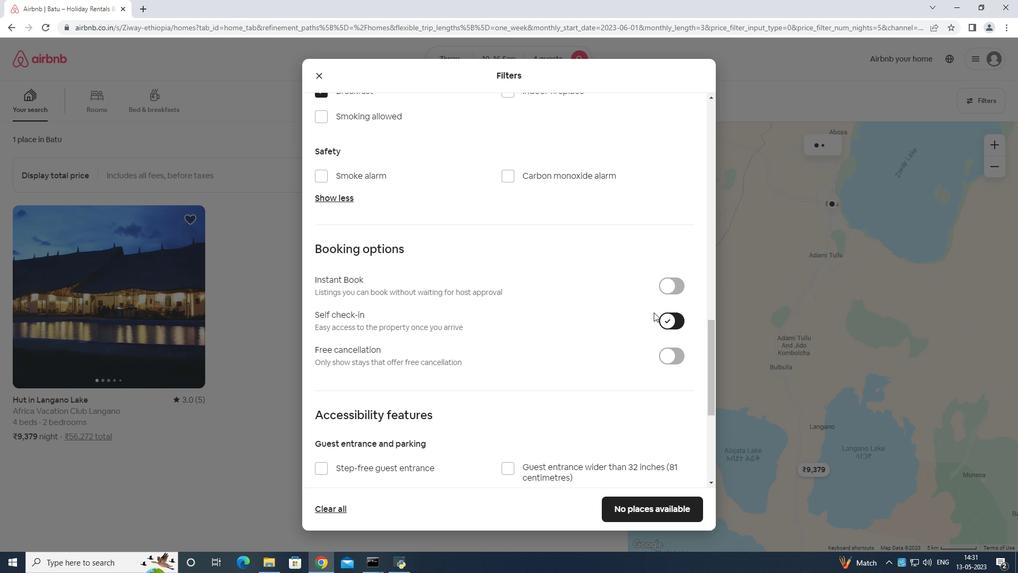 
Action: Mouse scrolled (609, 326) with delta (0, 0)
Screenshot: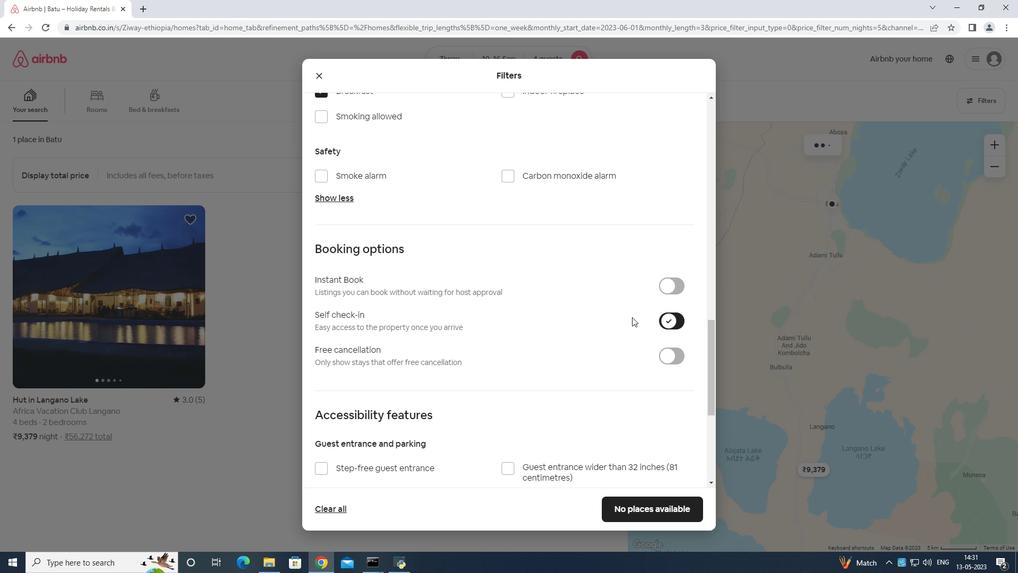 
Action: Mouse moved to (609, 325)
Screenshot: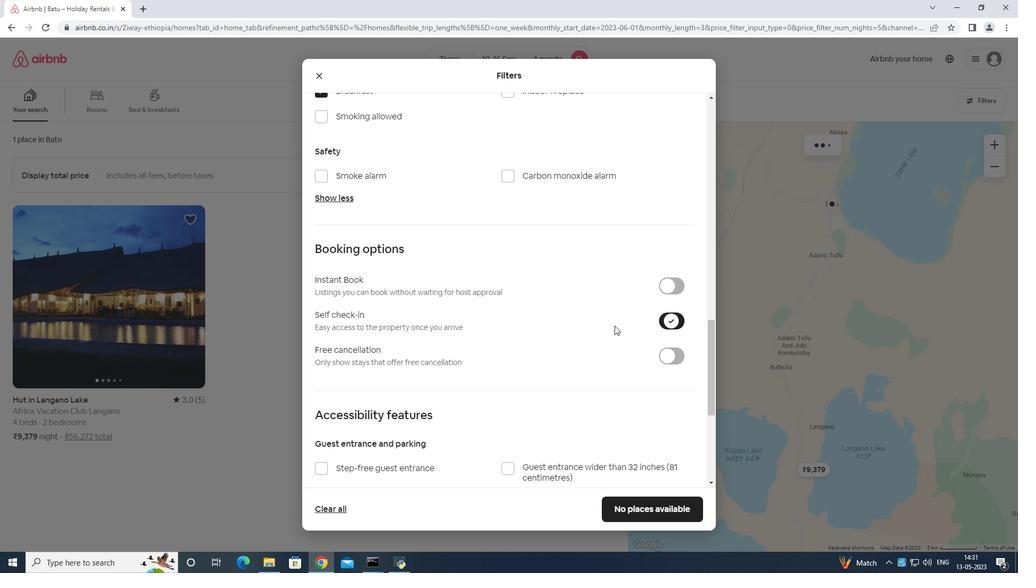 
Action: Mouse scrolled (609, 326) with delta (0, 0)
Screenshot: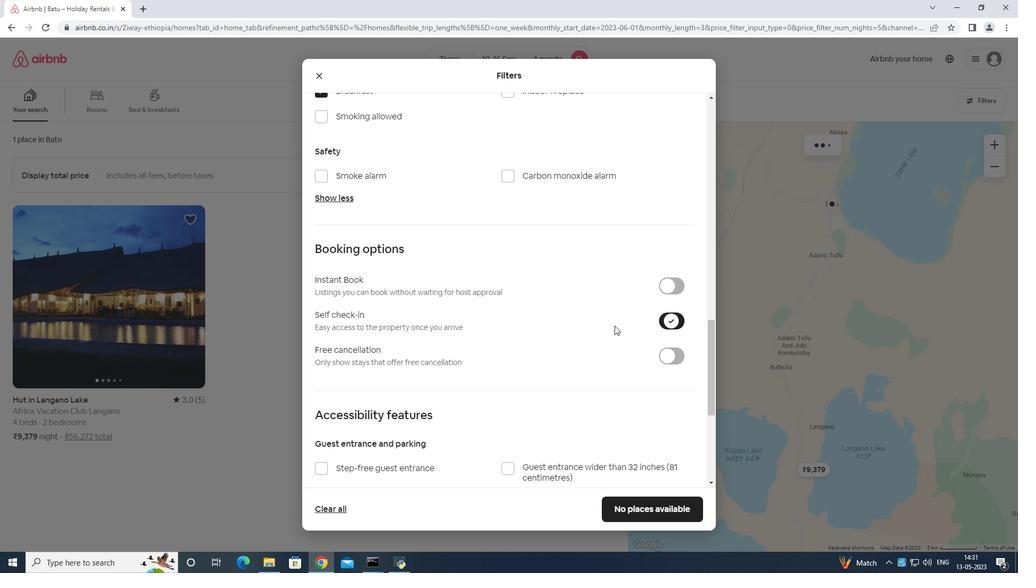
Action: Mouse moved to (610, 324)
Screenshot: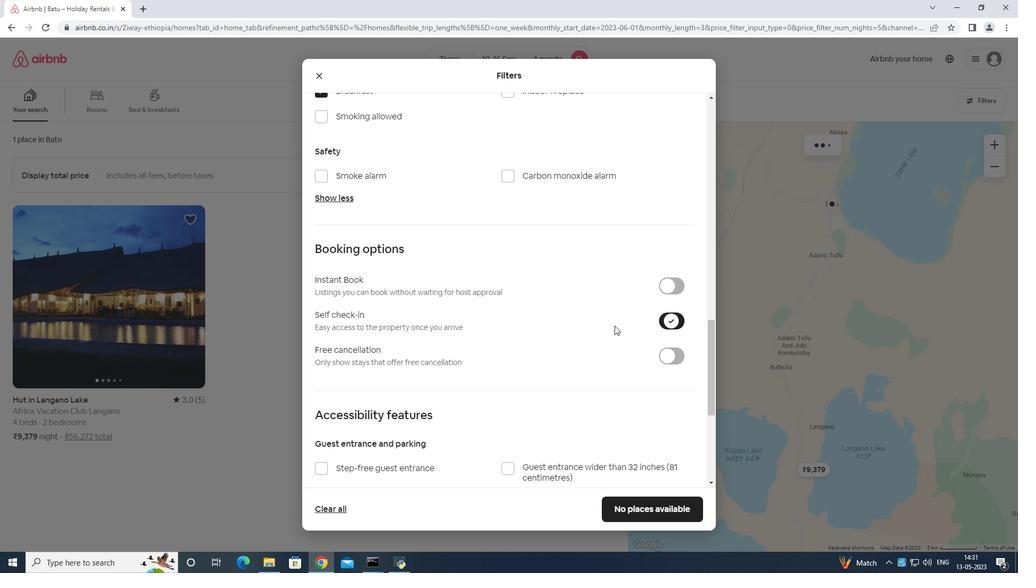 
Action: Mouse scrolled (610, 325) with delta (0, 0)
Screenshot: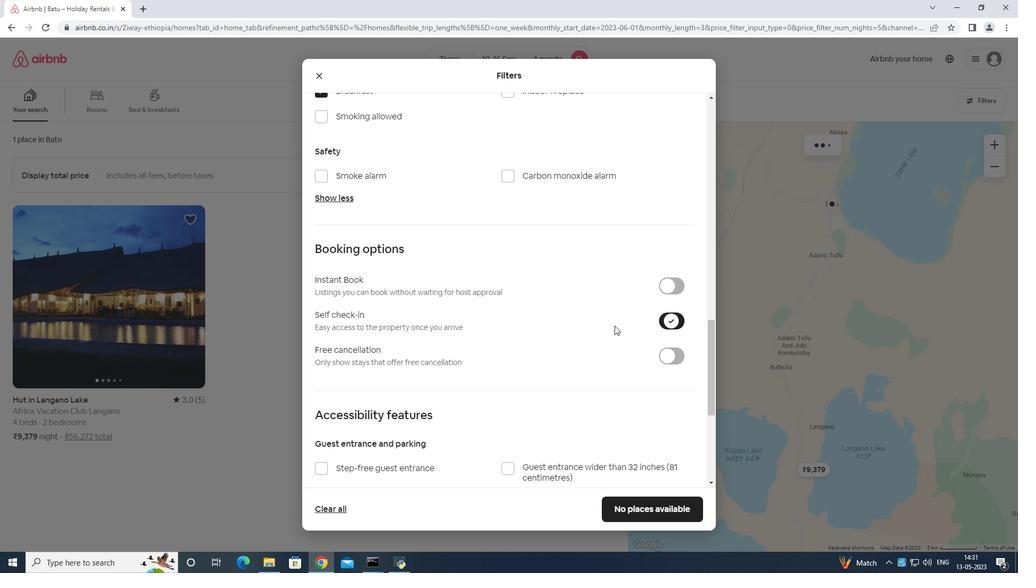 
Action: Mouse moved to (611, 323)
Screenshot: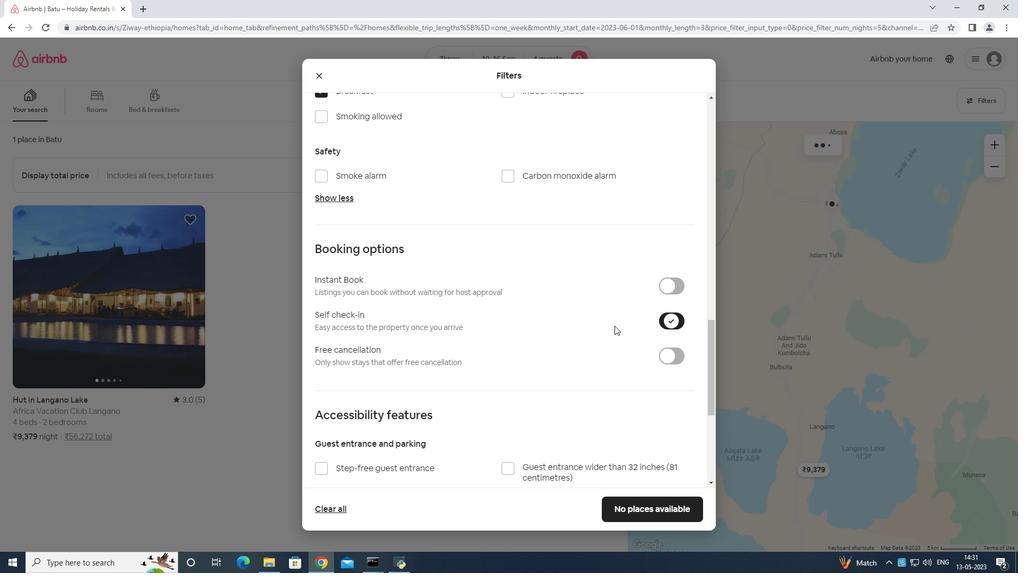 
Action: Mouse scrolled (611, 324) with delta (0, 0)
Screenshot: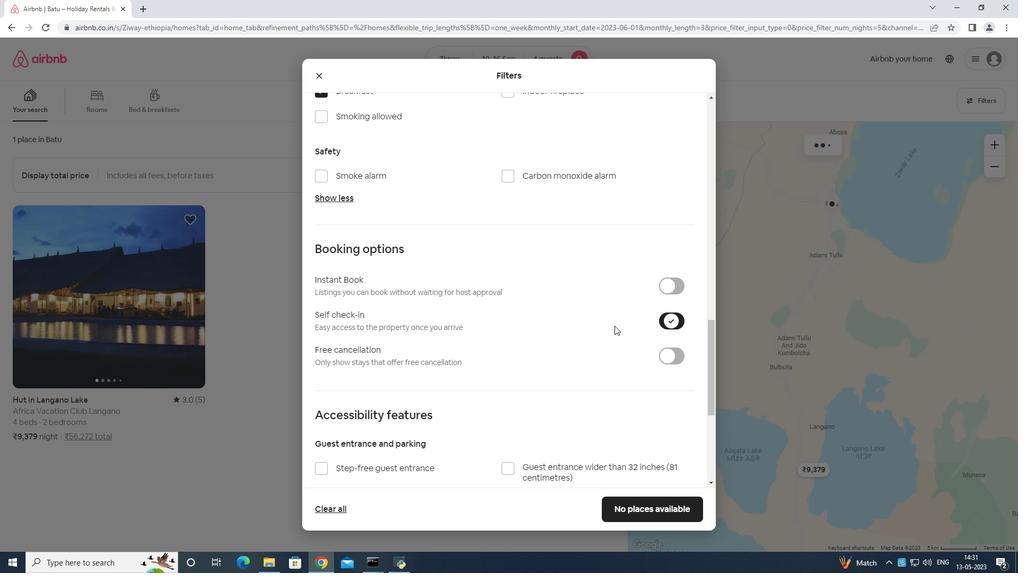 
Action: Mouse scrolled (611, 323) with delta (0, 0)
Screenshot: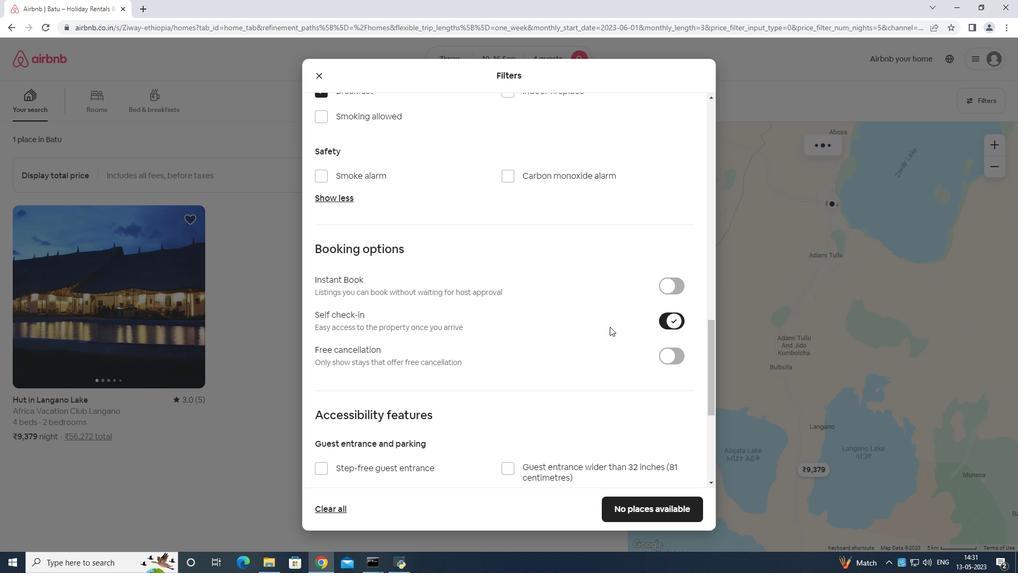 
Action: Mouse scrolled (611, 322) with delta (0, 0)
Screenshot: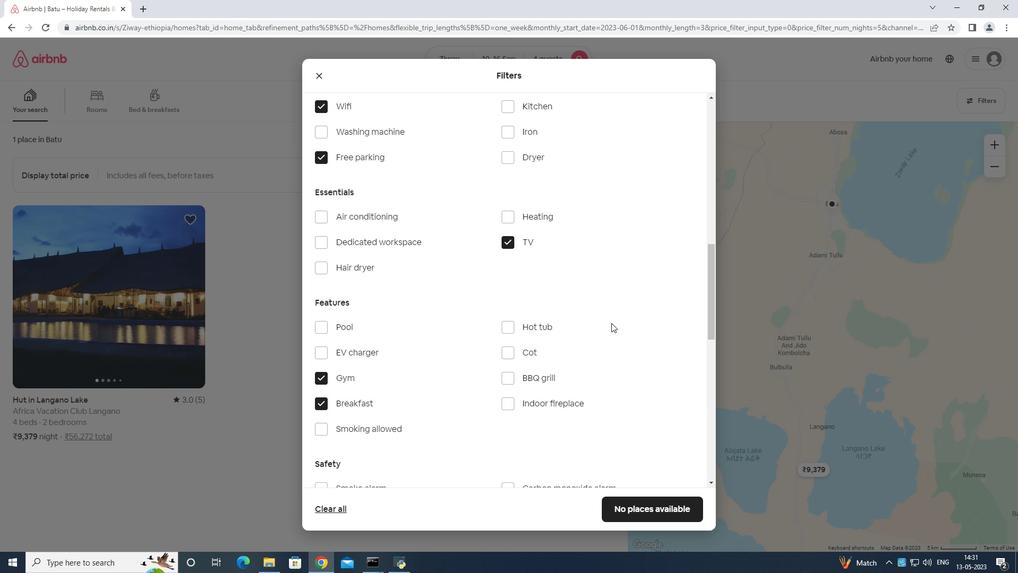 
Action: Mouse scrolled (611, 322) with delta (0, 0)
Screenshot: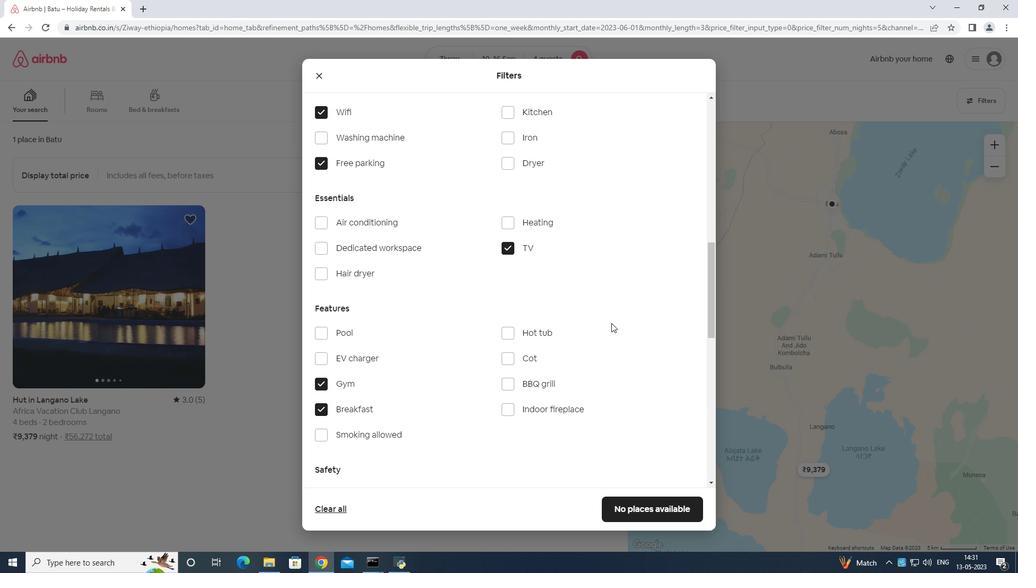 
Action: Mouse scrolled (611, 322) with delta (0, 0)
Screenshot: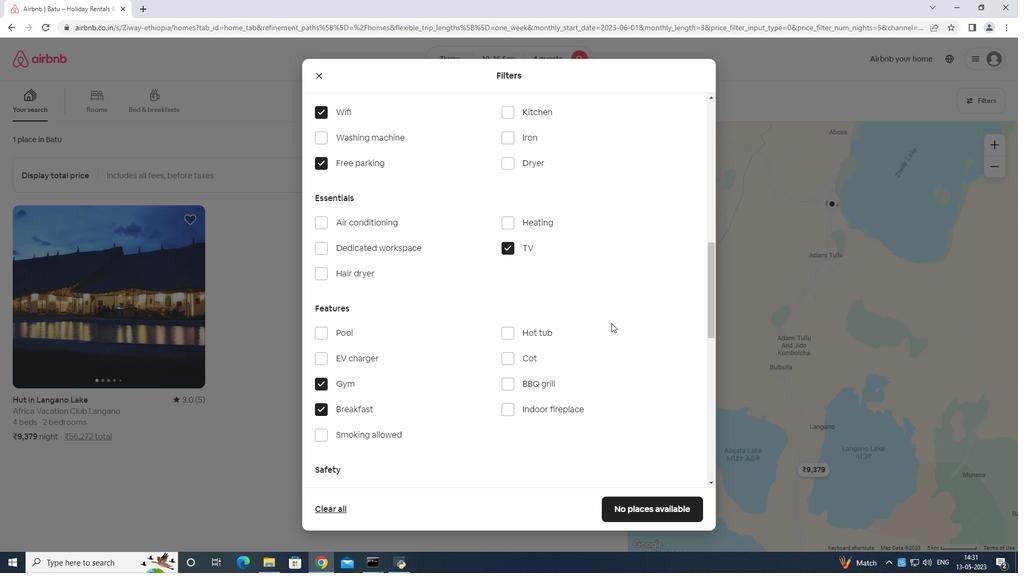 
Action: Mouse scrolled (611, 322) with delta (0, 0)
Screenshot: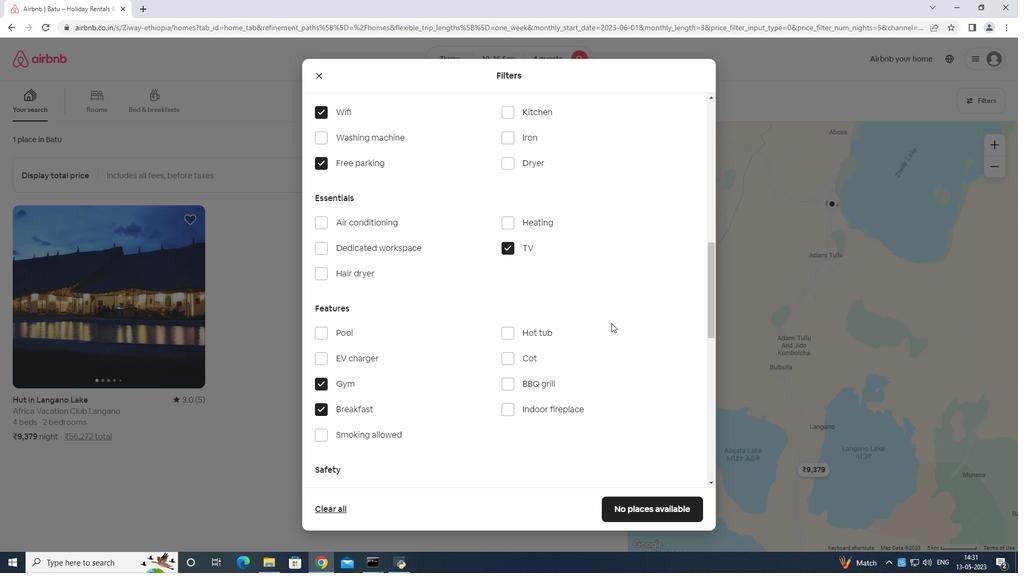 
Action: Mouse scrolled (611, 322) with delta (0, 0)
Screenshot: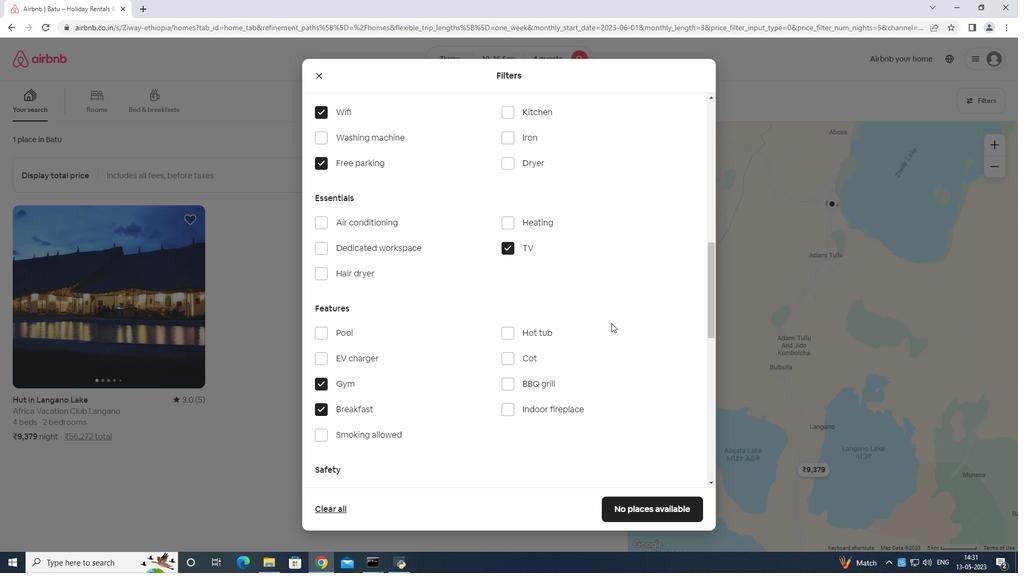 
Action: Mouse scrolled (611, 322) with delta (0, 0)
Screenshot: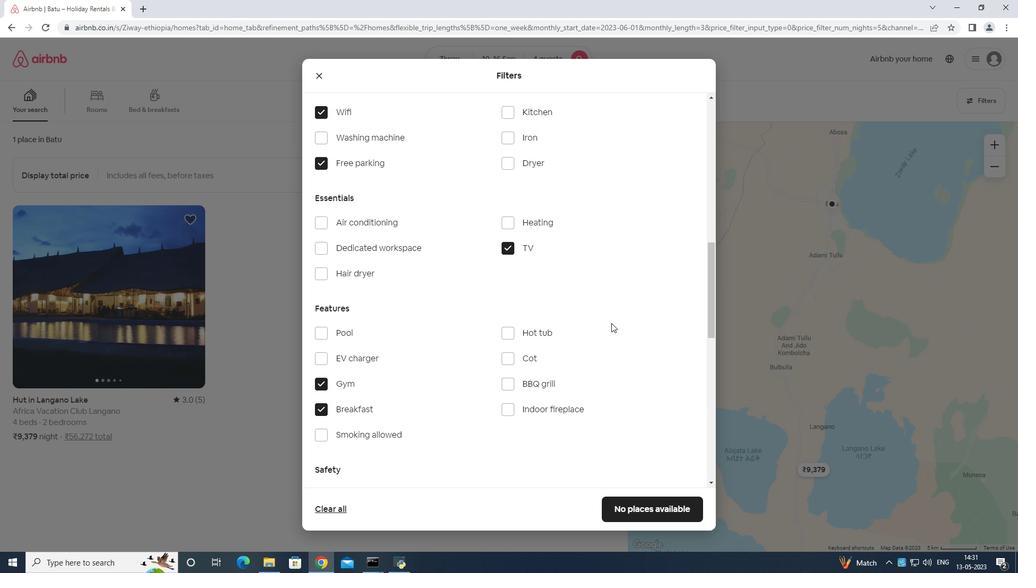 
Action: Mouse scrolled (611, 322) with delta (0, 0)
Screenshot: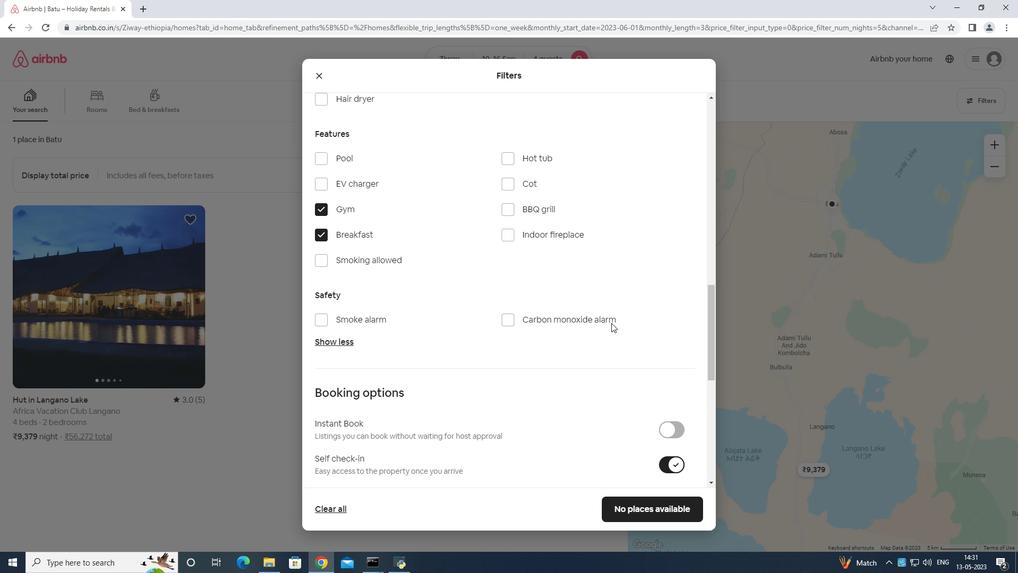
Action: Mouse moved to (611, 323)
Screenshot: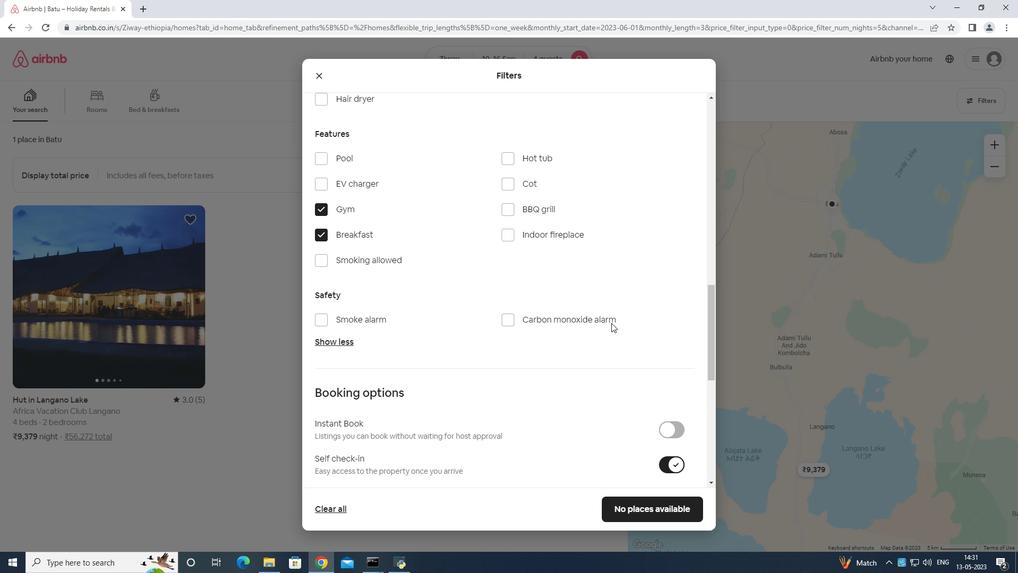 
Action: Mouse scrolled (611, 322) with delta (0, 0)
Screenshot: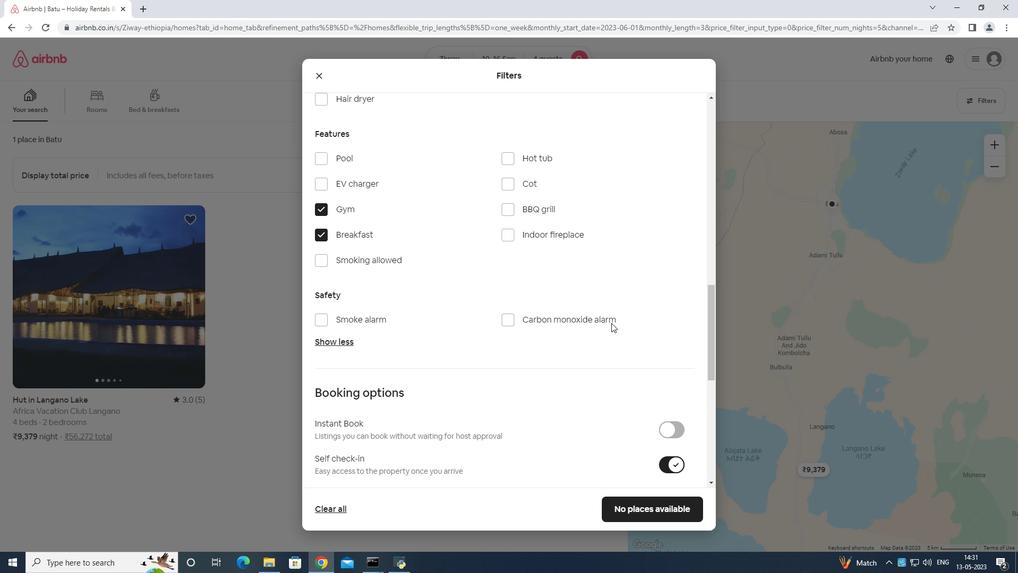 
Action: Mouse moved to (611, 323)
Screenshot: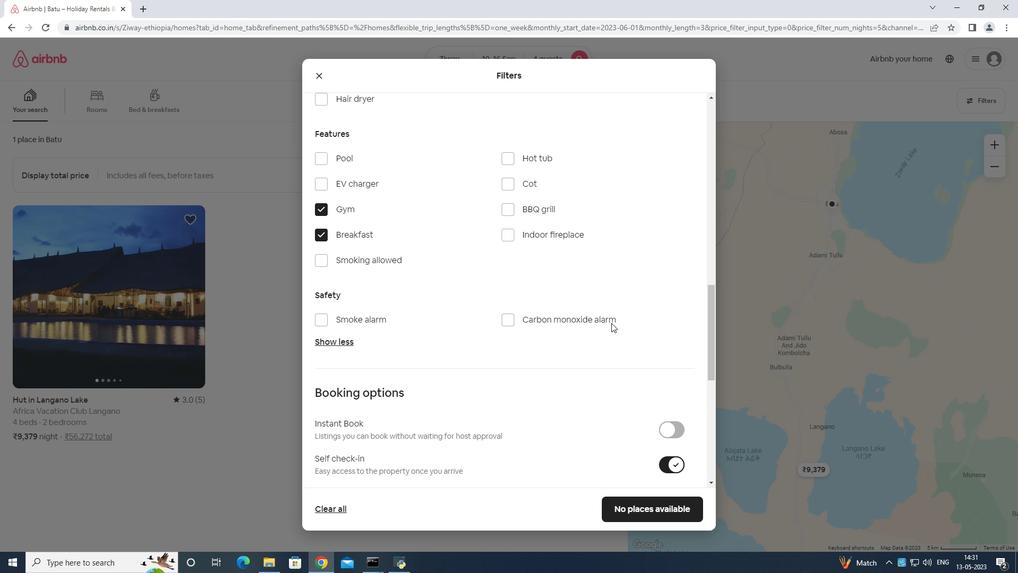 
Action: Mouse scrolled (611, 322) with delta (0, 0)
Screenshot: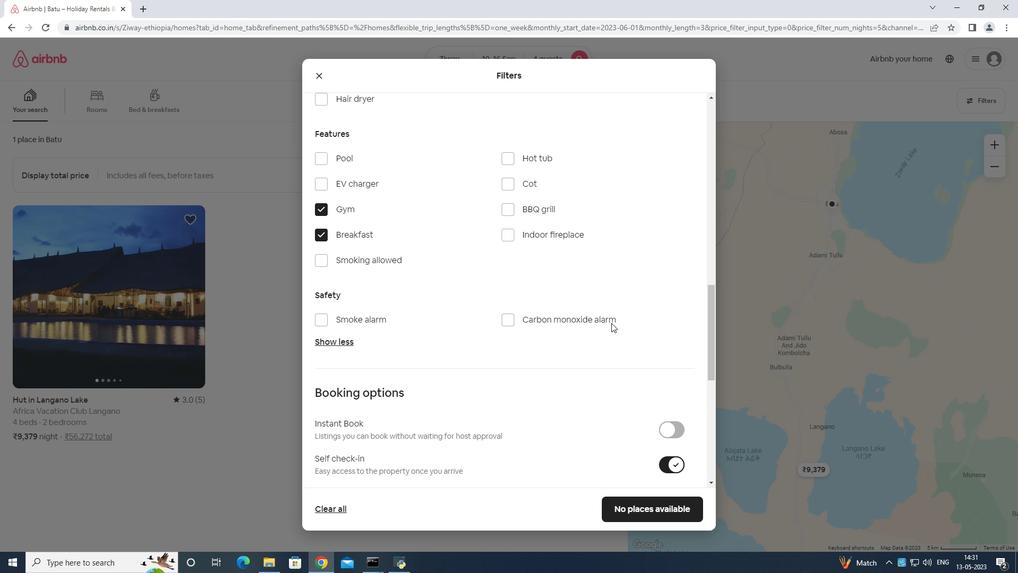 
Action: Mouse moved to (611, 323)
Screenshot: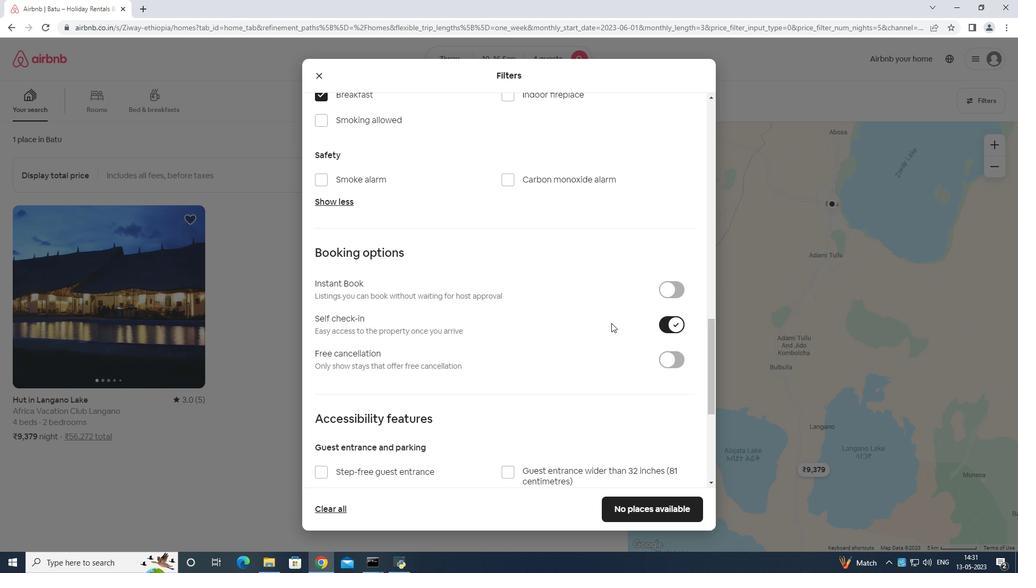 
Action: Mouse scrolled (611, 323) with delta (0, 0)
Screenshot: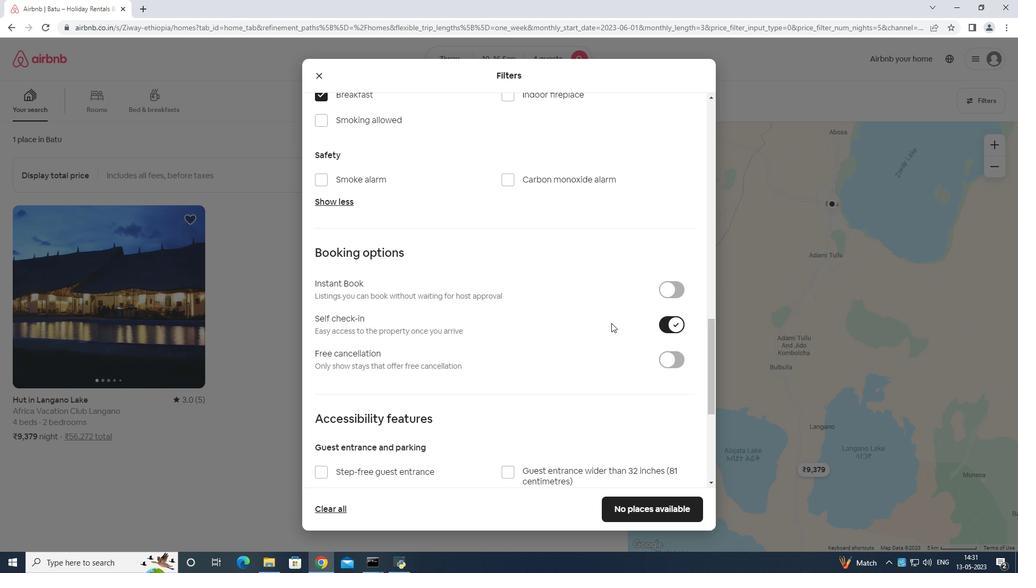 
Action: Mouse moved to (611, 324)
Screenshot: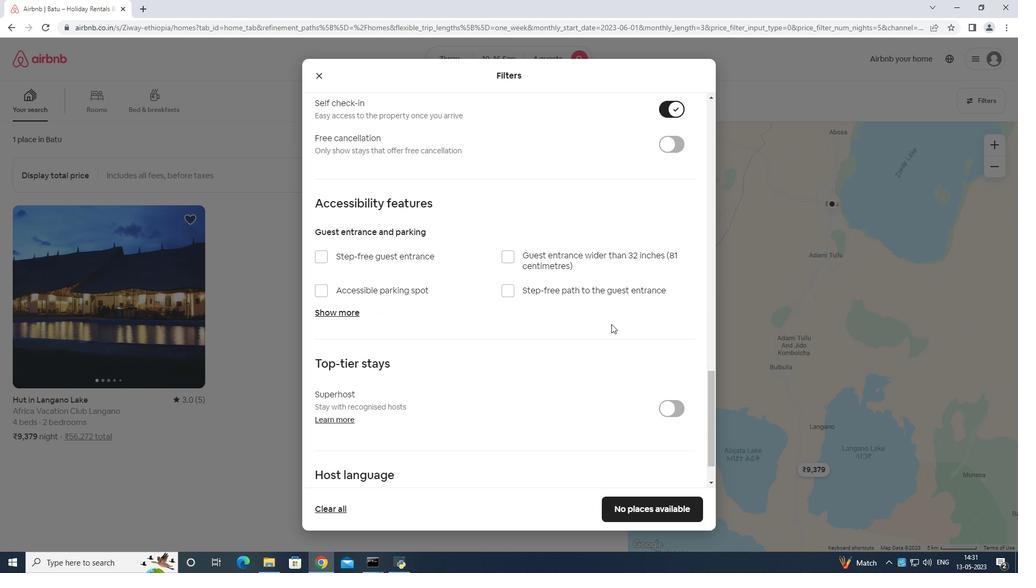 
Action: Mouse scrolled (611, 324) with delta (0, 0)
Screenshot: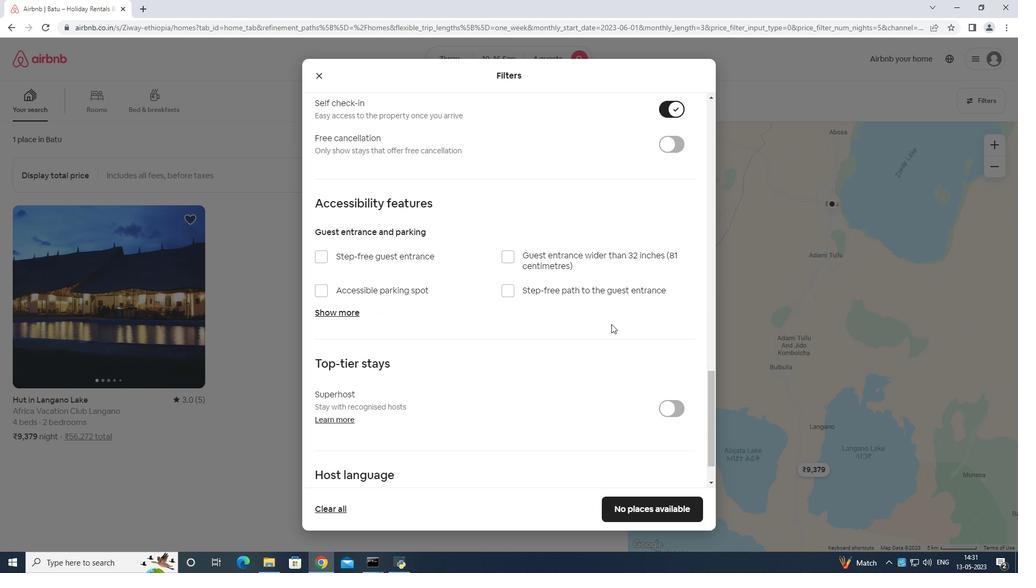 
Action: Mouse moved to (611, 326)
Screenshot: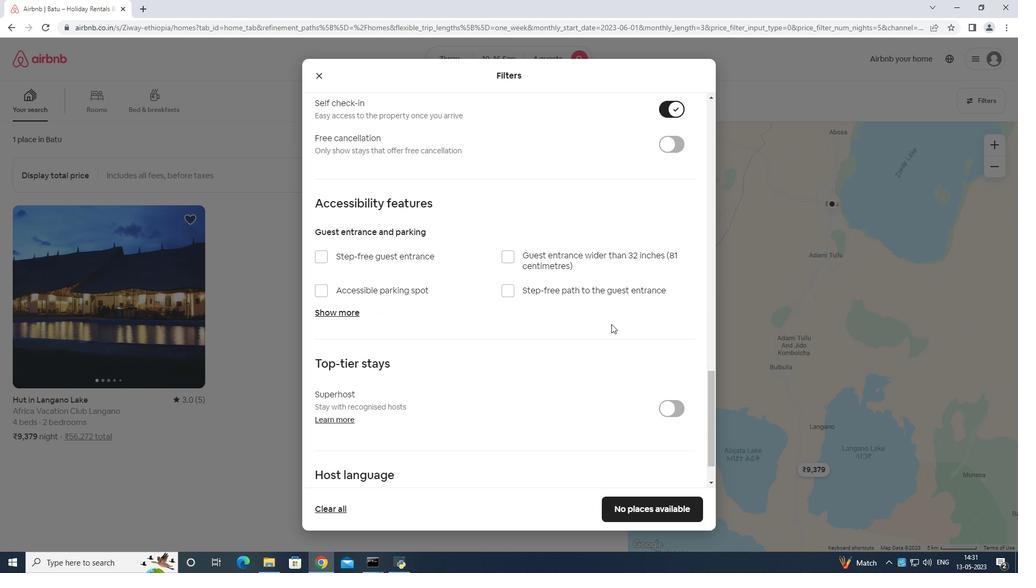 
Action: Mouse scrolled (611, 326) with delta (0, 0)
Screenshot: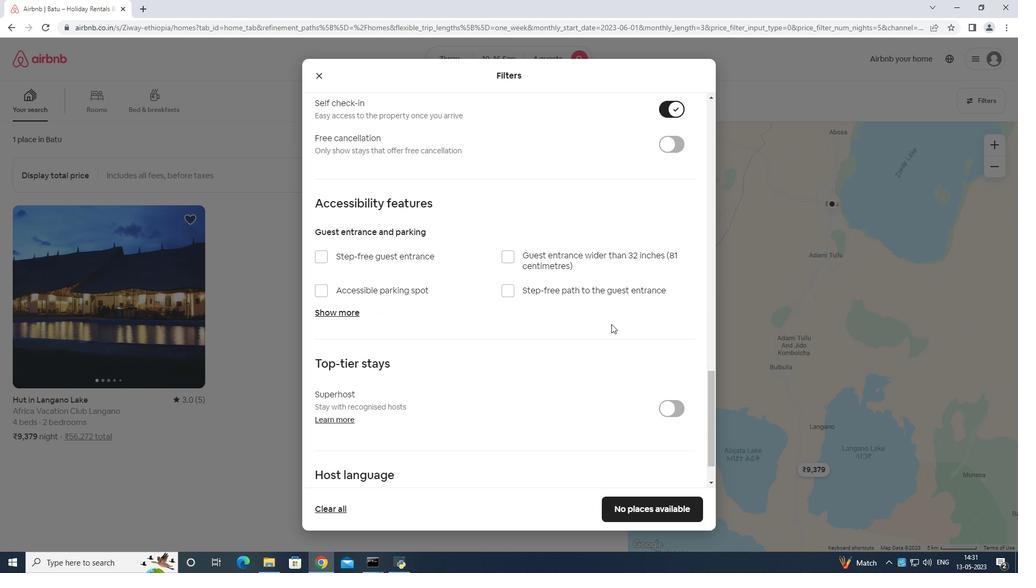 
Action: Mouse moved to (610, 327)
Screenshot: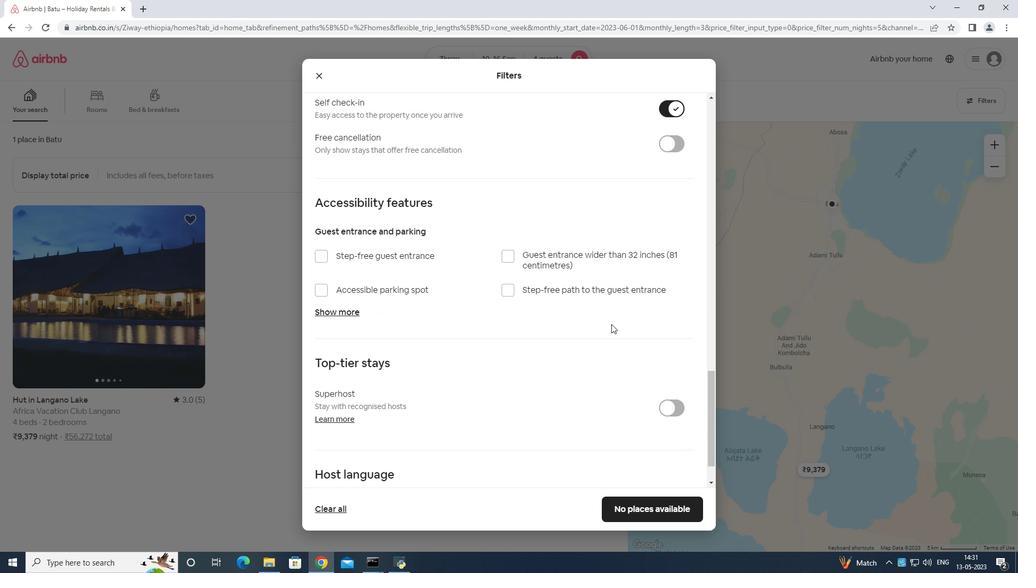 
Action: Mouse scrolled (610, 327) with delta (0, 0)
Screenshot: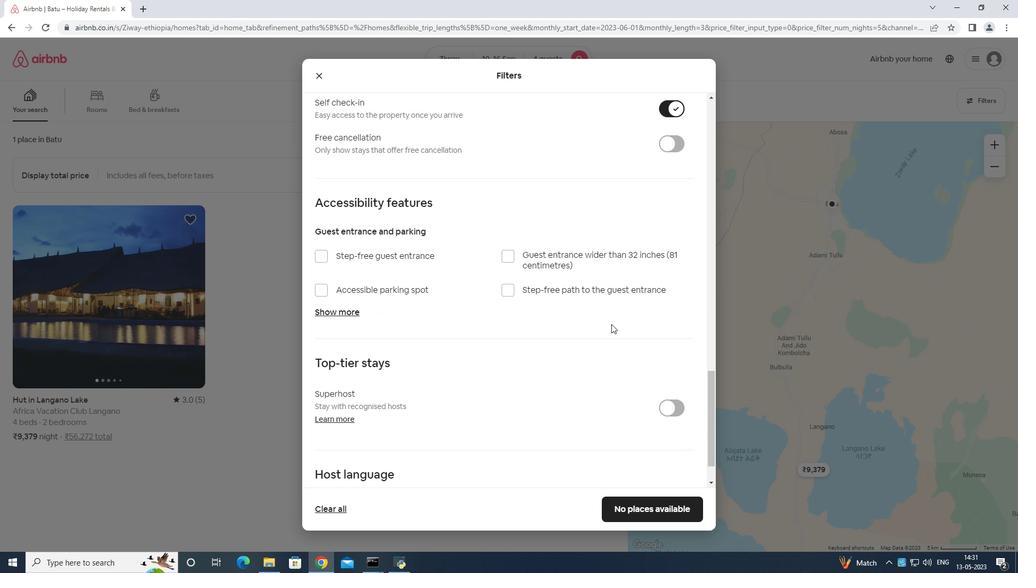 
Action: Mouse moved to (610, 328)
Screenshot: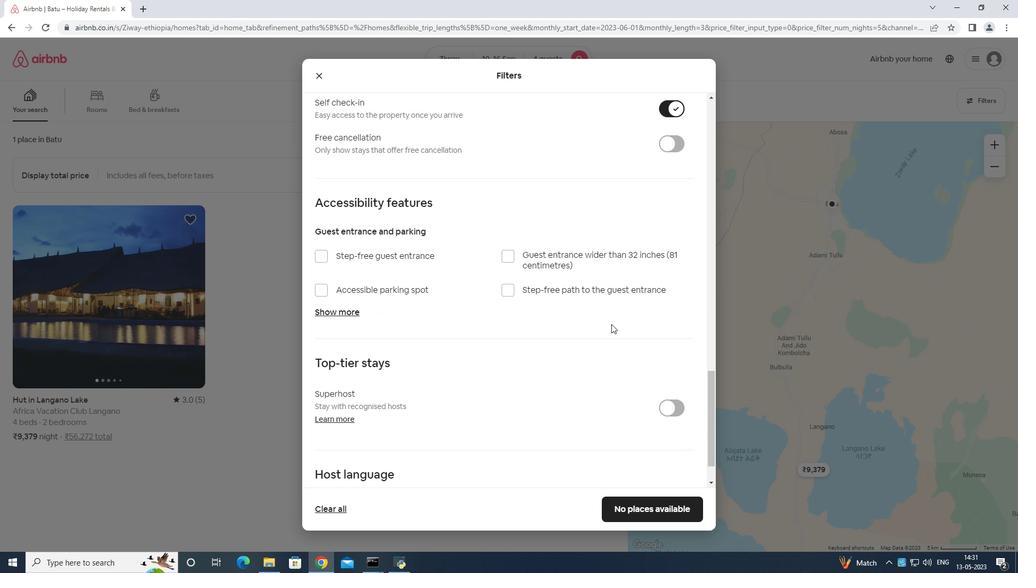 
Action: Mouse scrolled (610, 327) with delta (0, 0)
Screenshot: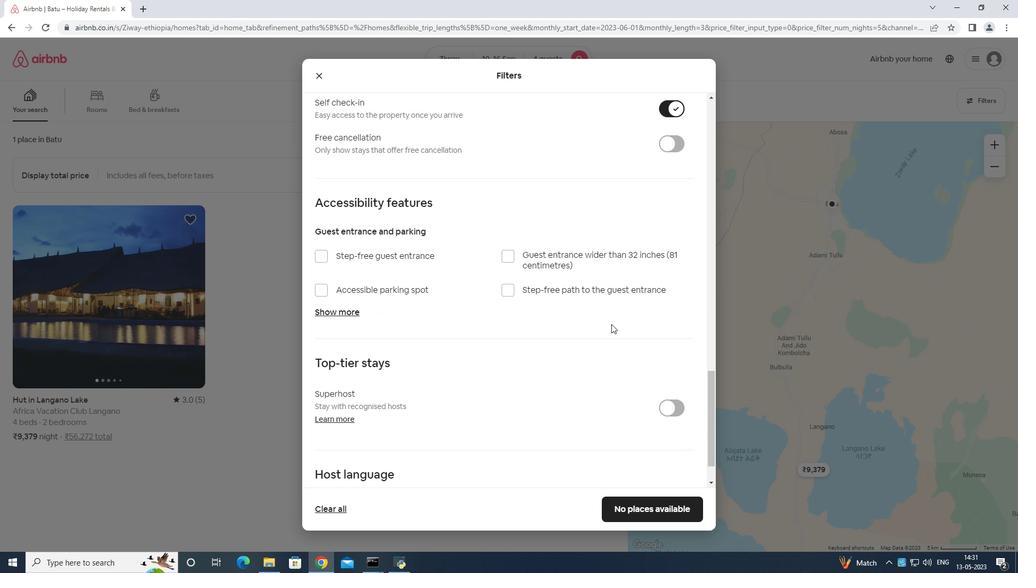 
Action: Mouse moved to (589, 365)
Screenshot: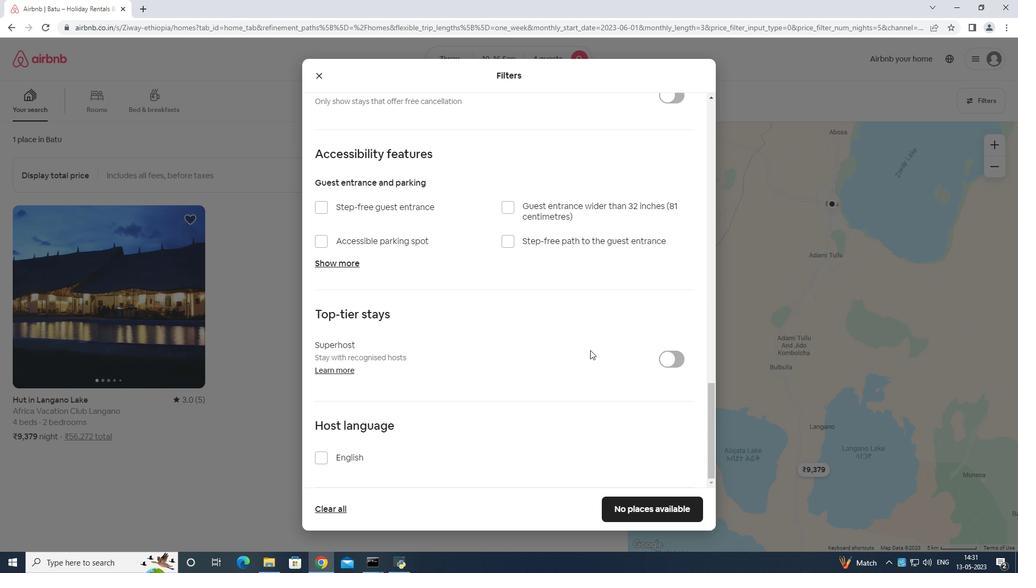 
Action: Mouse scrolled (589, 364) with delta (0, 0)
Screenshot: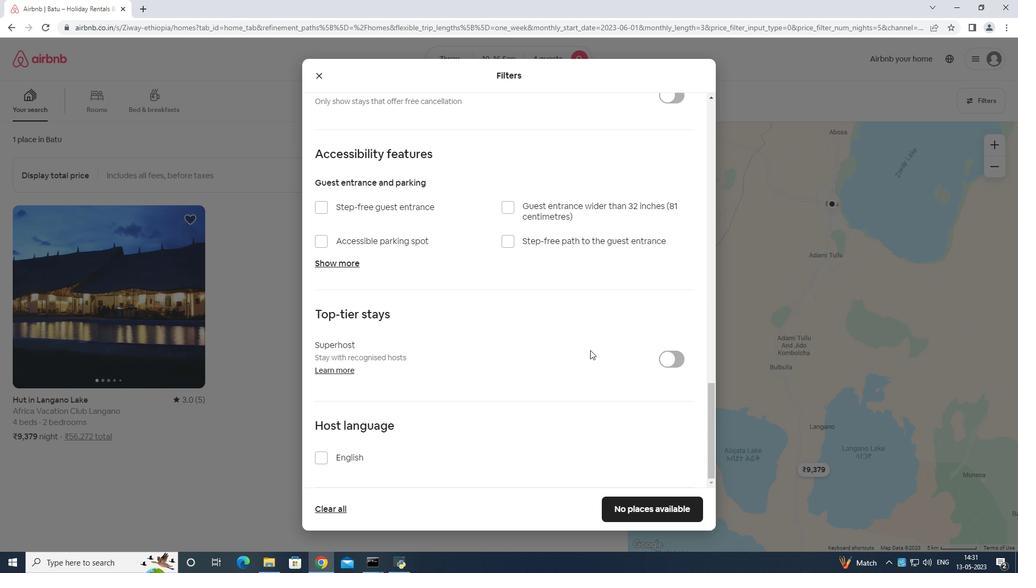 
Action: Mouse moved to (591, 385)
Screenshot: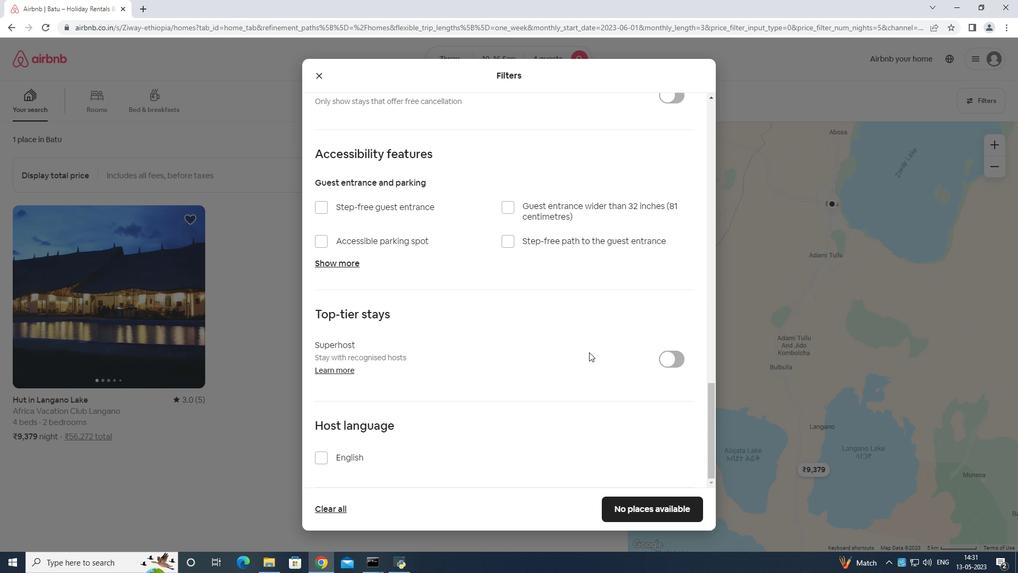 
Action: Mouse scrolled (591, 384) with delta (0, 0)
Screenshot: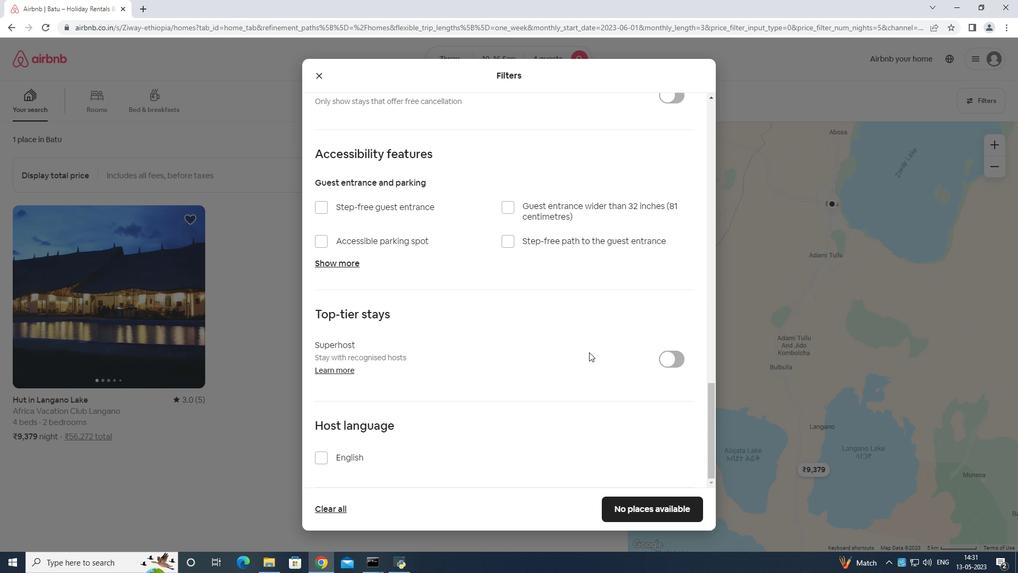 
Action: Mouse moved to (593, 395)
Screenshot: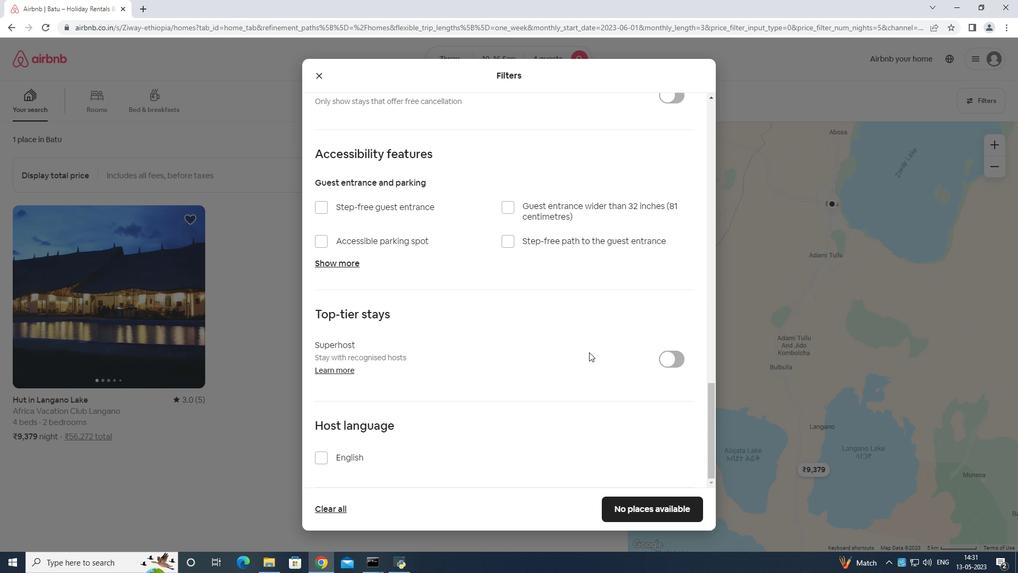 
Action: Mouse scrolled (593, 394) with delta (0, 0)
Screenshot: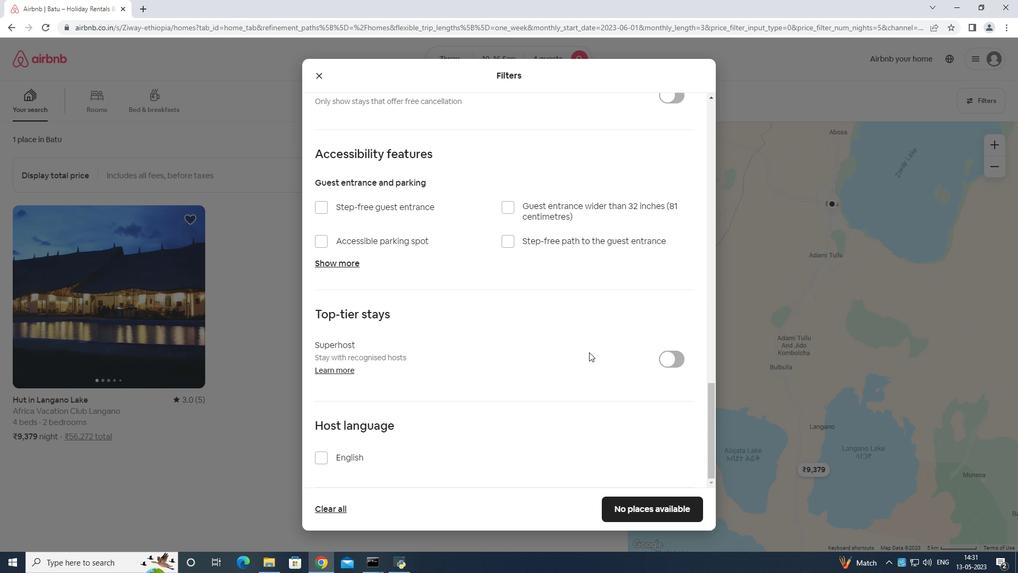 
Action: Mouse scrolled (593, 394) with delta (0, 0)
Screenshot: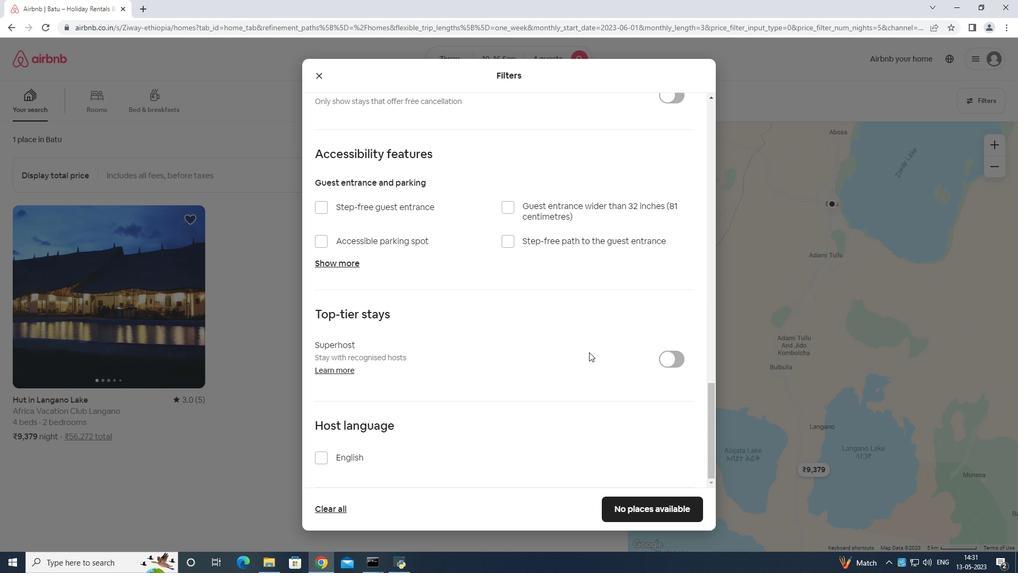 
Action: Mouse scrolled (593, 394) with delta (0, 0)
Screenshot: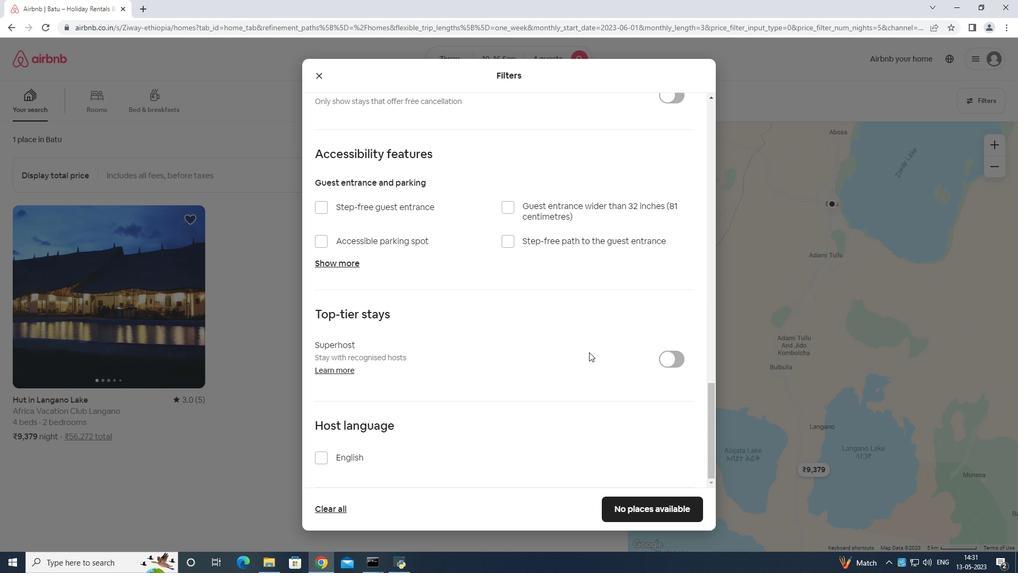 
Action: Mouse moved to (323, 452)
Screenshot: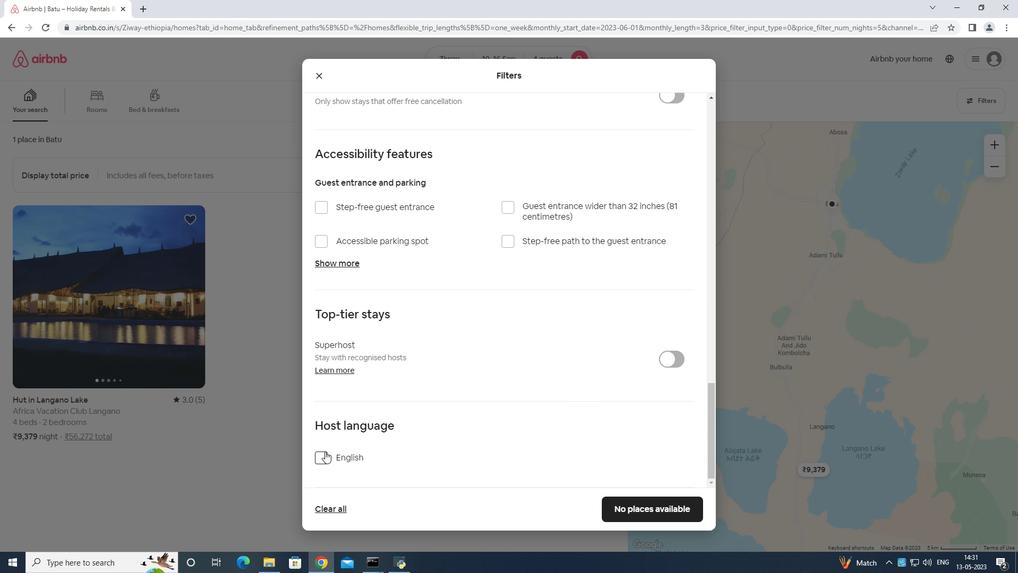 
Action: Mouse pressed left at (323, 452)
Screenshot: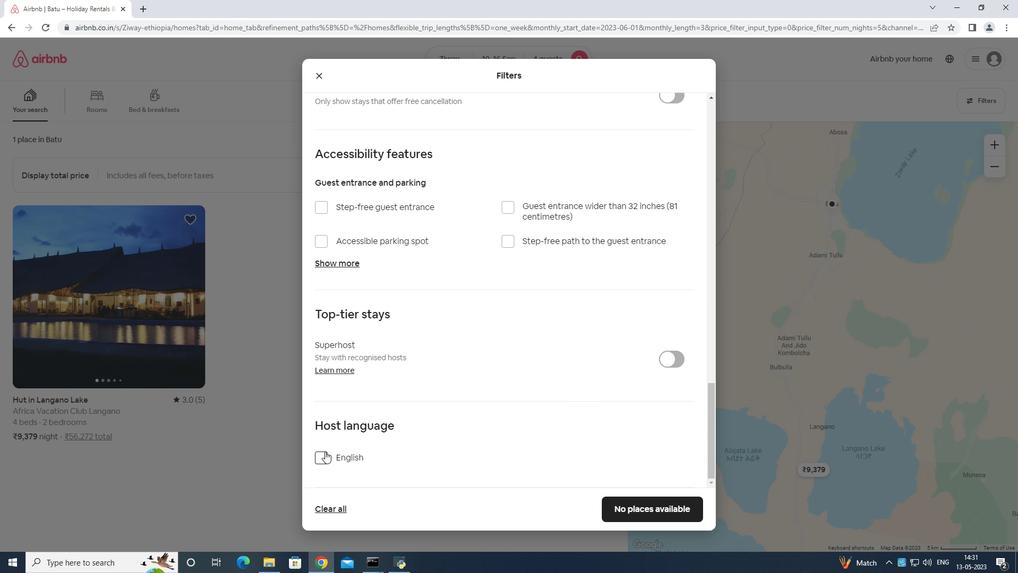 
Action: Mouse moved to (648, 506)
Screenshot: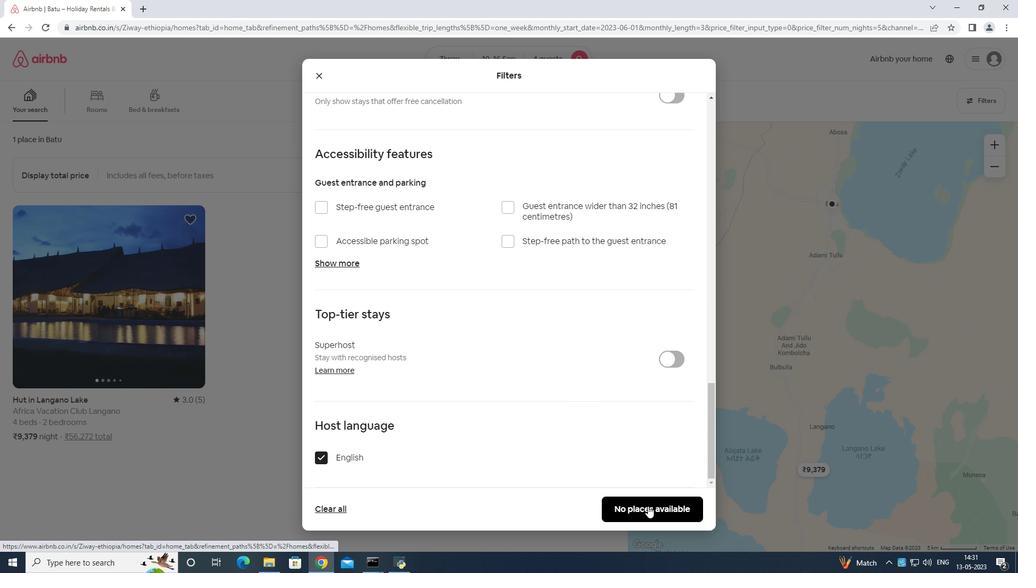 
Action: Mouse pressed left at (648, 506)
Screenshot: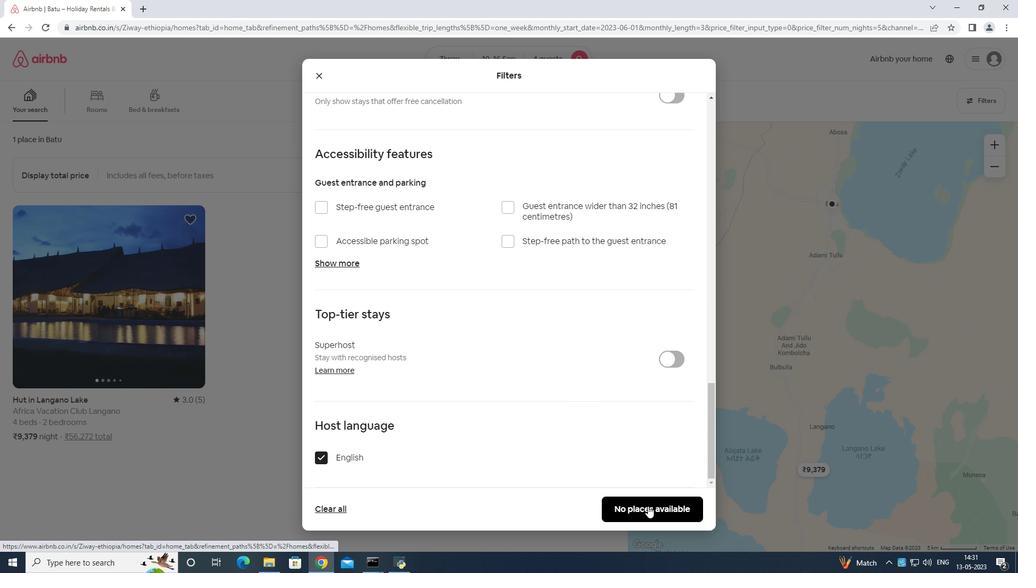 
Action: Mouse moved to (649, 506)
Screenshot: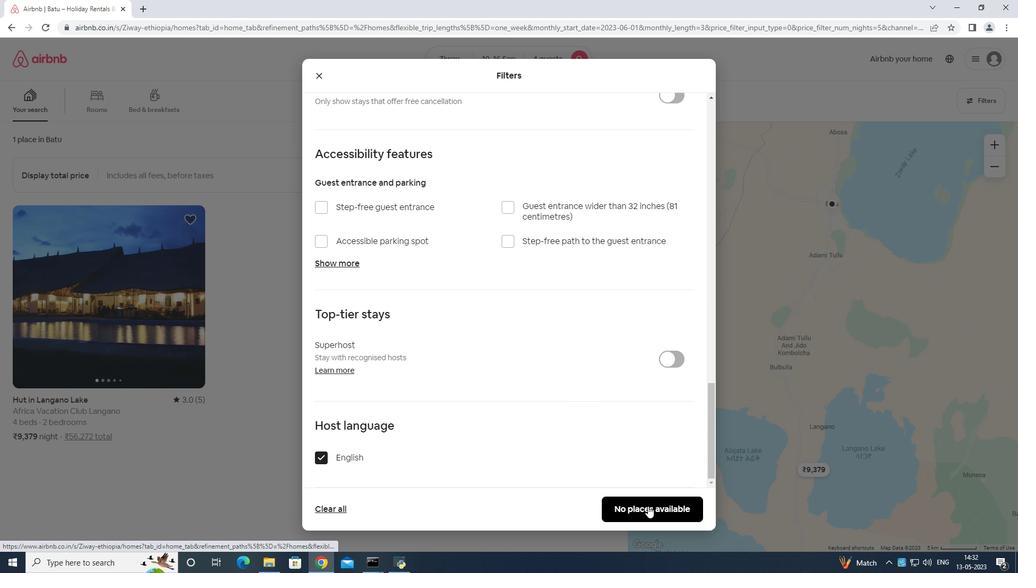 
